 Task: Find connections with filter location Cessnock with filter topic #Homeofficewith filter profile language English with filter current company OpenText with filter school CT University with filter industry Entertainment Providers with filter service category Retirement Planning with filter keywords title Director
Action: Mouse moved to (215, 268)
Screenshot: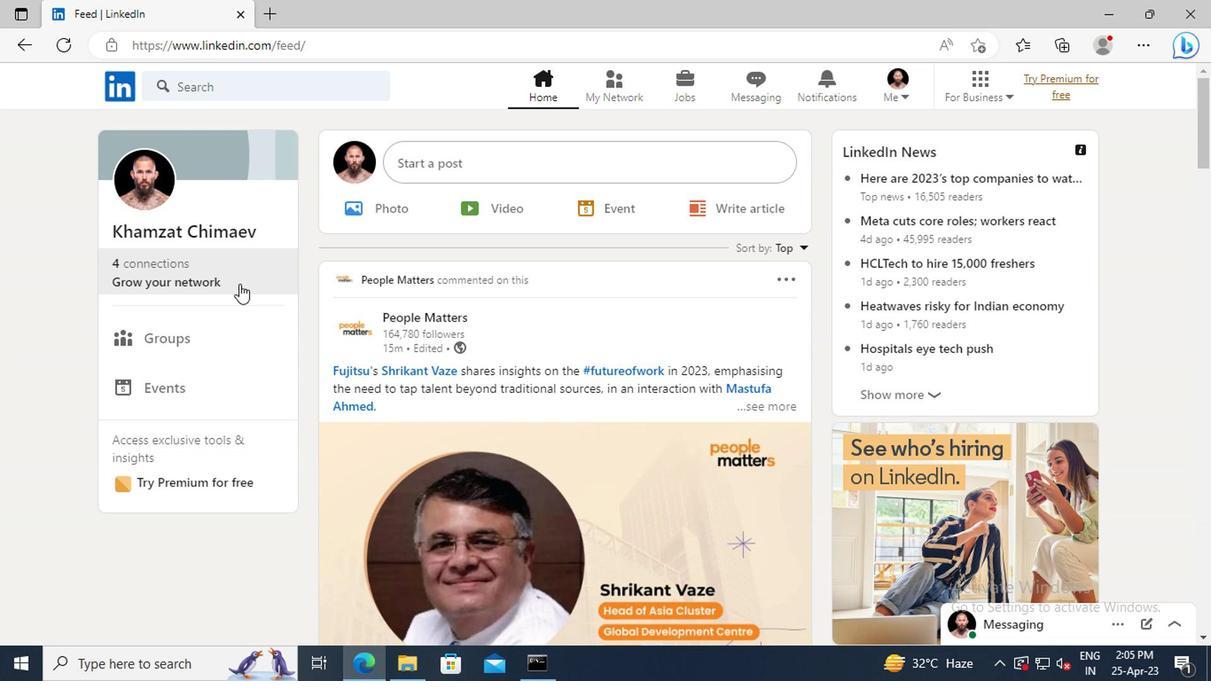
Action: Mouse pressed left at (215, 268)
Screenshot: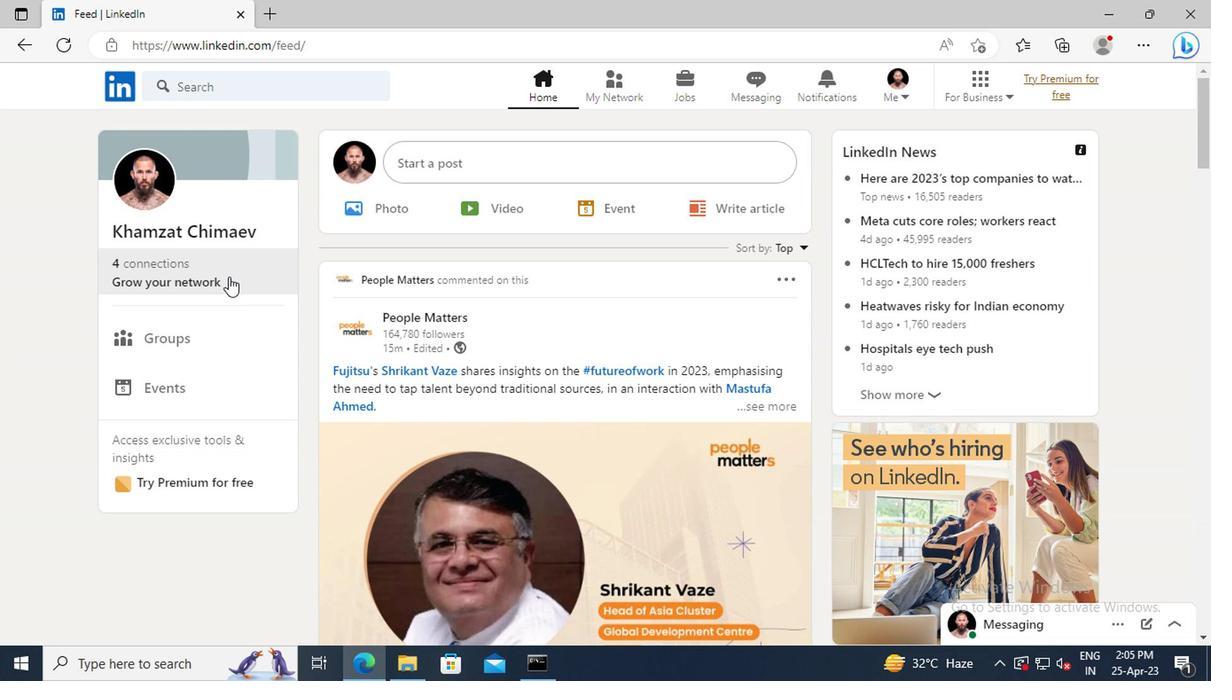 
Action: Mouse moved to (226, 191)
Screenshot: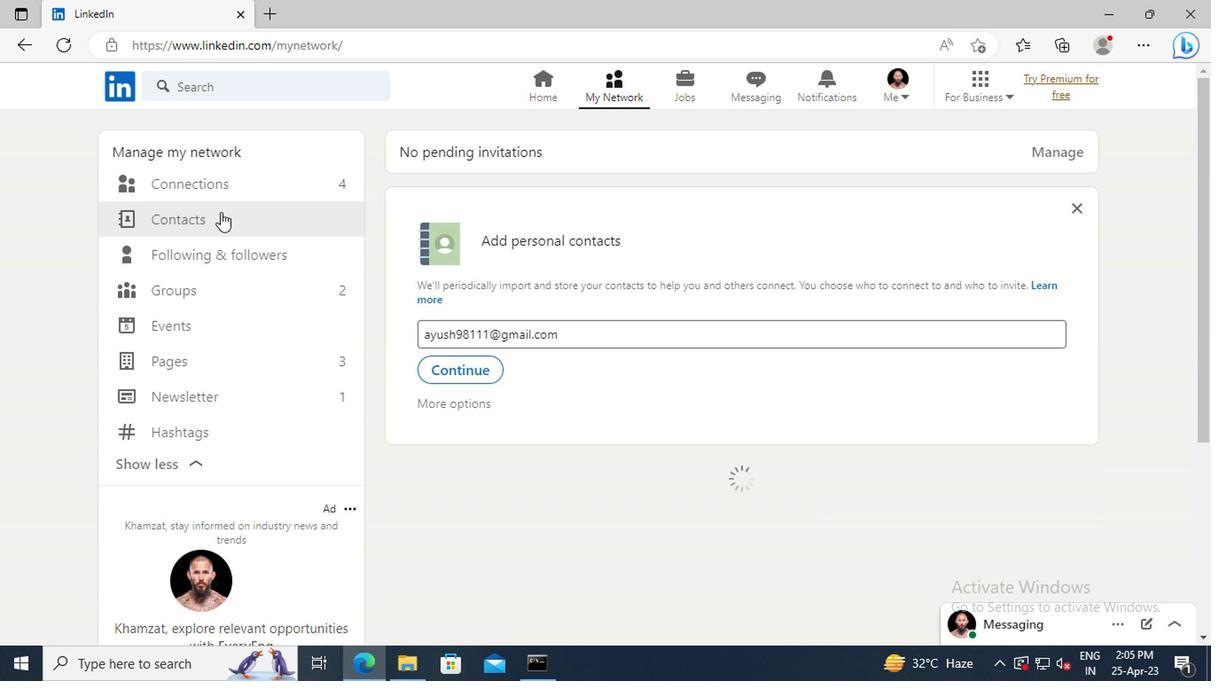 
Action: Mouse pressed left at (226, 191)
Screenshot: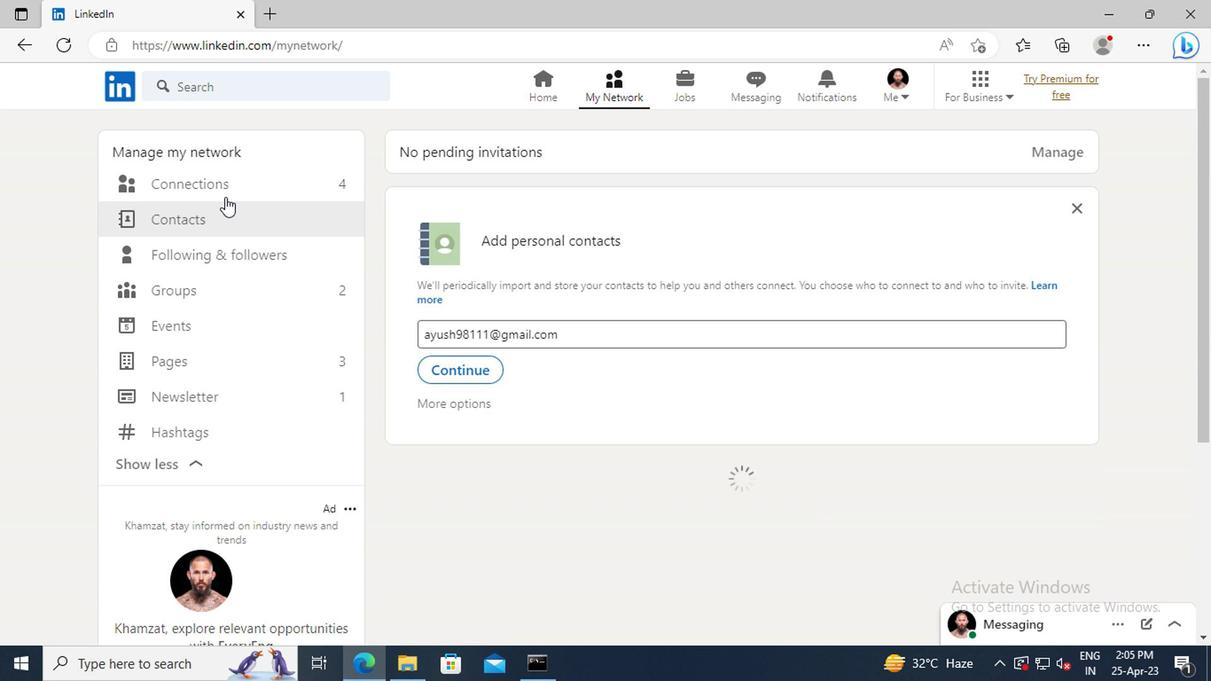 
Action: Mouse moved to (721, 186)
Screenshot: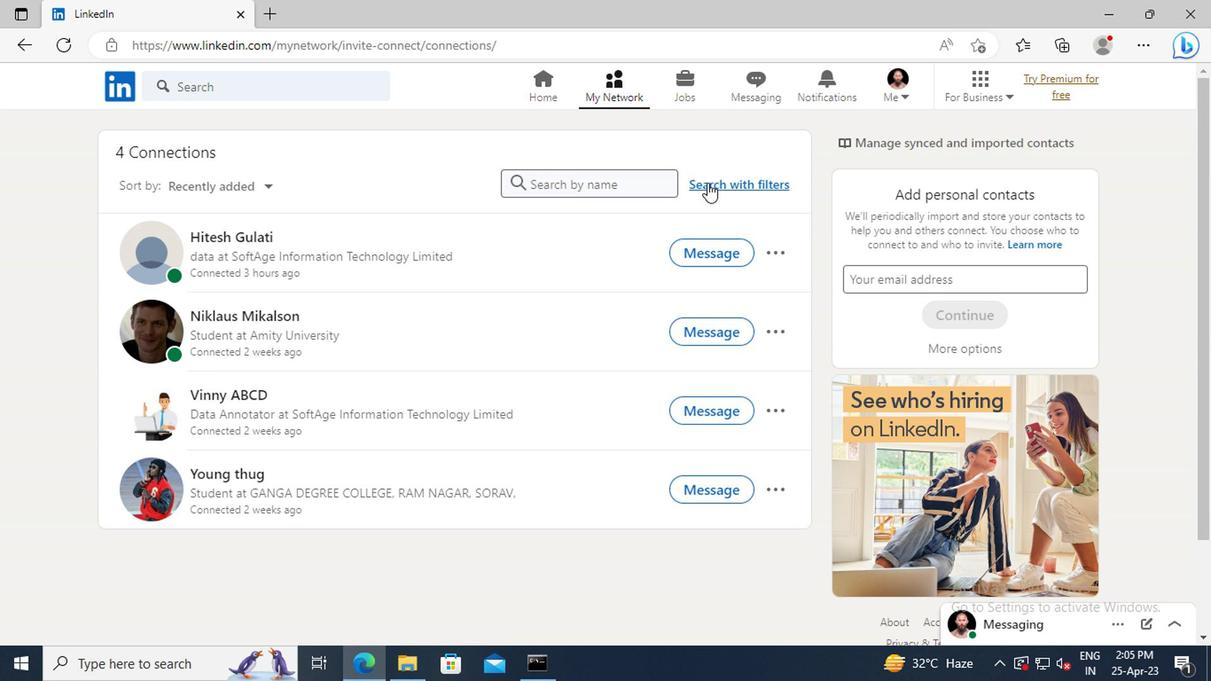 
Action: Mouse pressed left at (721, 186)
Screenshot: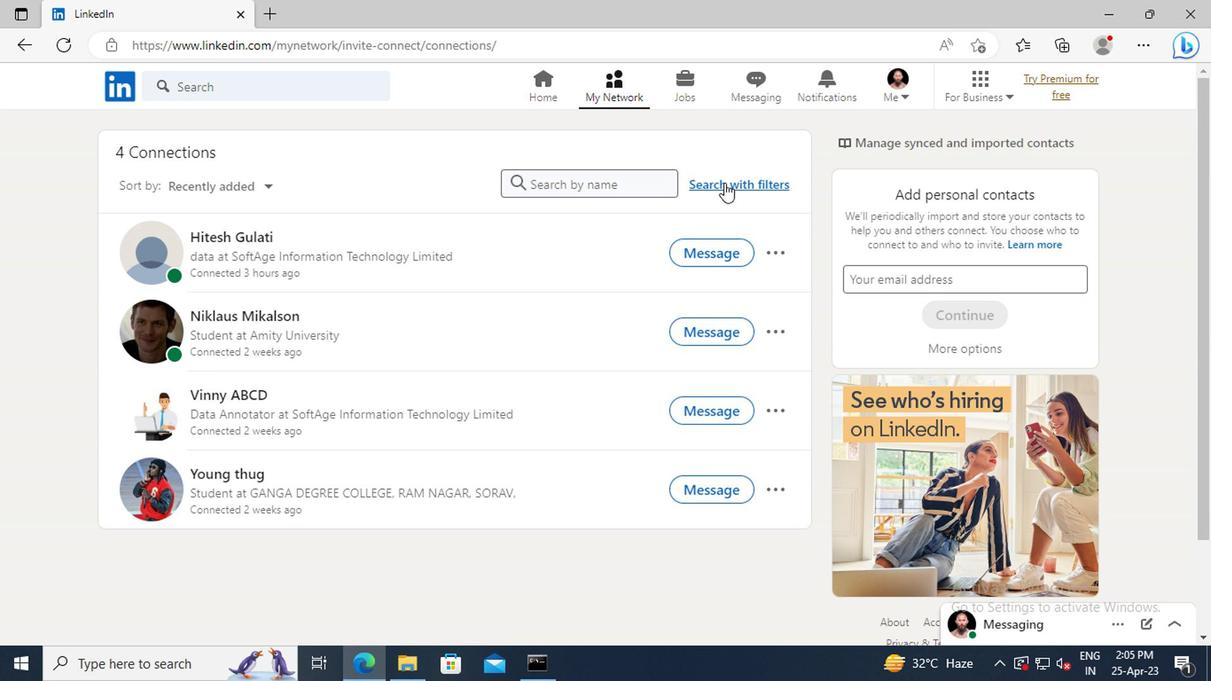 
Action: Mouse moved to (660, 143)
Screenshot: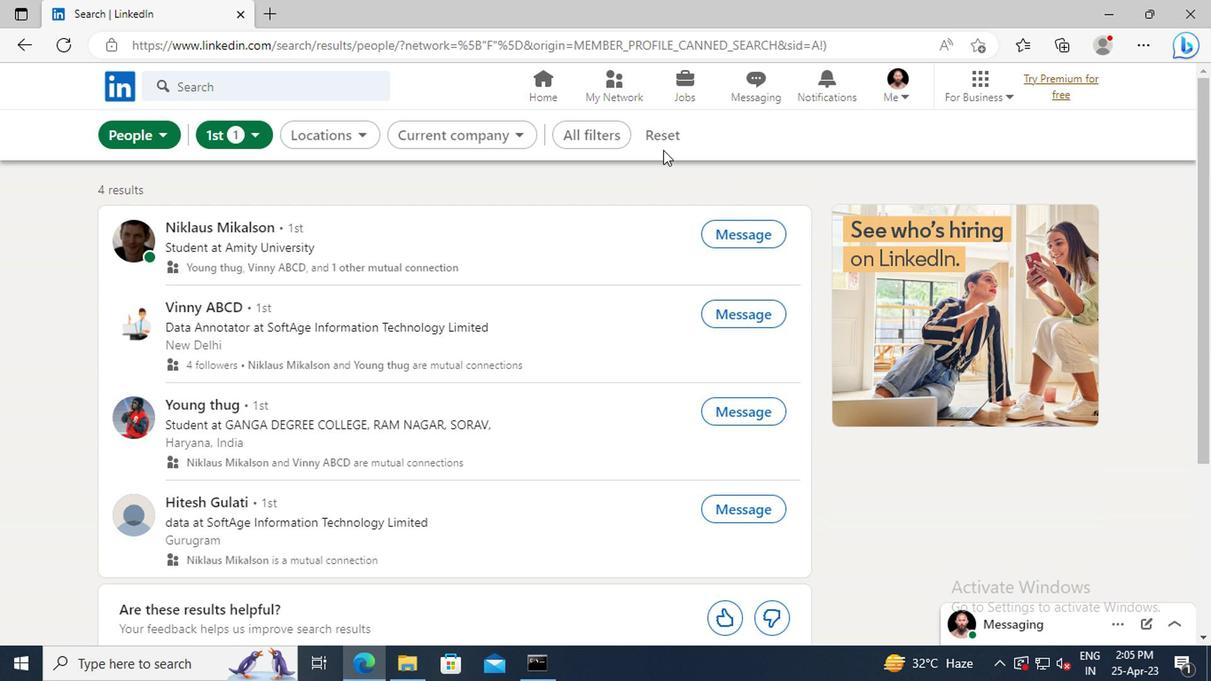 
Action: Mouse pressed left at (660, 143)
Screenshot: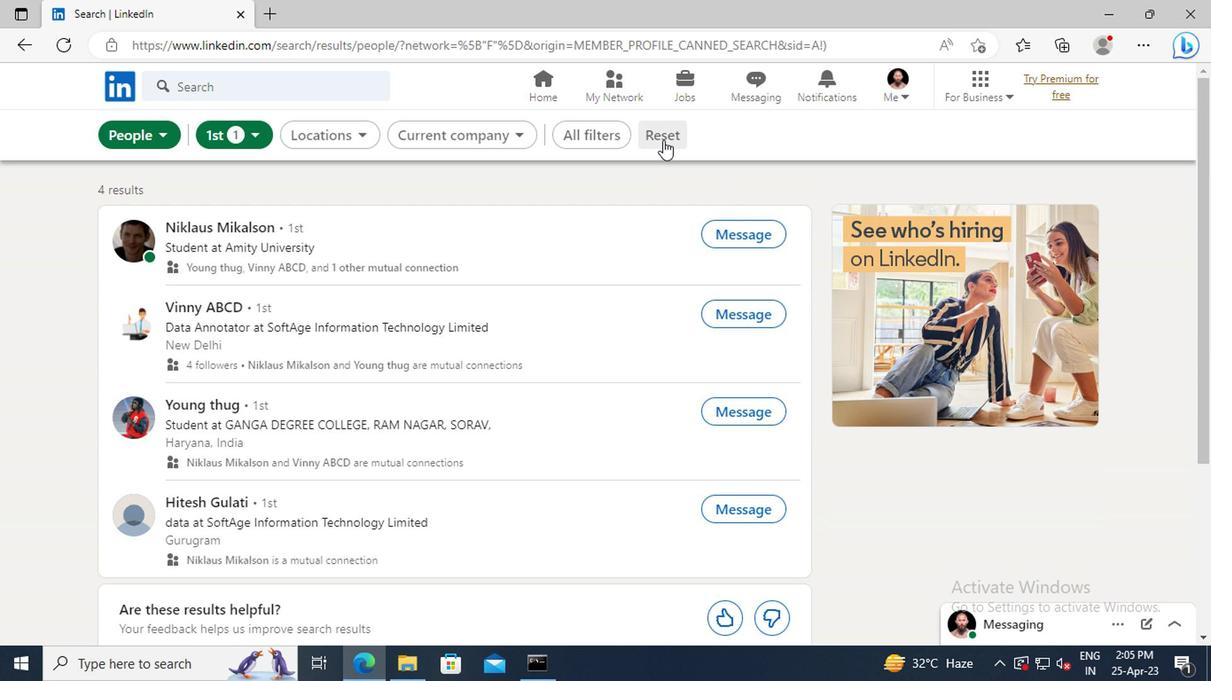 
Action: Mouse moved to (616, 135)
Screenshot: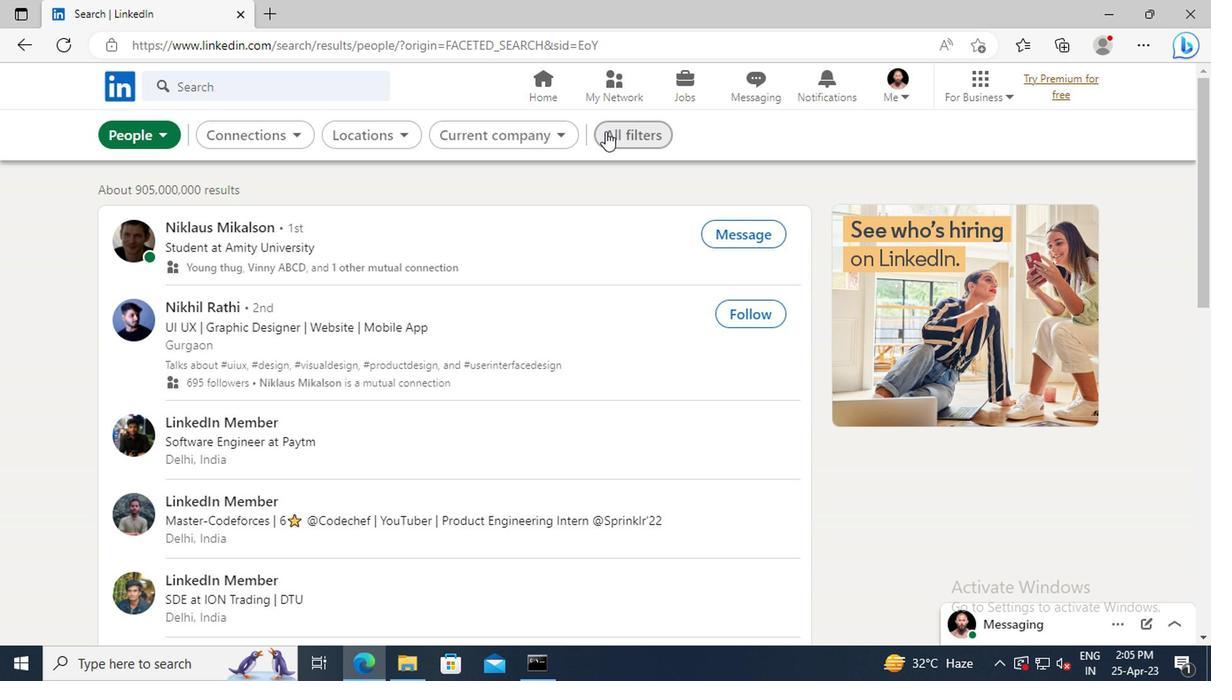 
Action: Mouse pressed left at (616, 135)
Screenshot: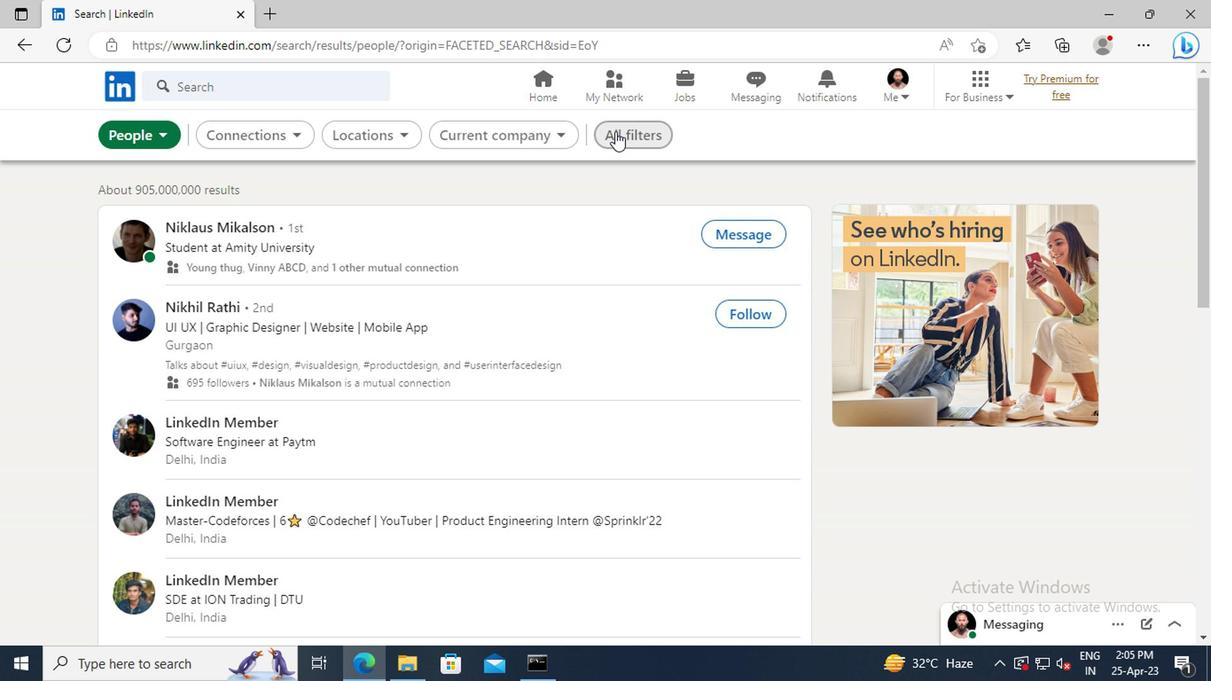 
Action: Mouse moved to (994, 310)
Screenshot: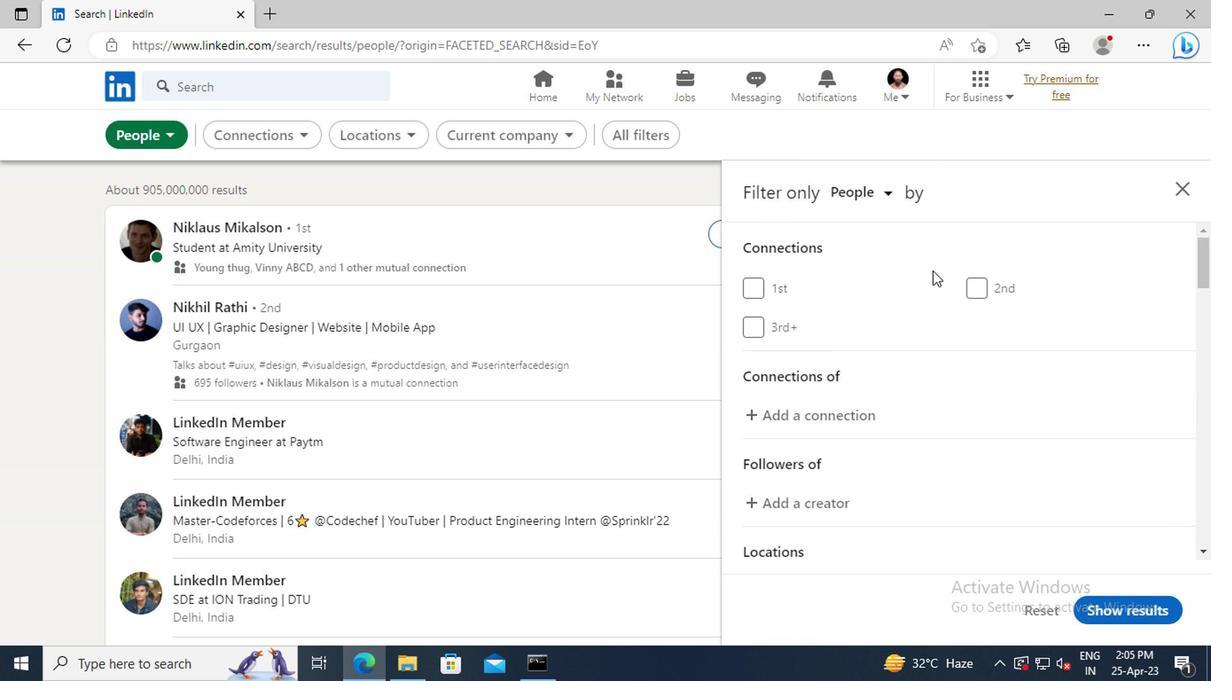 
Action: Mouse scrolled (994, 309) with delta (0, 0)
Screenshot: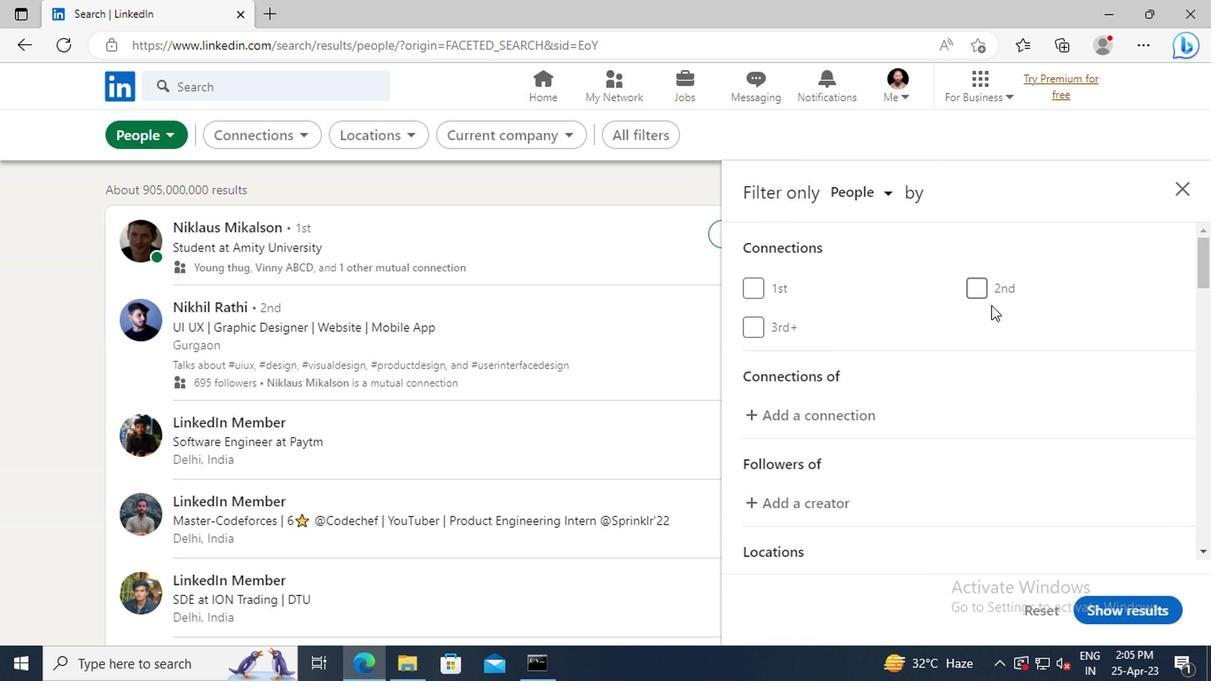 
Action: Mouse scrolled (994, 309) with delta (0, 0)
Screenshot: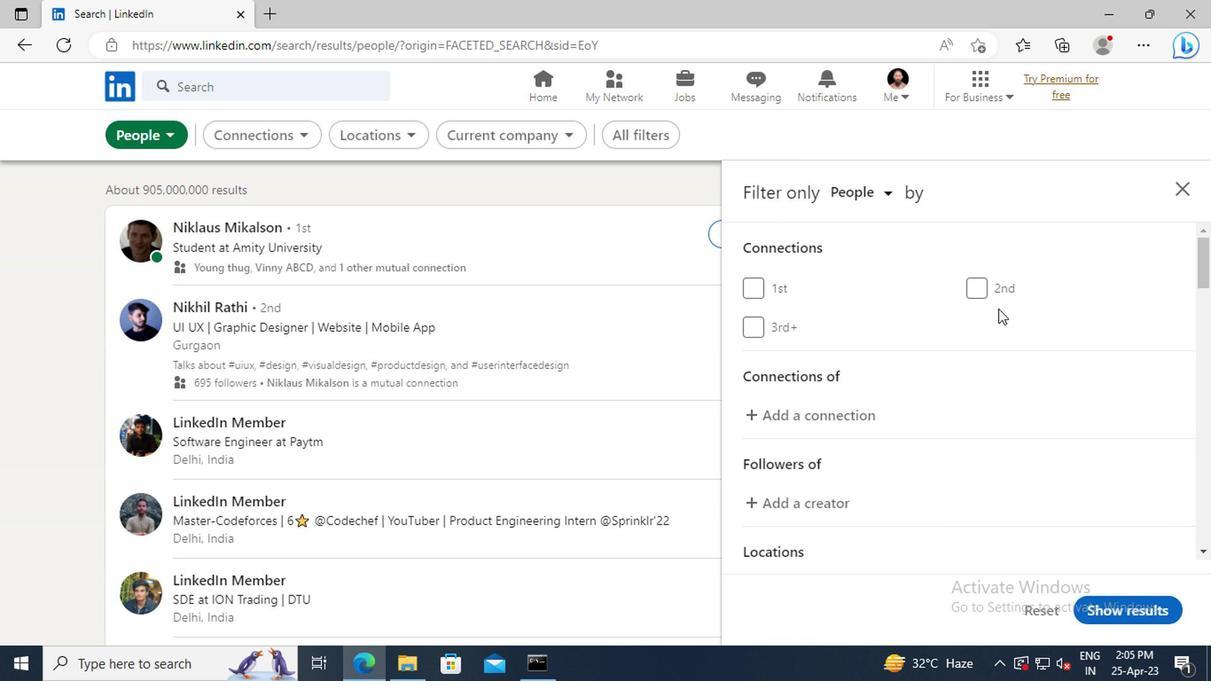 
Action: Mouse scrolled (994, 309) with delta (0, 0)
Screenshot: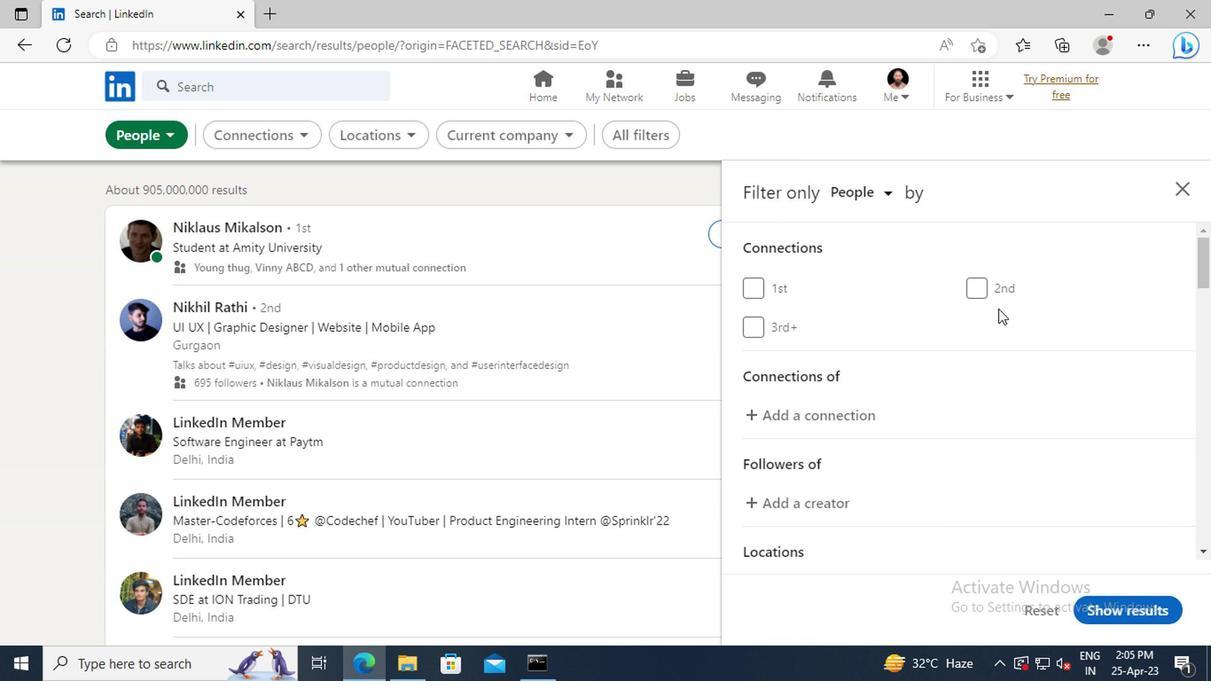 
Action: Mouse scrolled (994, 309) with delta (0, 0)
Screenshot: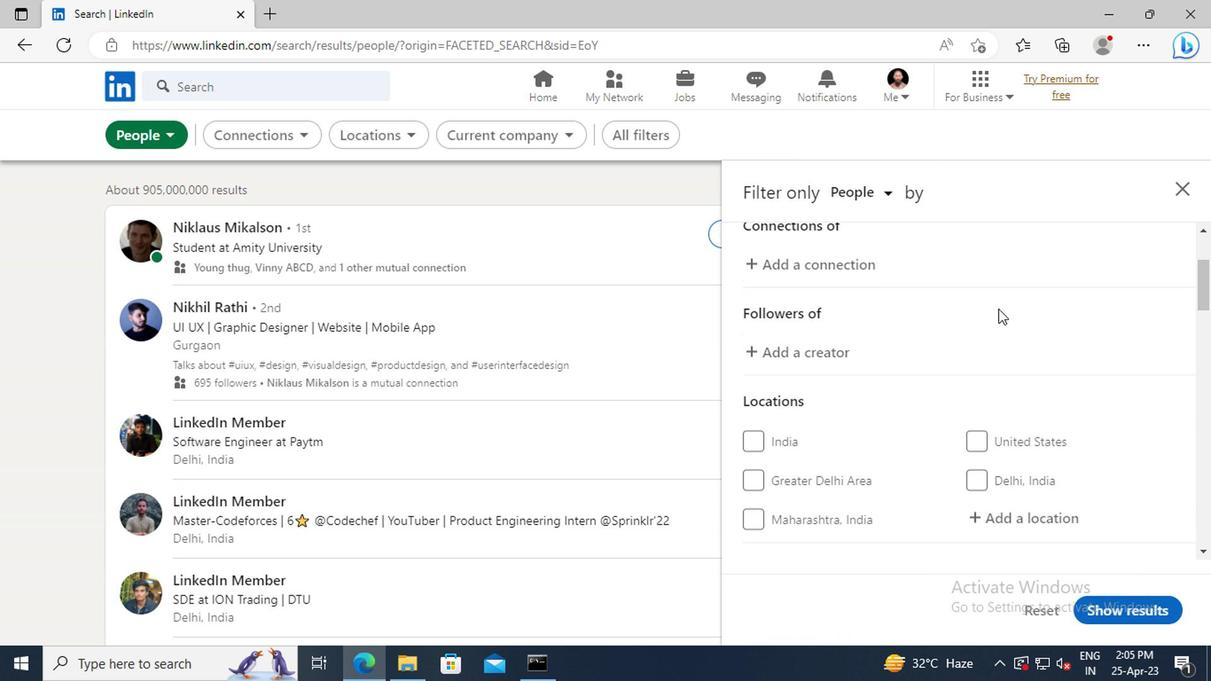 
Action: Mouse scrolled (994, 309) with delta (0, 0)
Screenshot: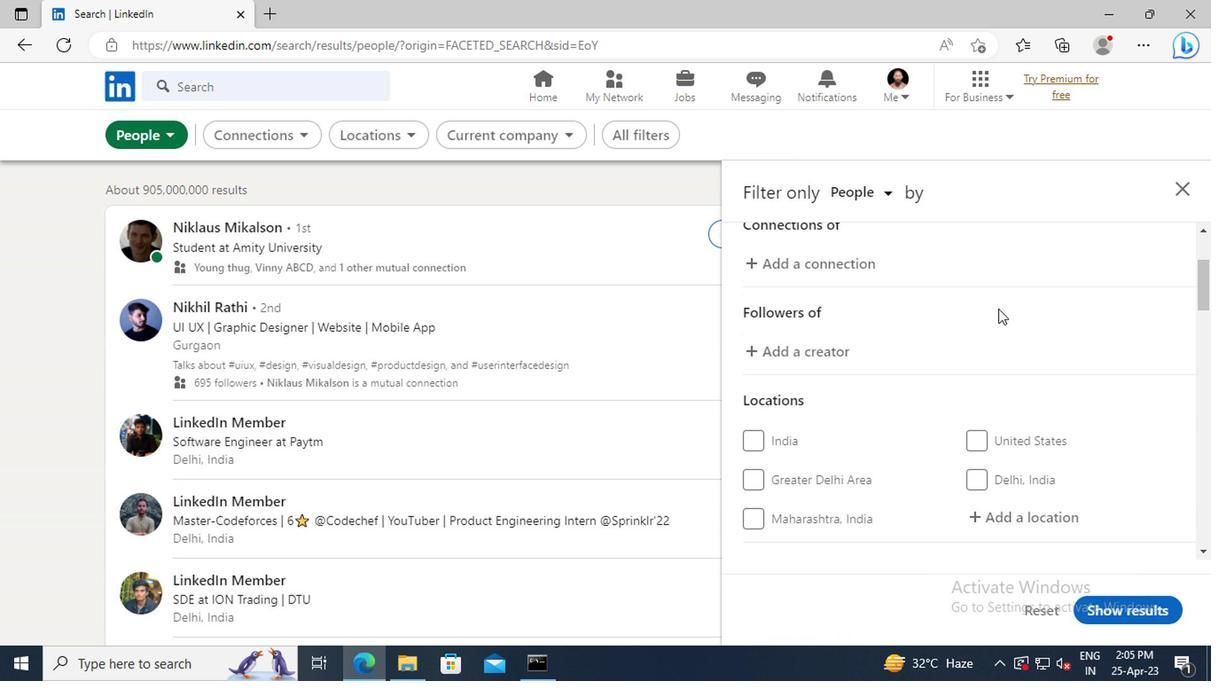
Action: Mouse moved to (1012, 365)
Screenshot: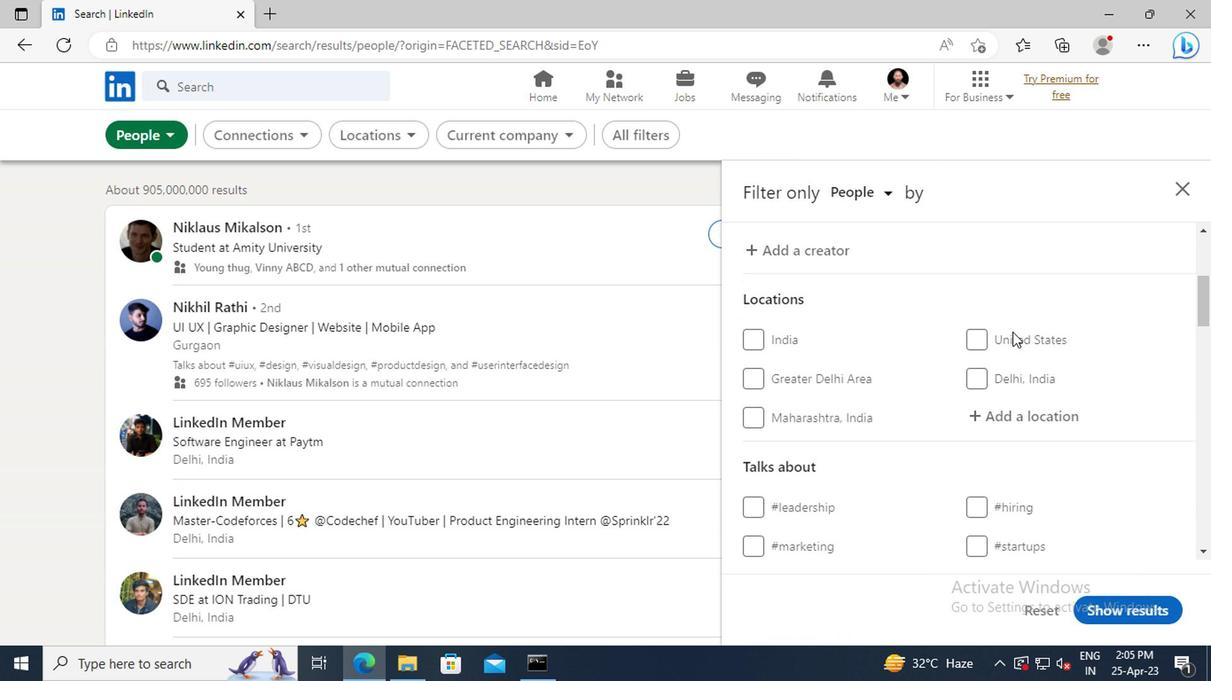 
Action: Mouse scrolled (1012, 365) with delta (0, 0)
Screenshot: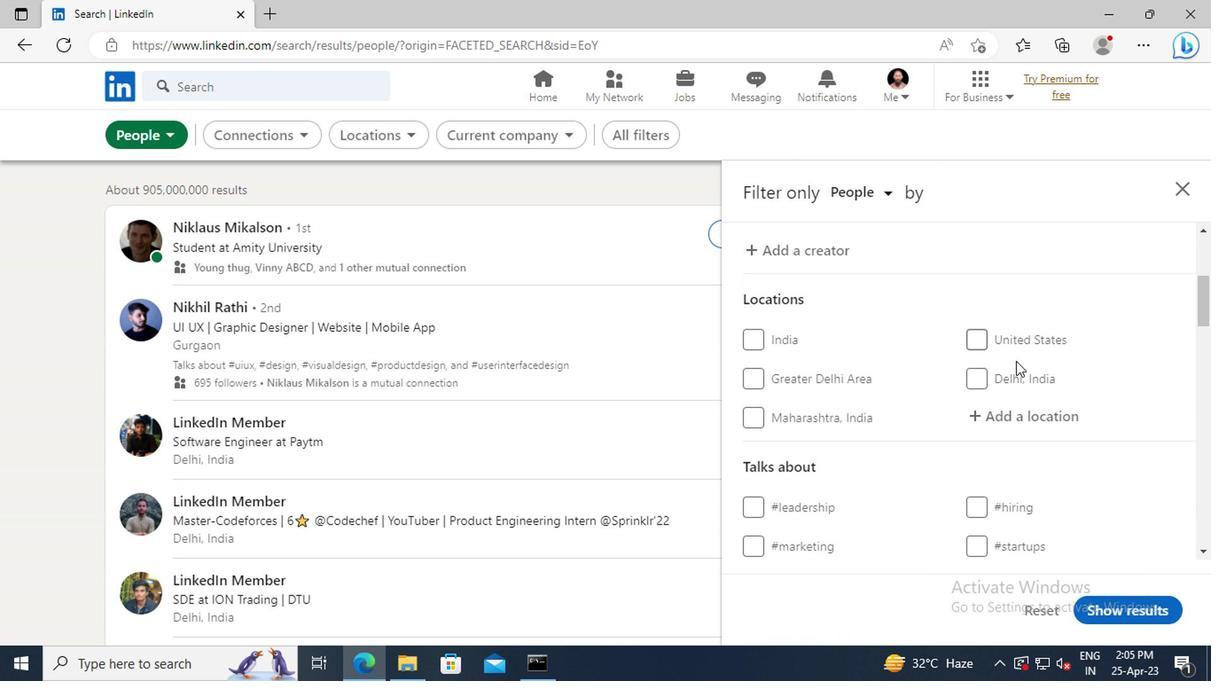 
Action: Mouse moved to (1003, 366)
Screenshot: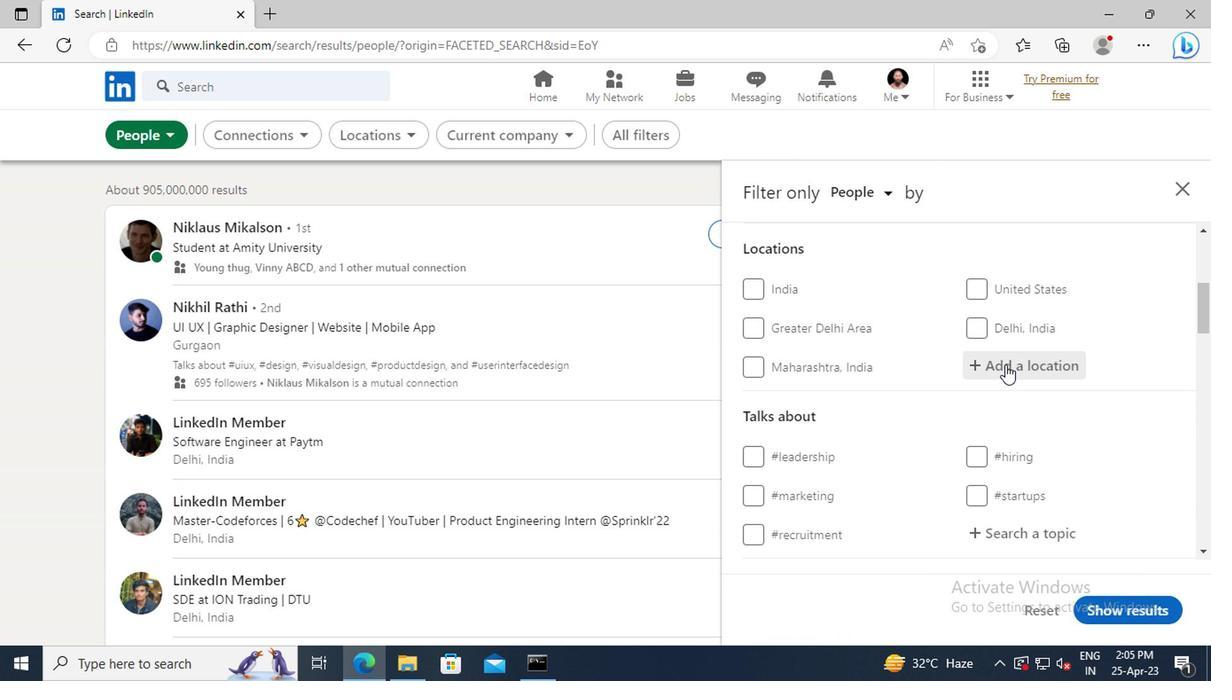 
Action: Mouse pressed left at (1003, 366)
Screenshot: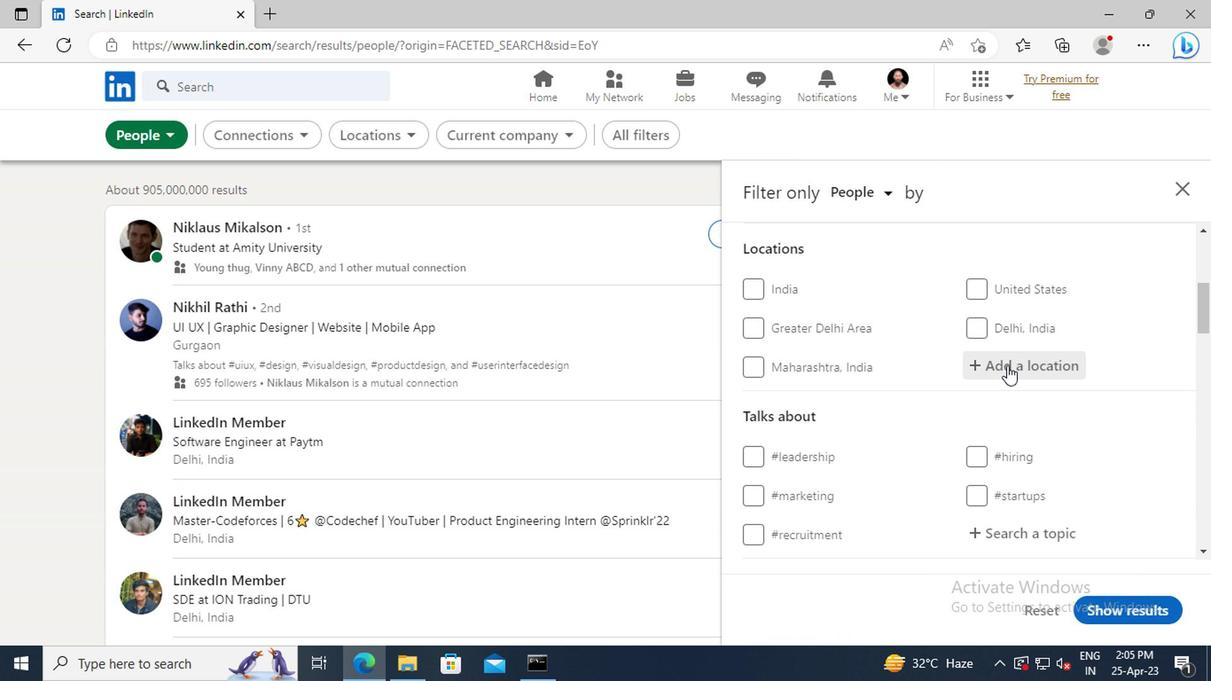 
Action: Key pressed <Key.shift>CESSNOCK
Screenshot: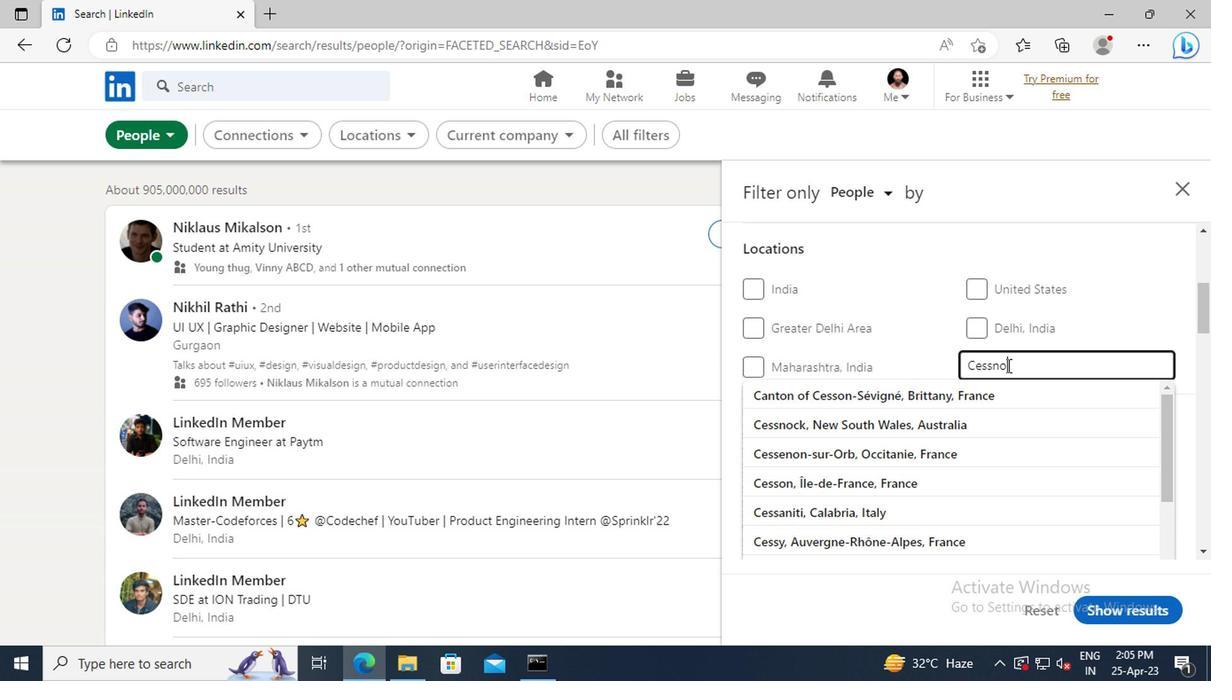 
Action: Mouse moved to (993, 393)
Screenshot: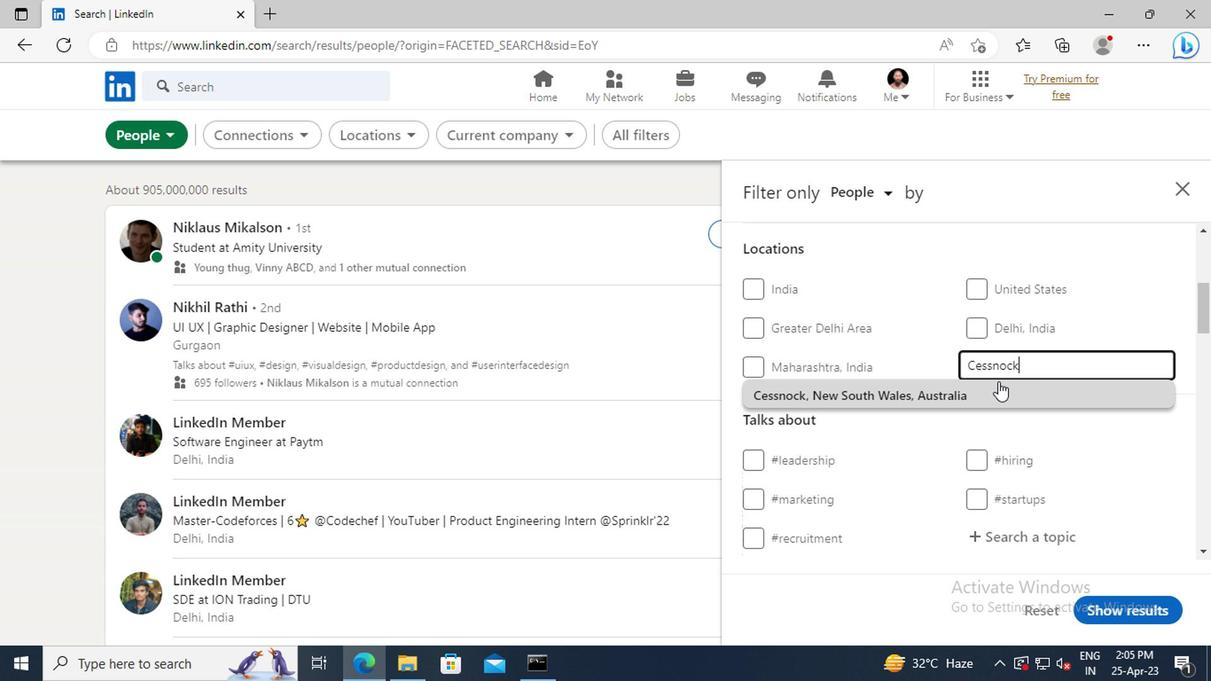 
Action: Mouse pressed left at (993, 393)
Screenshot: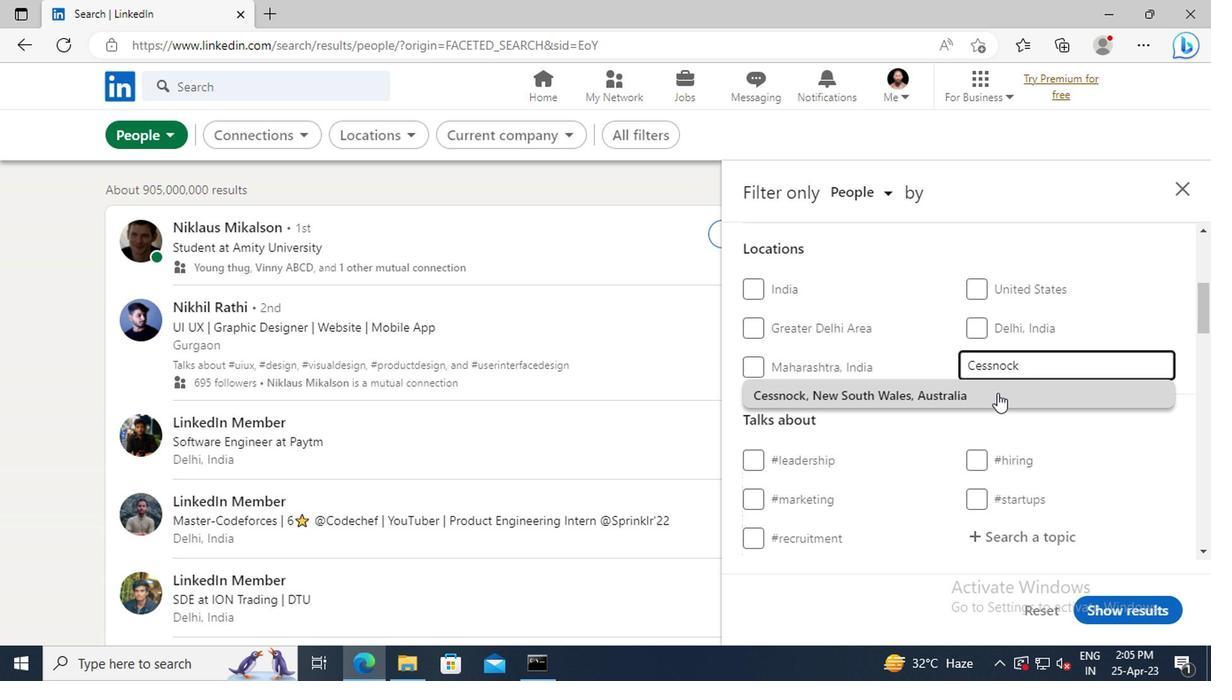 
Action: Mouse moved to (1009, 375)
Screenshot: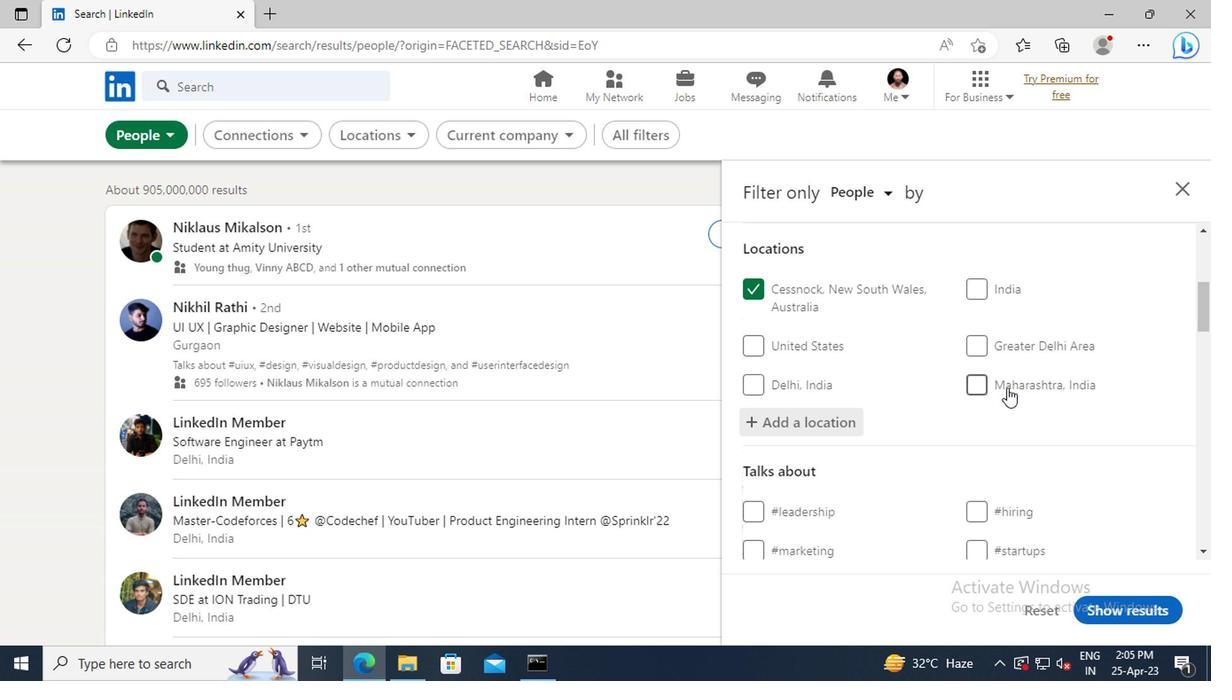 
Action: Mouse scrolled (1009, 374) with delta (0, 0)
Screenshot: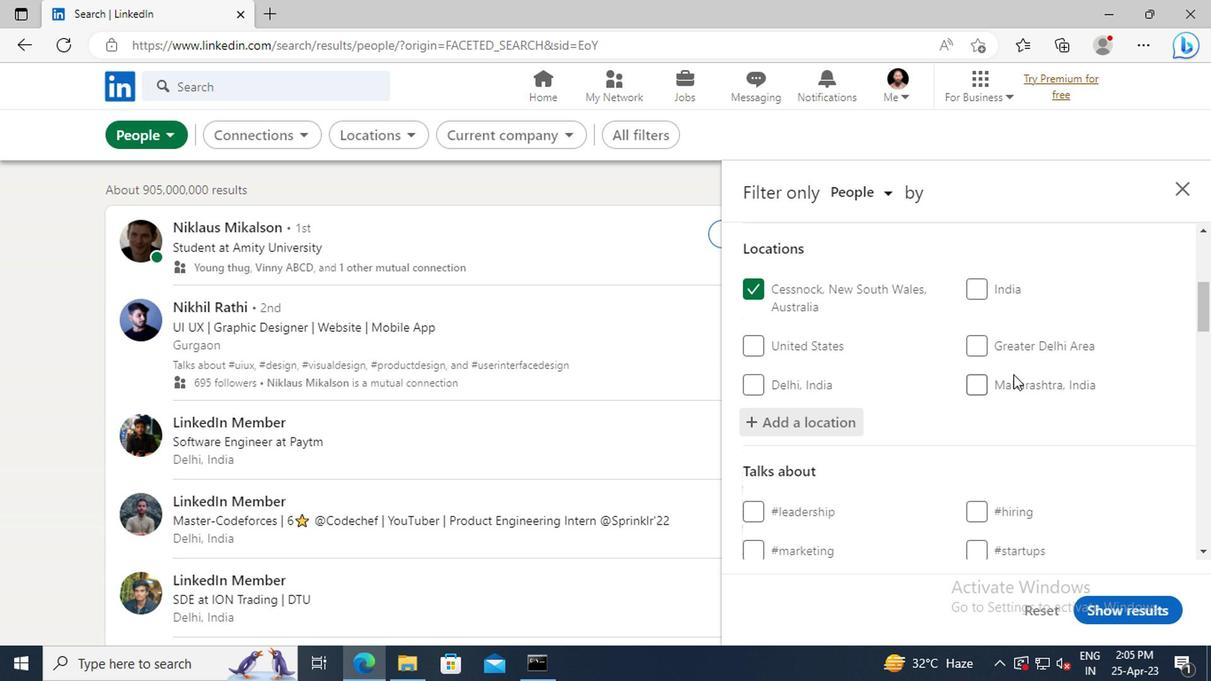
Action: Mouse scrolled (1009, 374) with delta (0, 0)
Screenshot: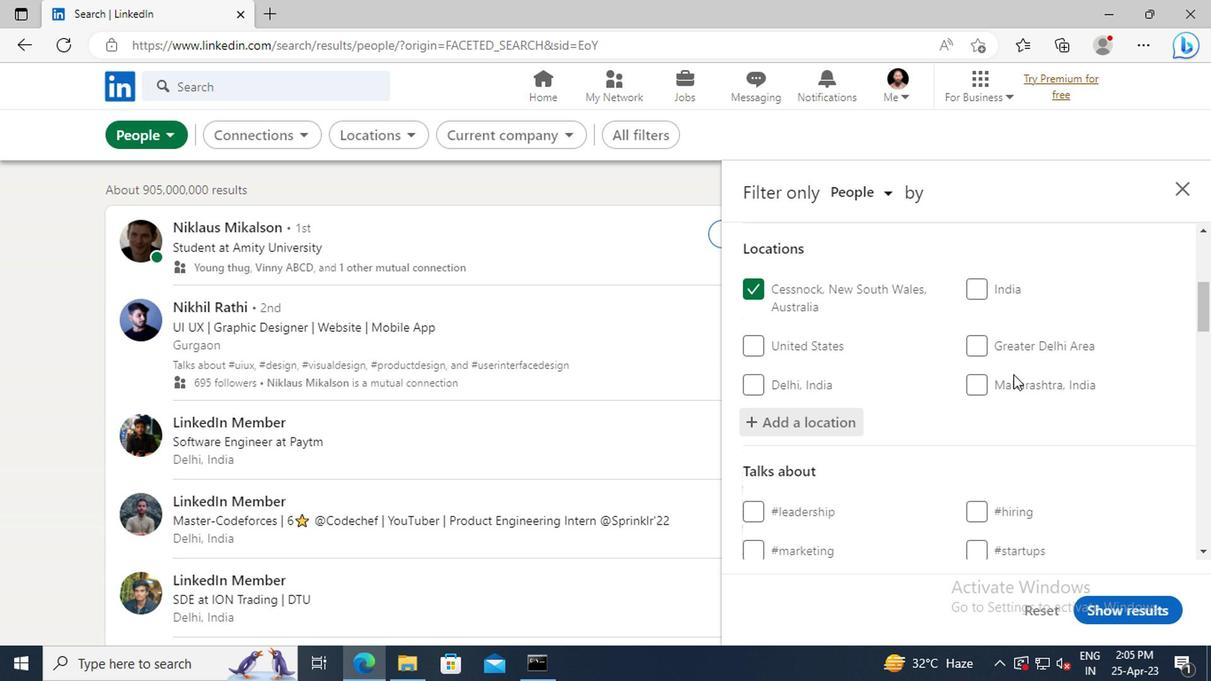 
Action: Mouse scrolled (1009, 374) with delta (0, 0)
Screenshot: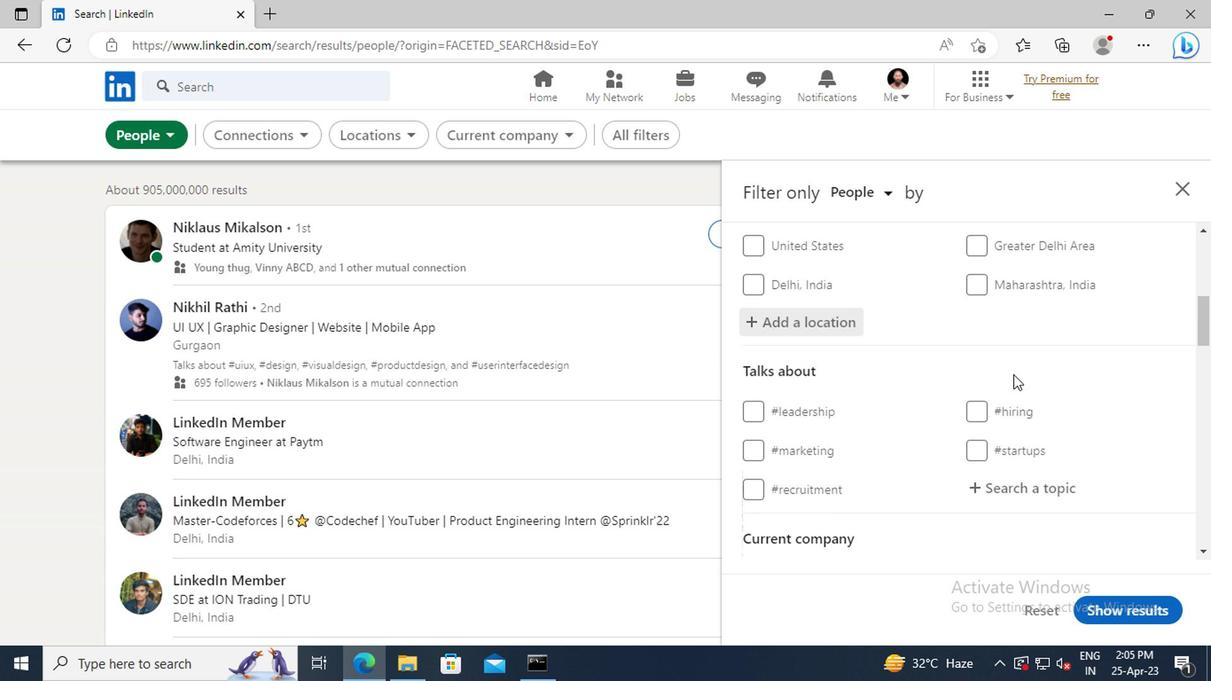 
Action: Mouse moved to (1009, 436)
Screenshot: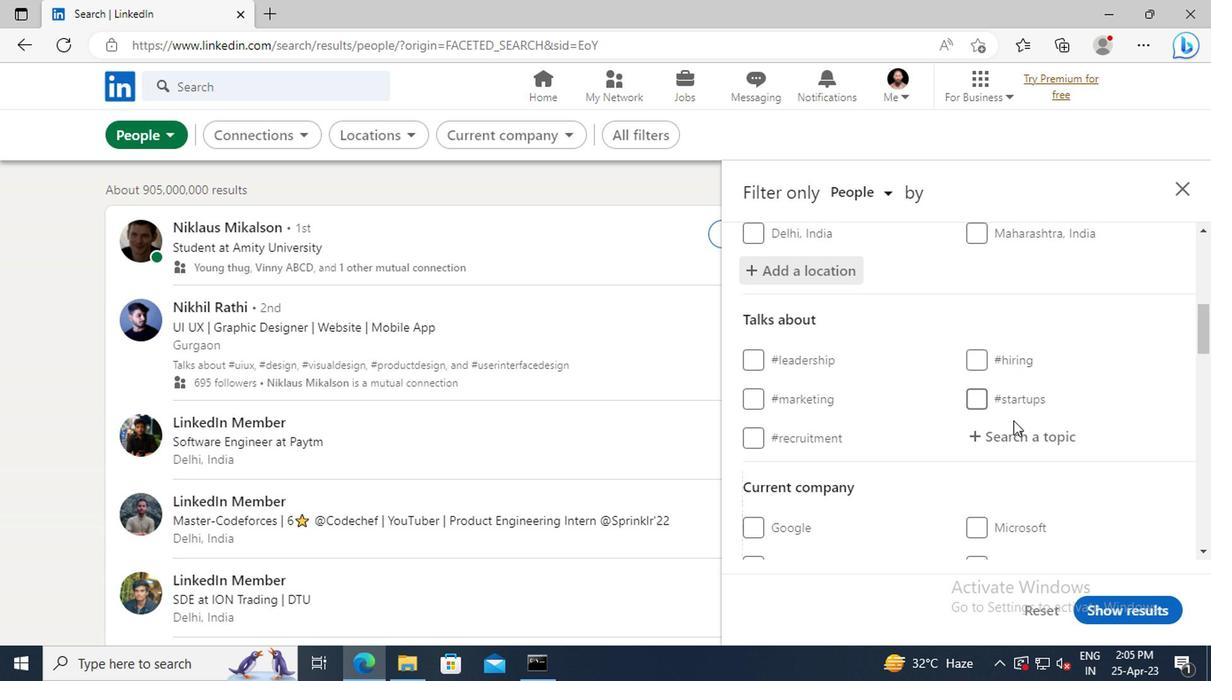 
Action: Mouse pressed left at (1009, 436)
Screenshot: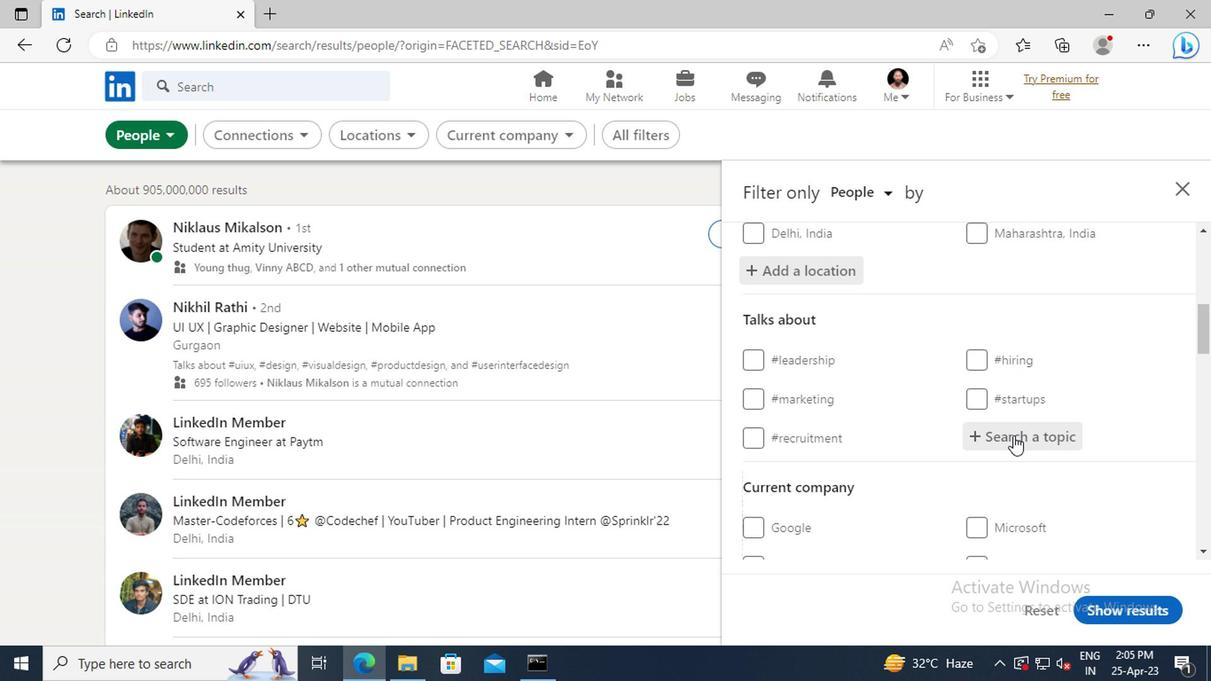
Action: Key pressed <Key.shift>#<Key.shift>HOMEOFFICEWITH
Screenshot: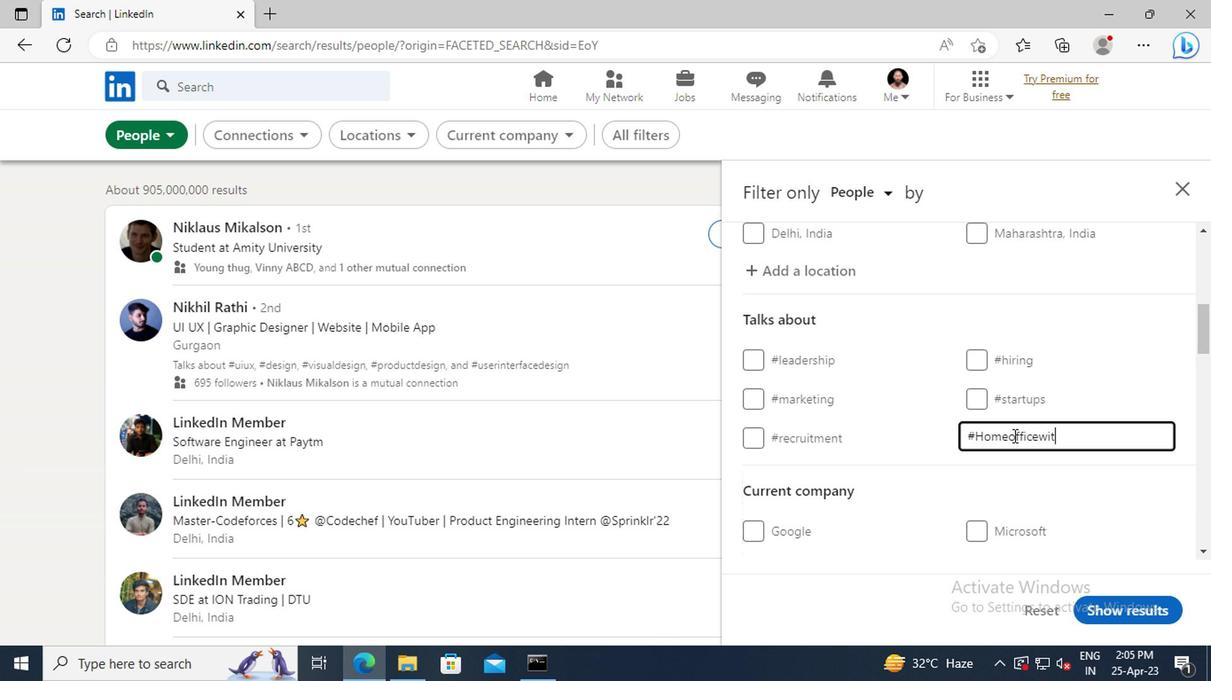 
Action: Mouse scrolled (1009, 435) with delta (0, 0)
Screenshot: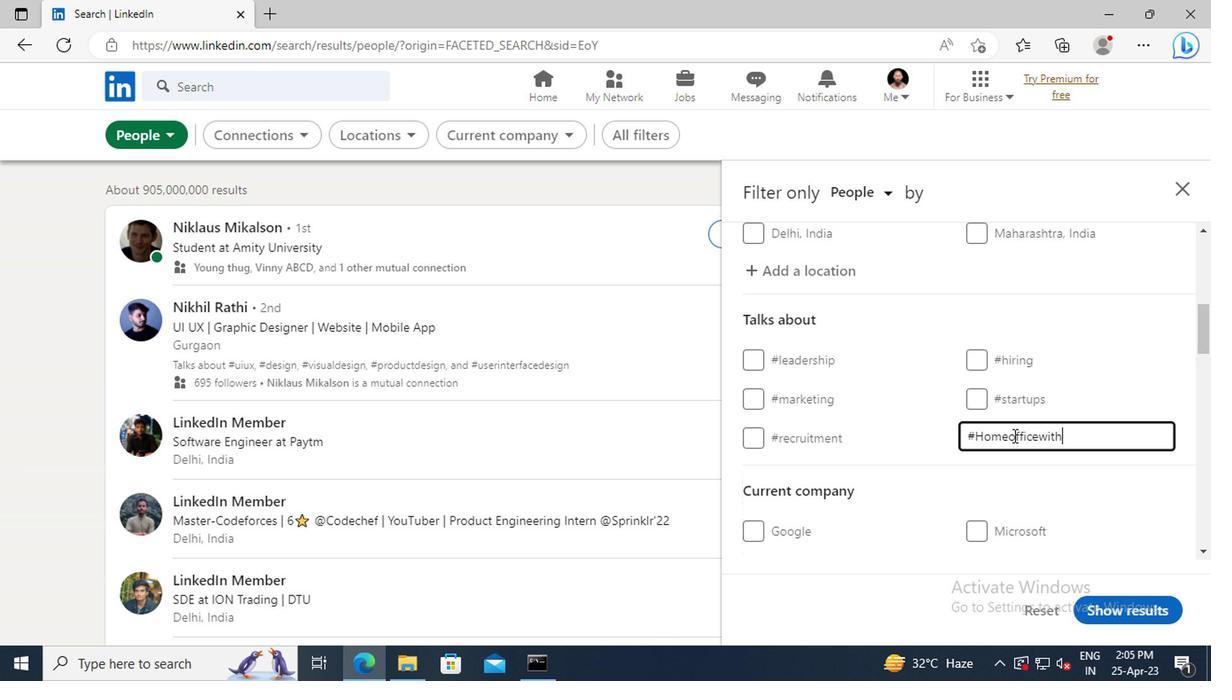 
Action: Mouse scrolled (1009, 435) with delta (0, 0)
Screenshot: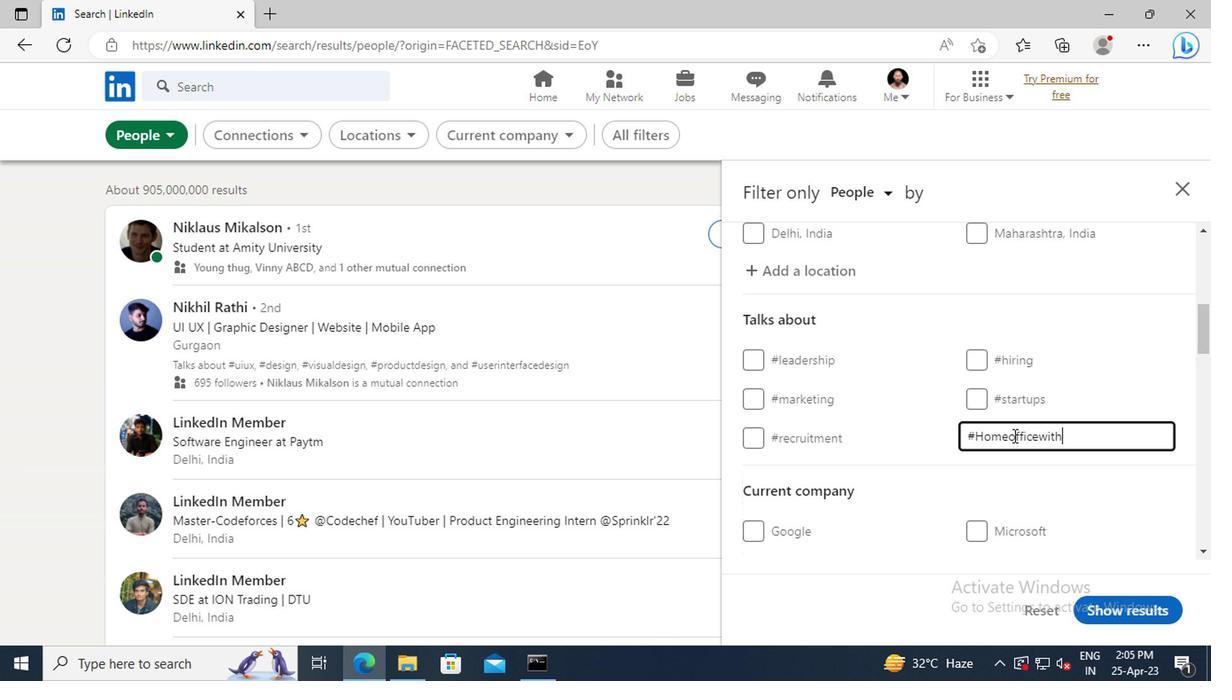 
Action: Mouse scrolled (1009, 435) with delta (0, 0)
Screenshot: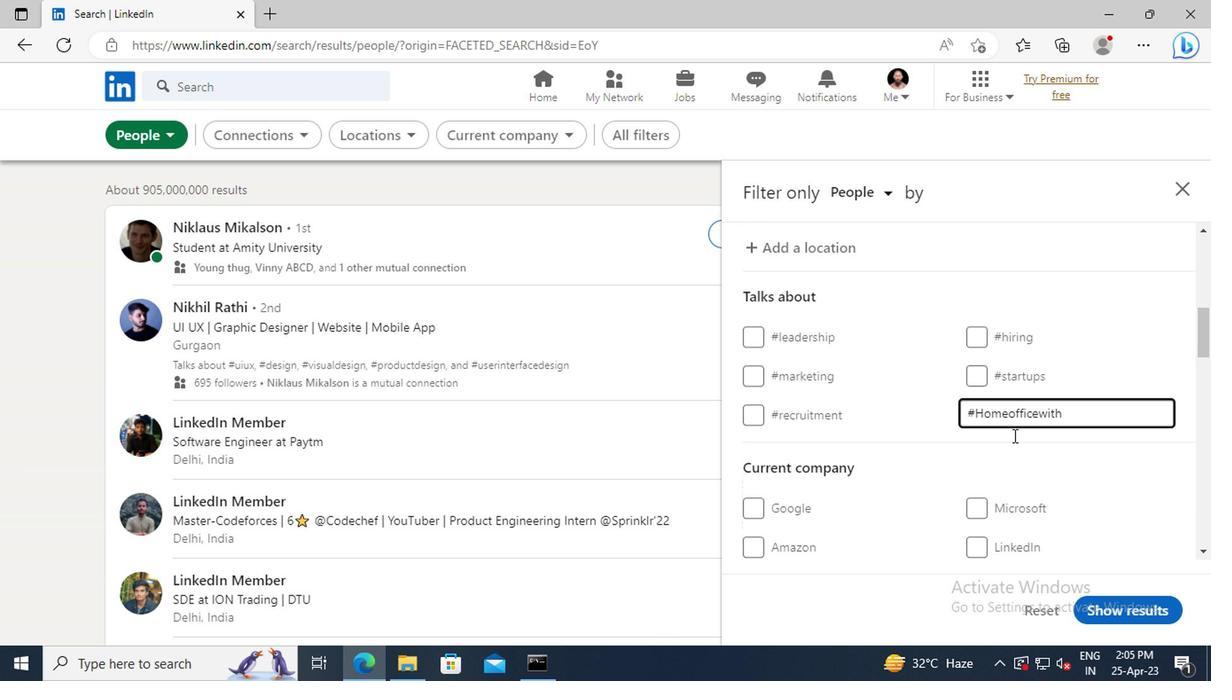 
Action: Mouse scrolled (1009, 435) with delta (0, 0)
Screenshot: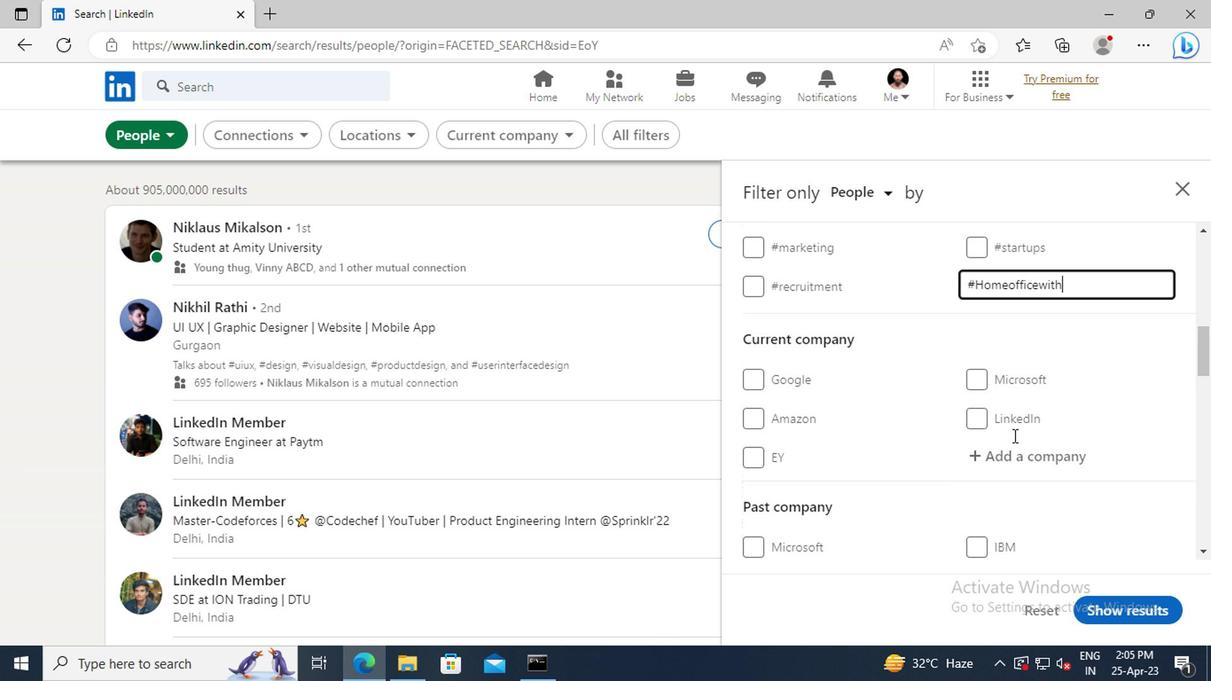 
Action: Mouse scrolled (1009, 435) with delta (0, 0)
Screenshot: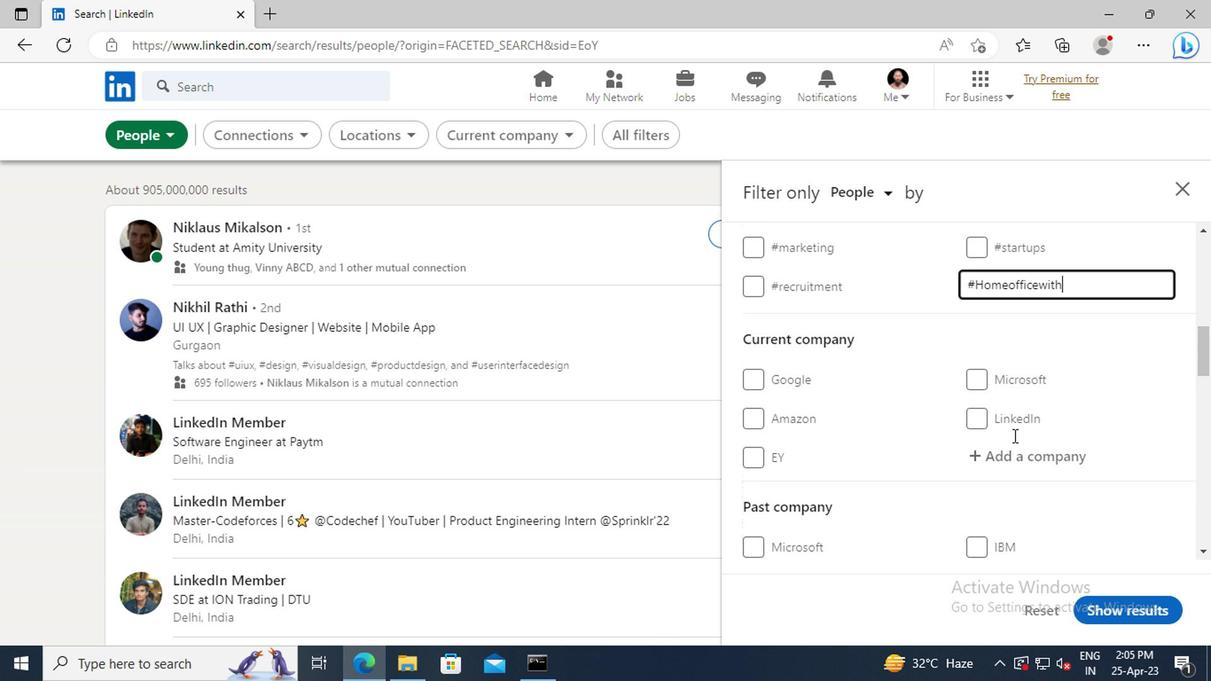 
Action: Mouse scrolled (1009, 435) with delta (0, 0)
Screenshot: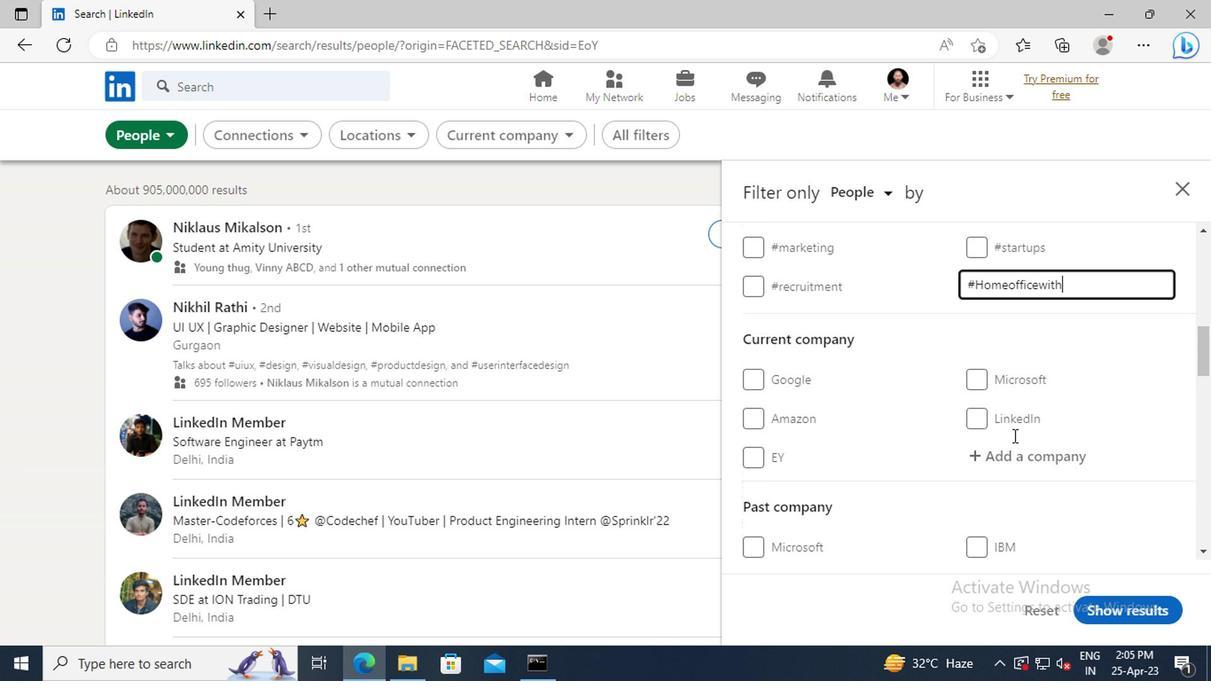 
Action: Mouse scrolled (1009, 435) with delta (0, 0)
Screenshot: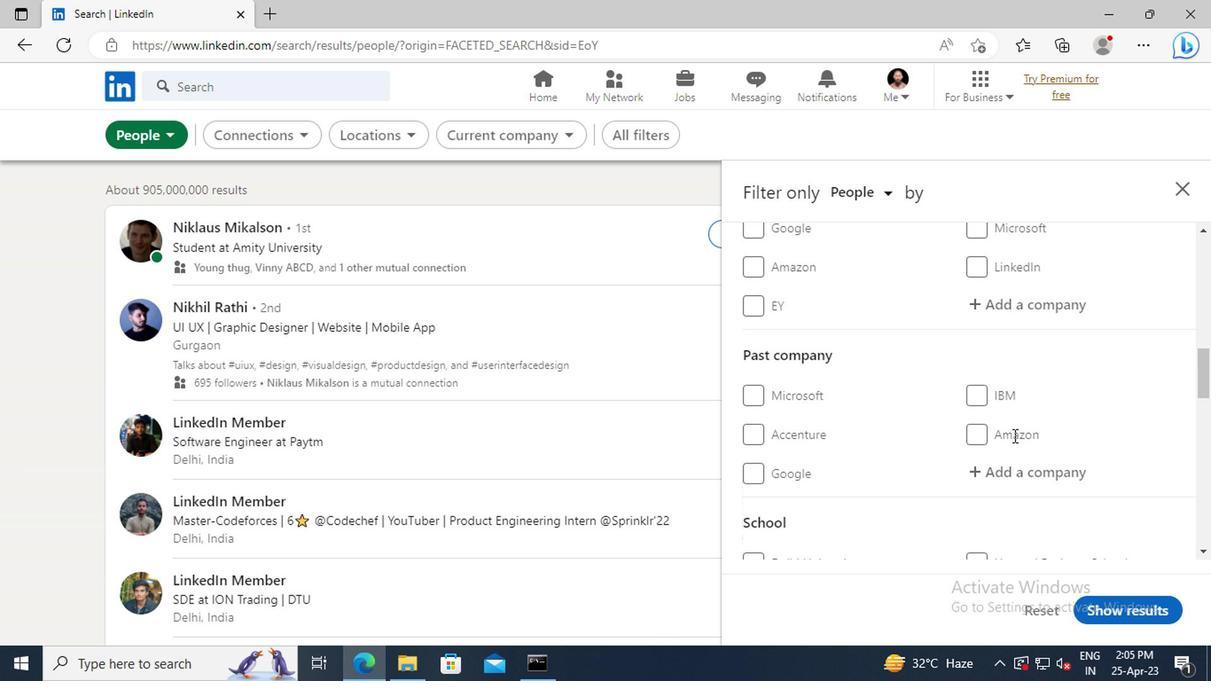 
Action: Mouse scrolled (1009, 435) with delta (0, 0)
Screenshot: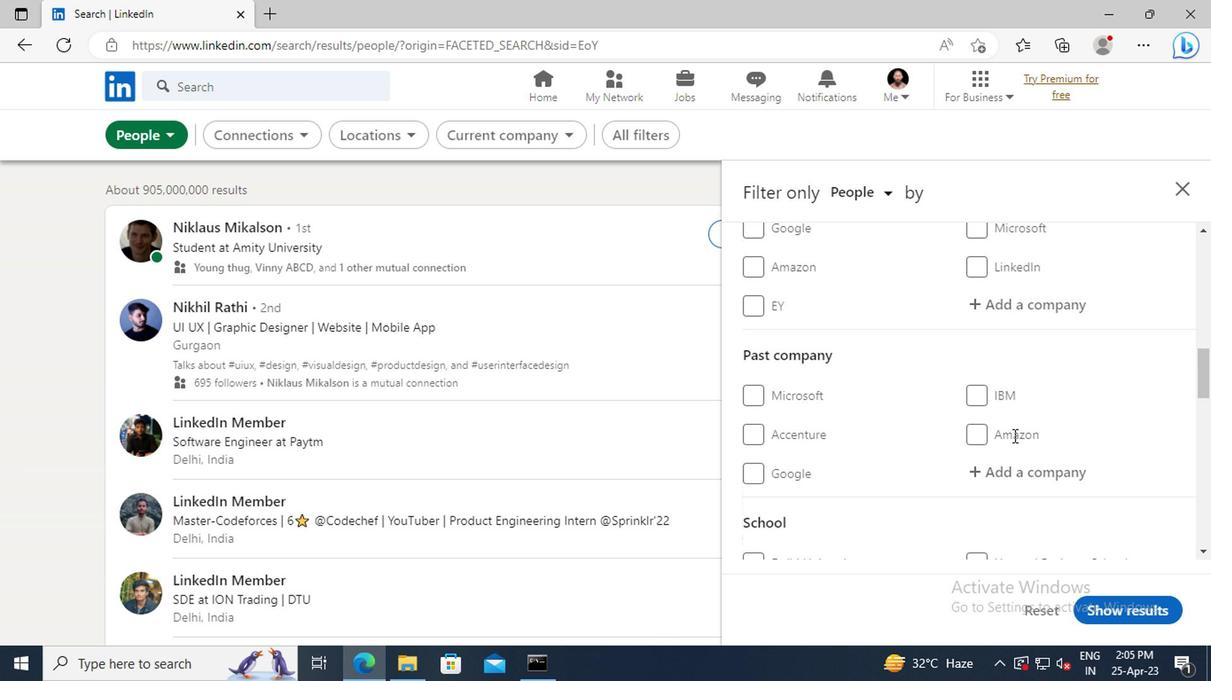
Action: Mouse scrolled (1009, 435) with delta (0, 0)
Screenshot: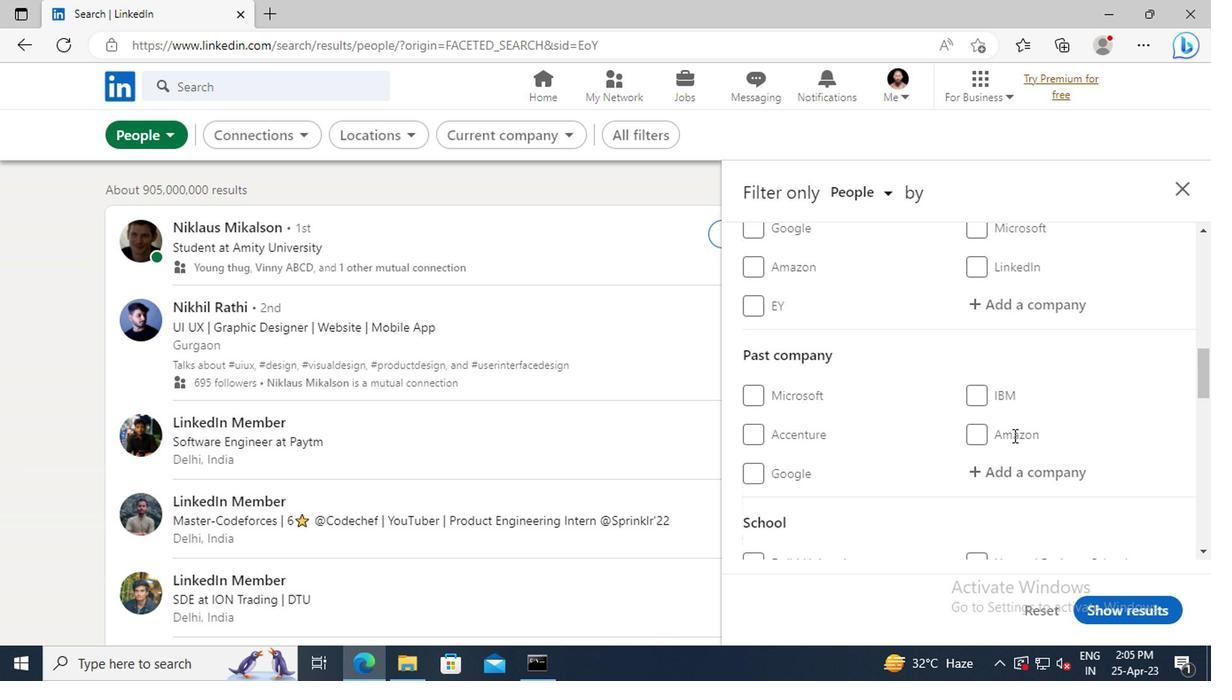 
Action: Mouse scrolled (1009, 435) with delta (0, 0)
Screenshot: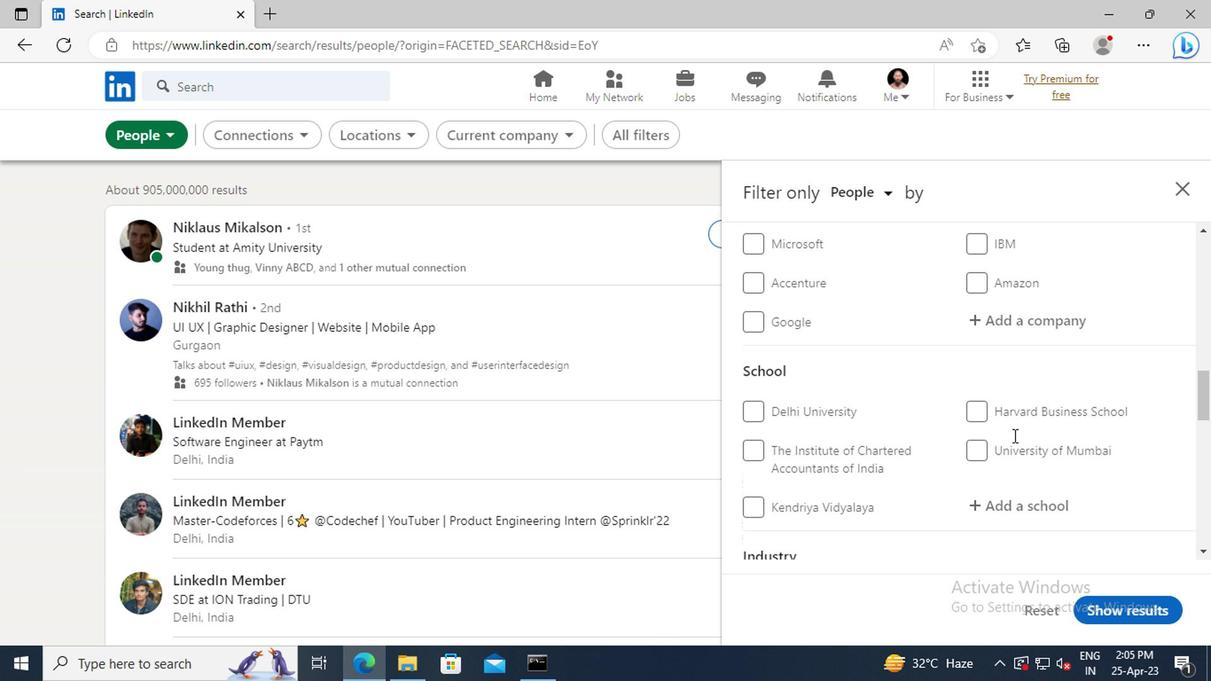 
Action: Mouse scrolled (1009, 435) with delta (0, 0)
Screenshot: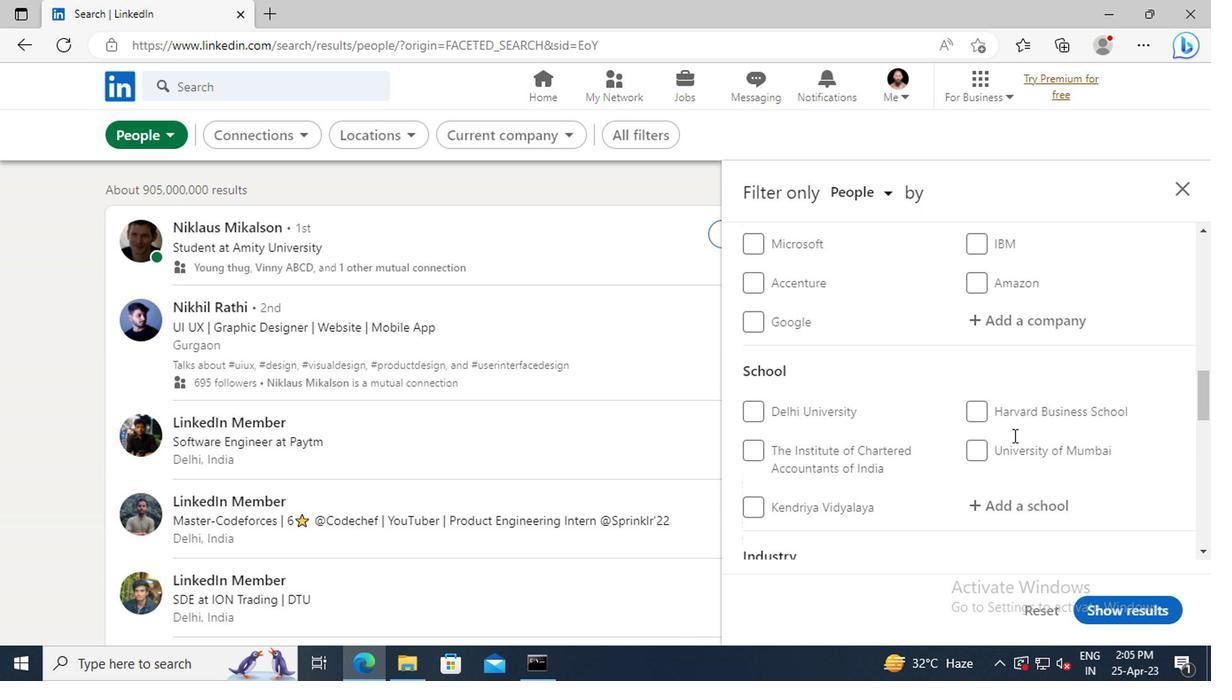 
Action: Mouse scrolled (1009, 435) with delta (0, 0)
Screenshot: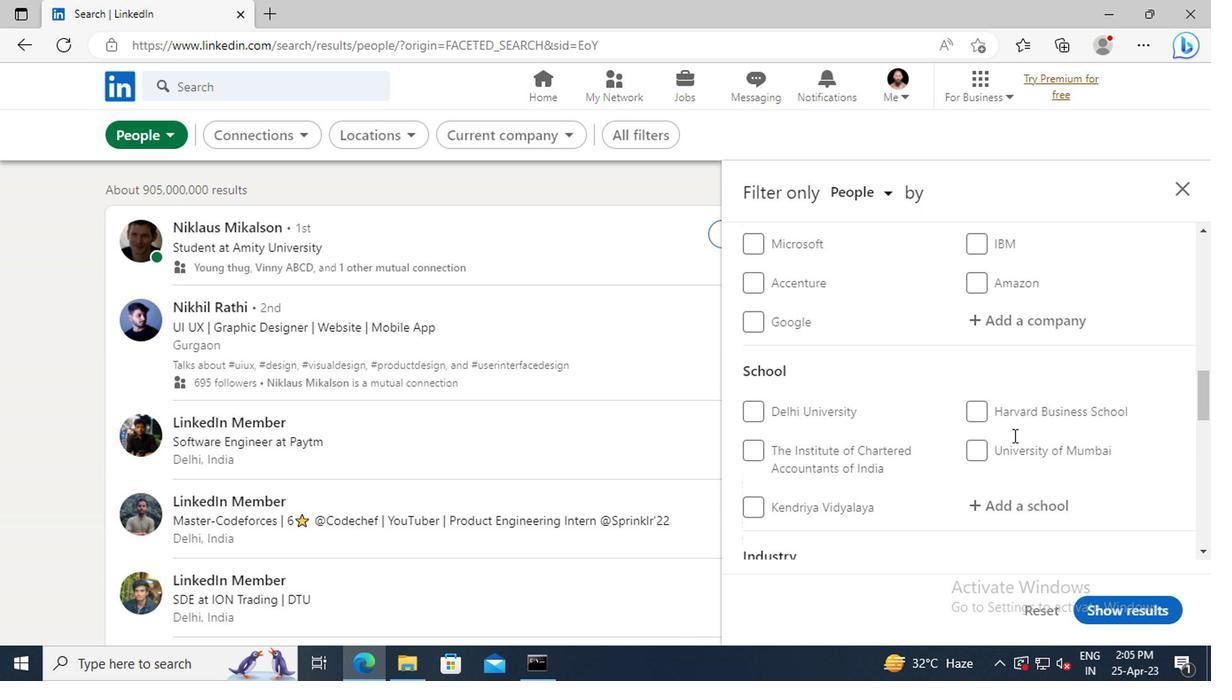 
Action: Mouse scrolled (1009, 435) with delta (0, 0)
Screenshot: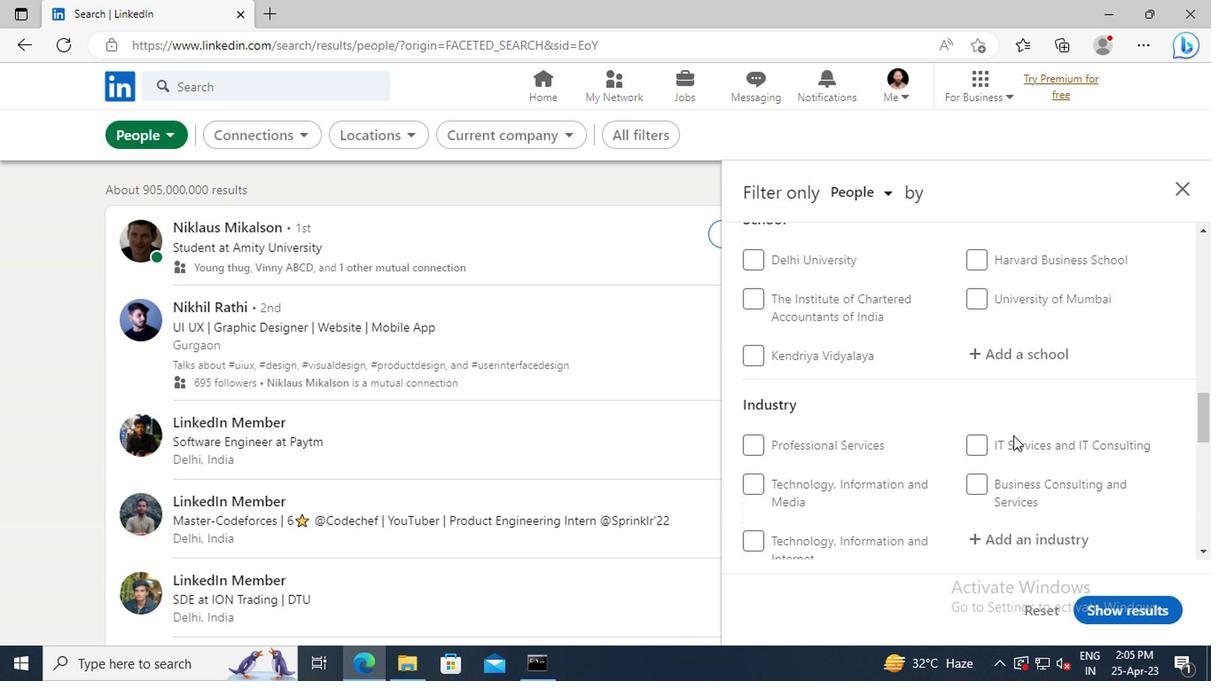
Action: Mouse scrolled (1009, 435) with delta (0, 0)
Screenshot: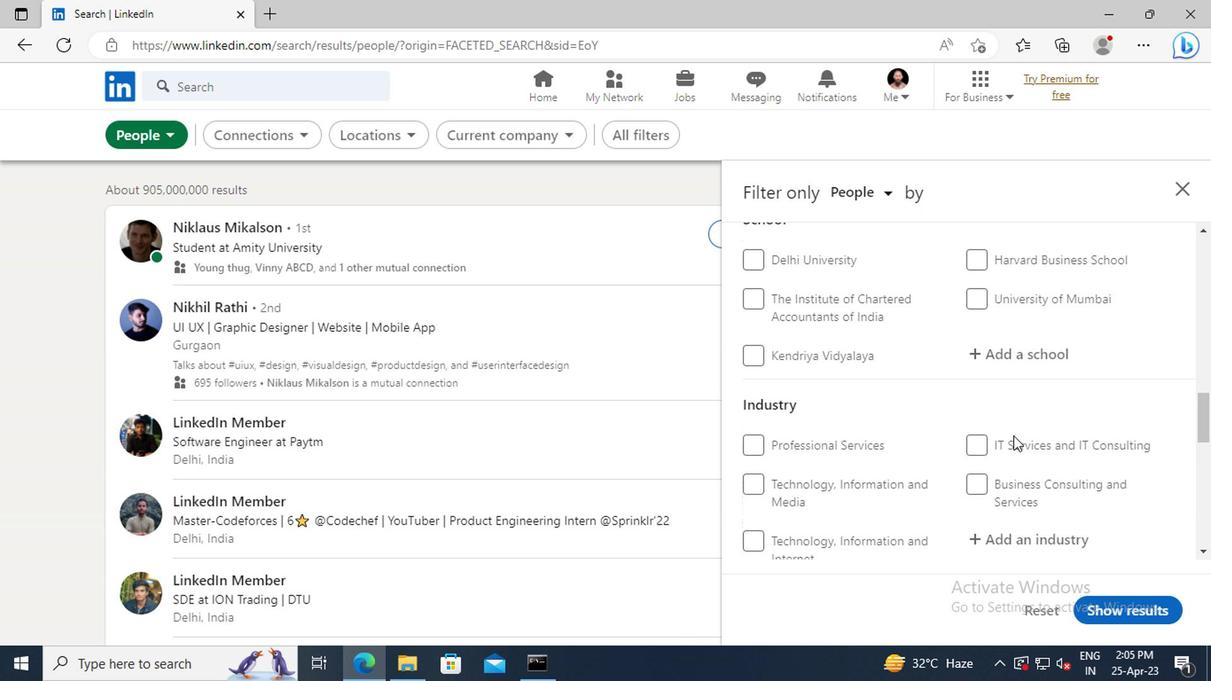 
Action: Mouse scrolled (1009, 435) with delta (0, 0)
Screenshot: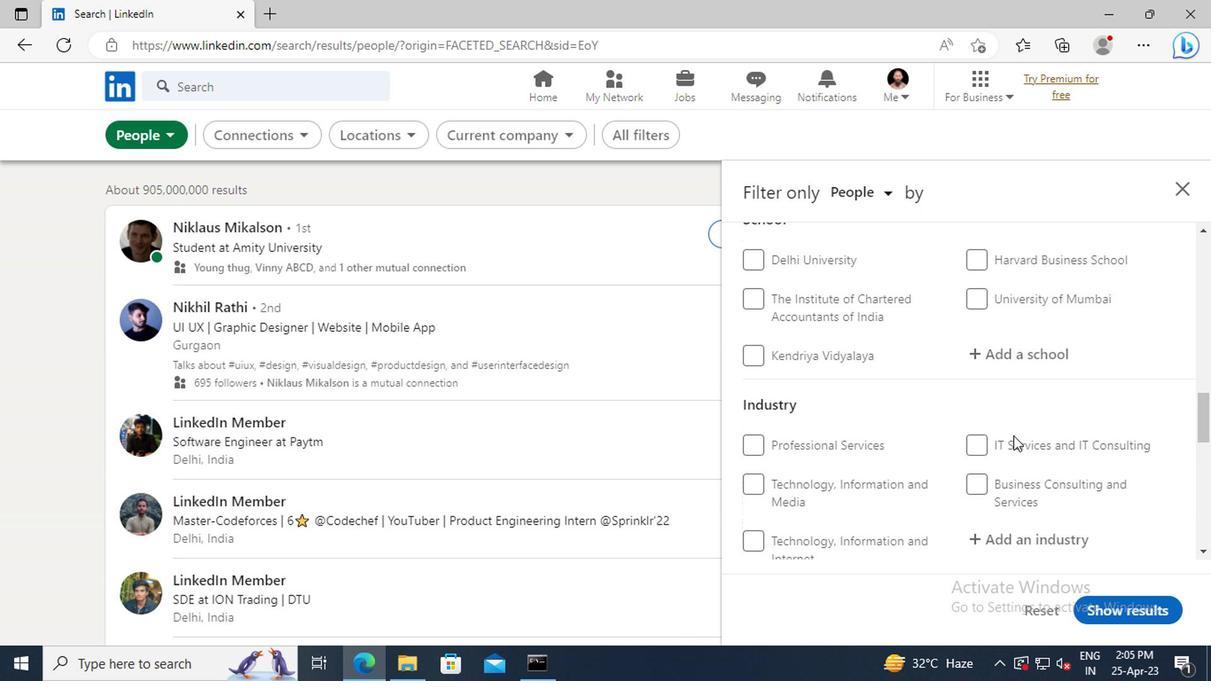 
Action: Mouse scrolled (1009, 435) with delta (0, 0)
Screenshot: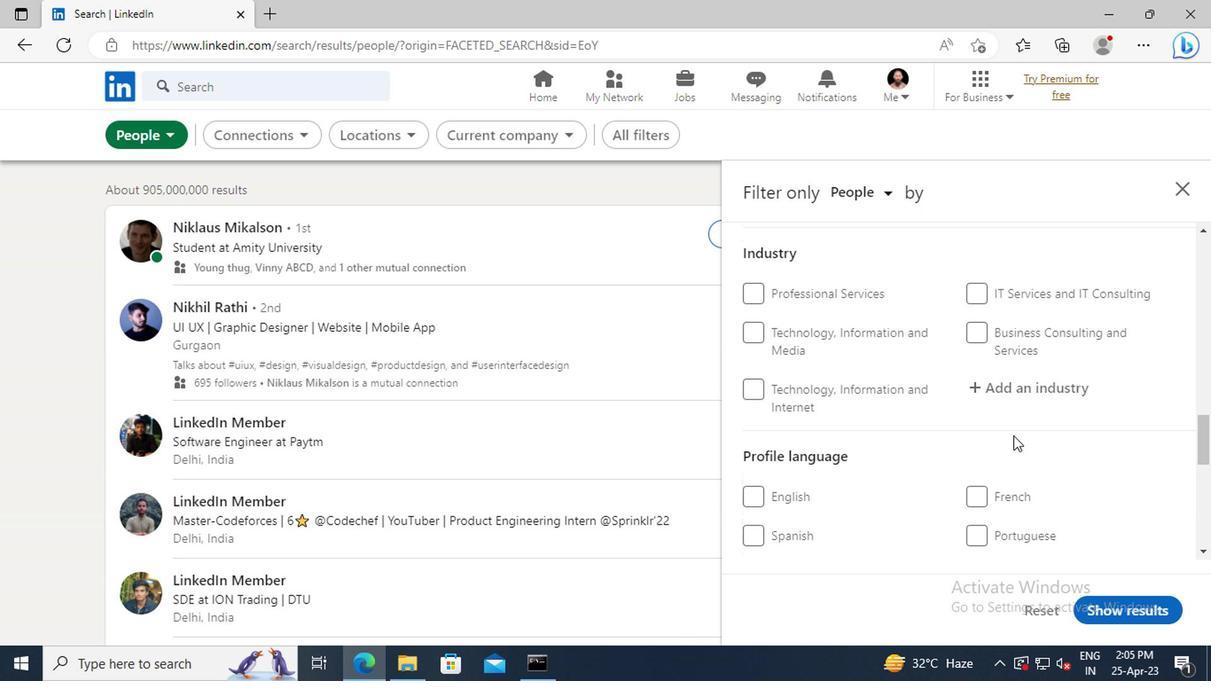 
Action: Mouse scrolled (1009, 435) with delta (0, 0)
Screenshot: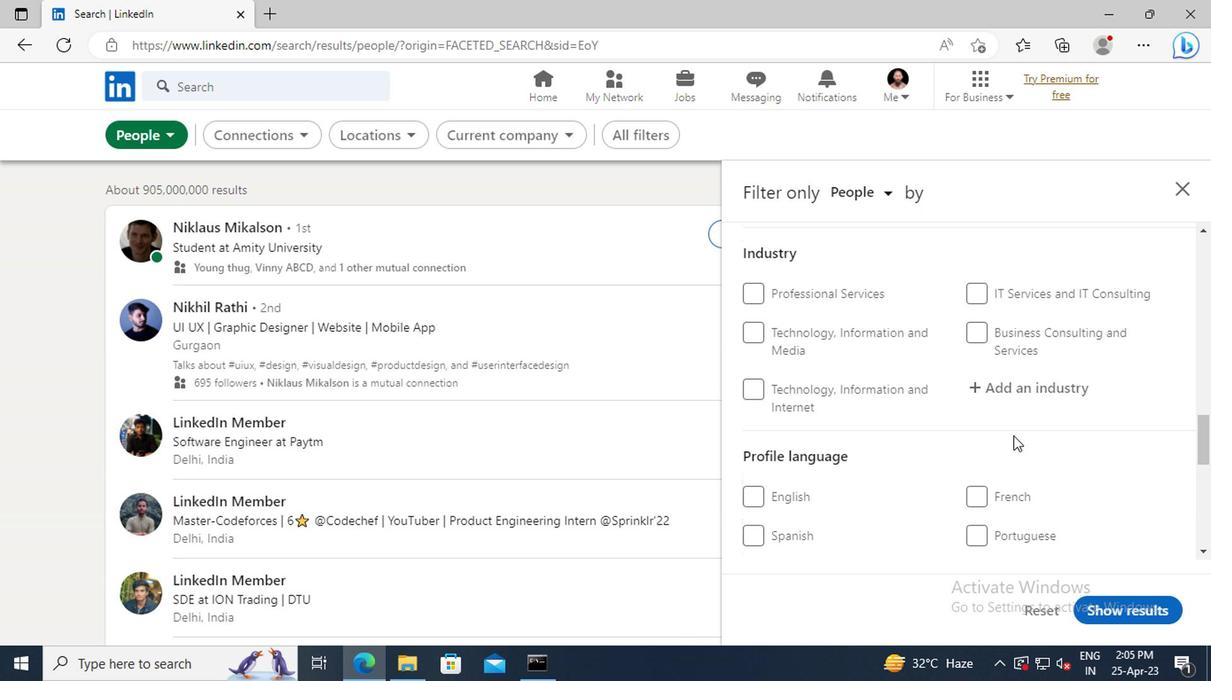 
Action: Mouse moved to (755, 399)
Screenshot: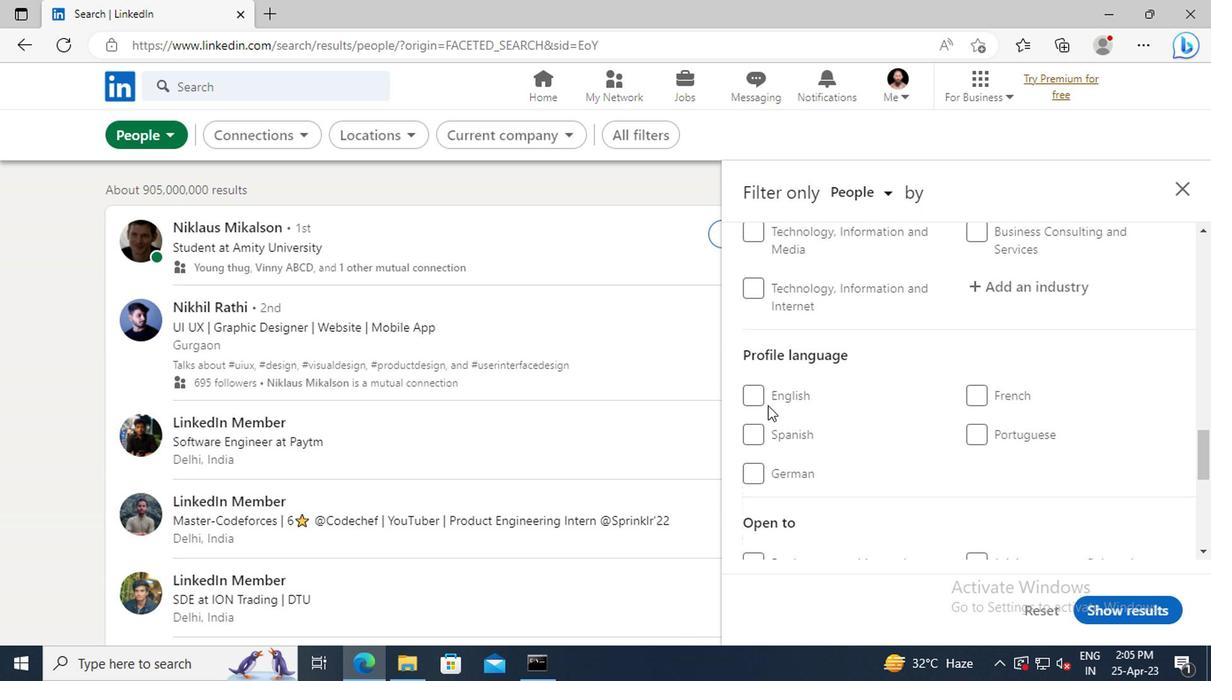 
Action: Mouse pressed left at (755, 399)
Screenshot: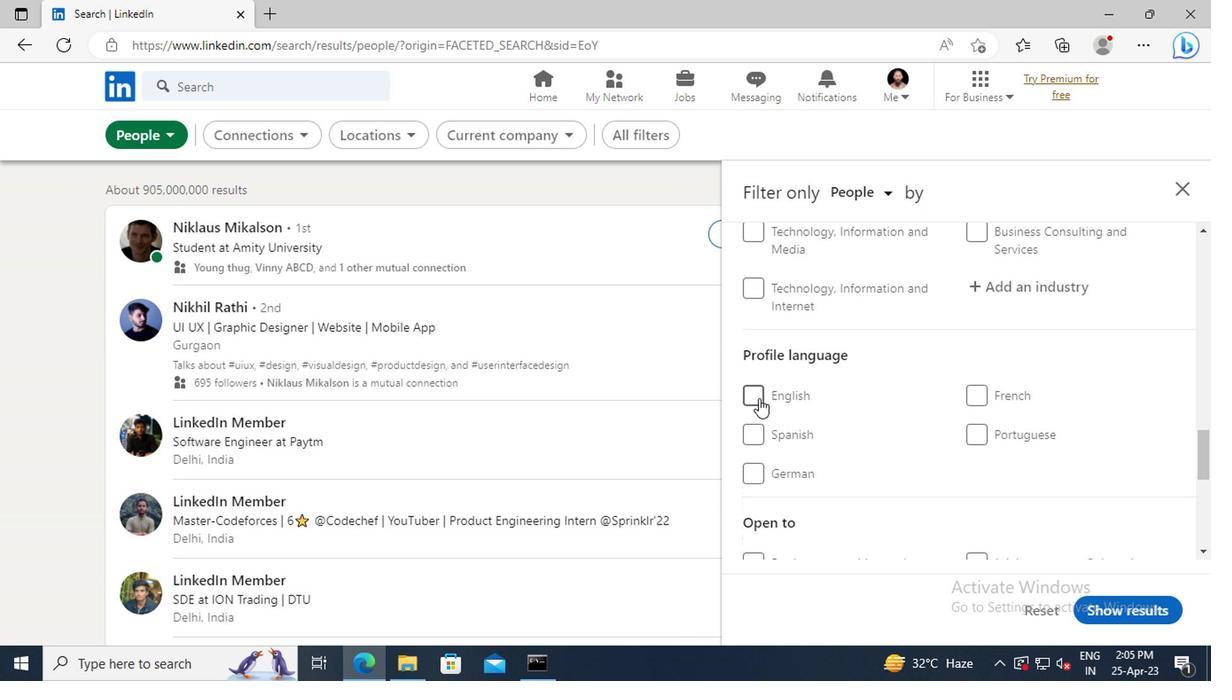 
Action: Mouse moved to (962, 433)
Screenshot: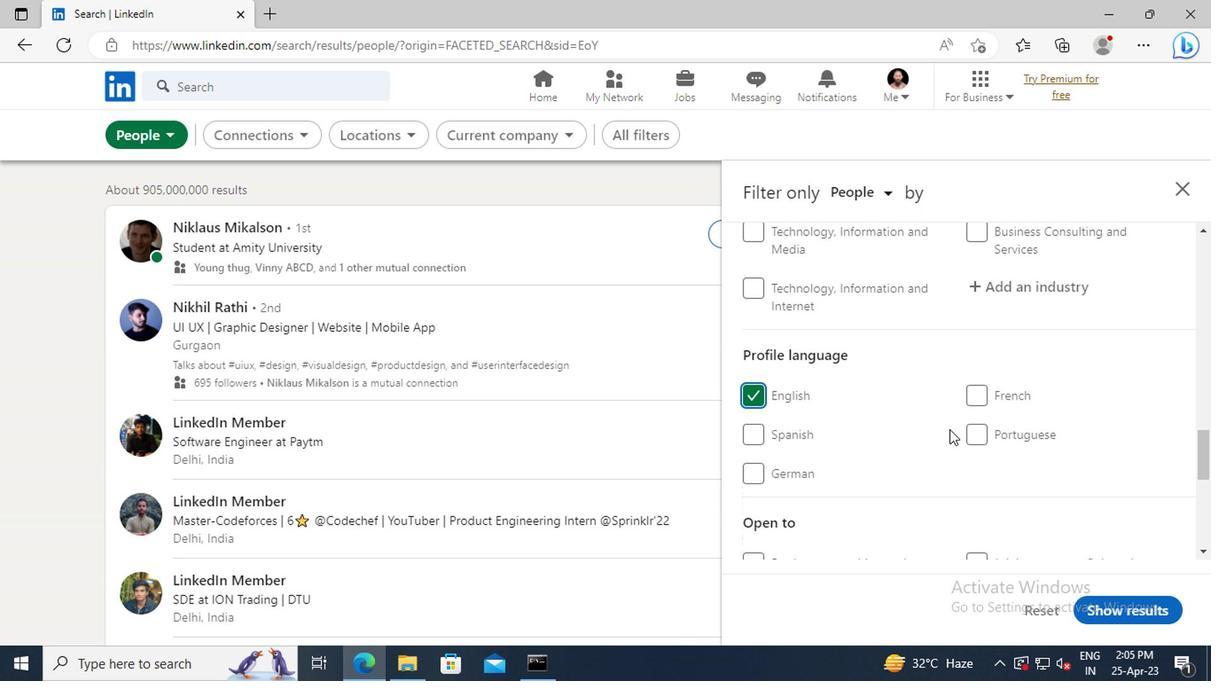 
Action: Mouse scrolled (962, 434) with delta (0, 0)
Screenshot: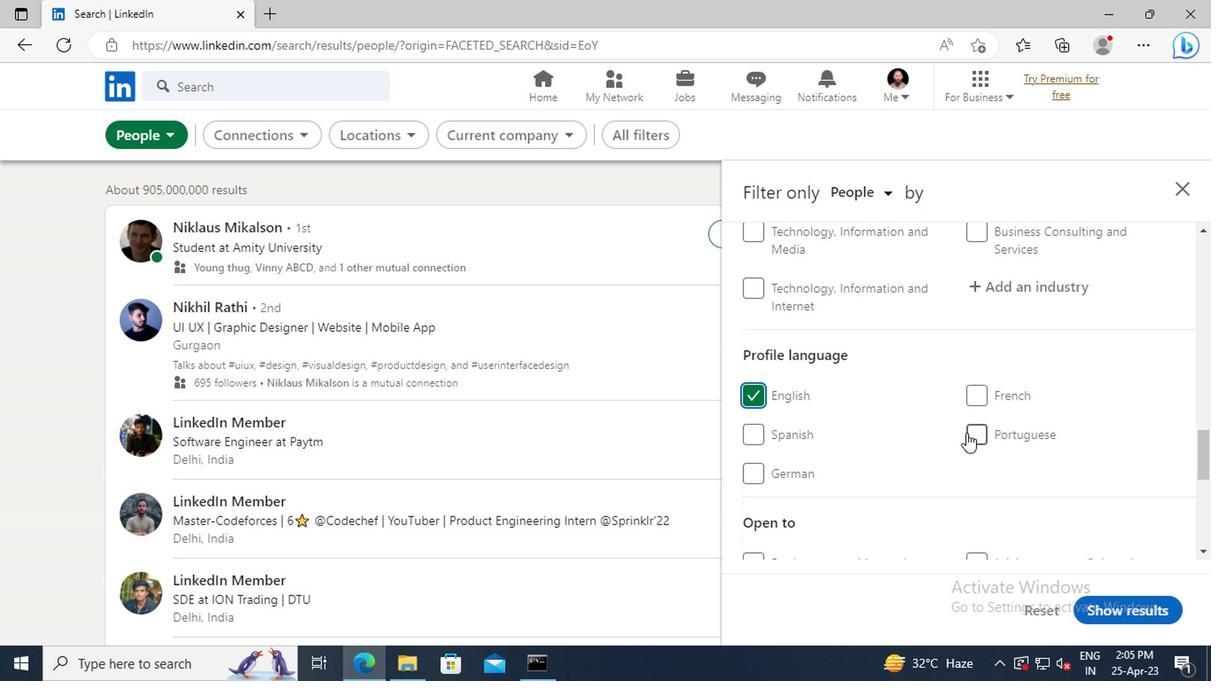 
Action: Mouse scrolled (962, 434) with delta (0, 0)
Screenshot: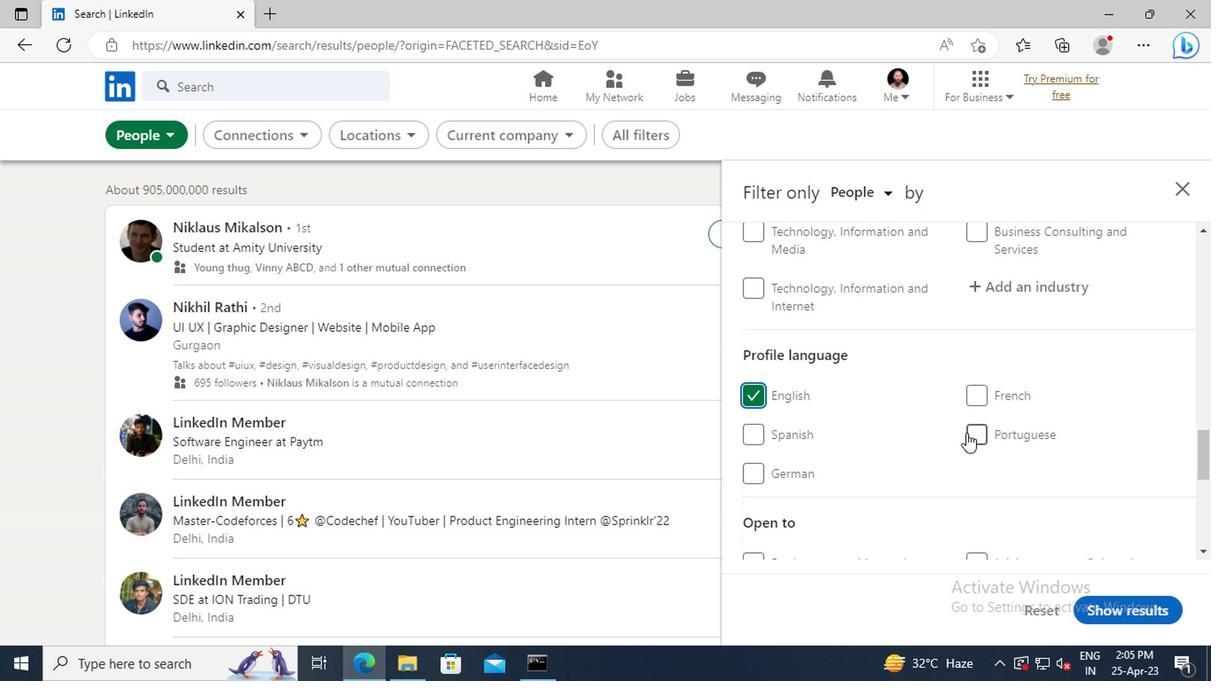 
Action: Mouse scrolled (962, 434) with delta (0, 0)
Screenshot: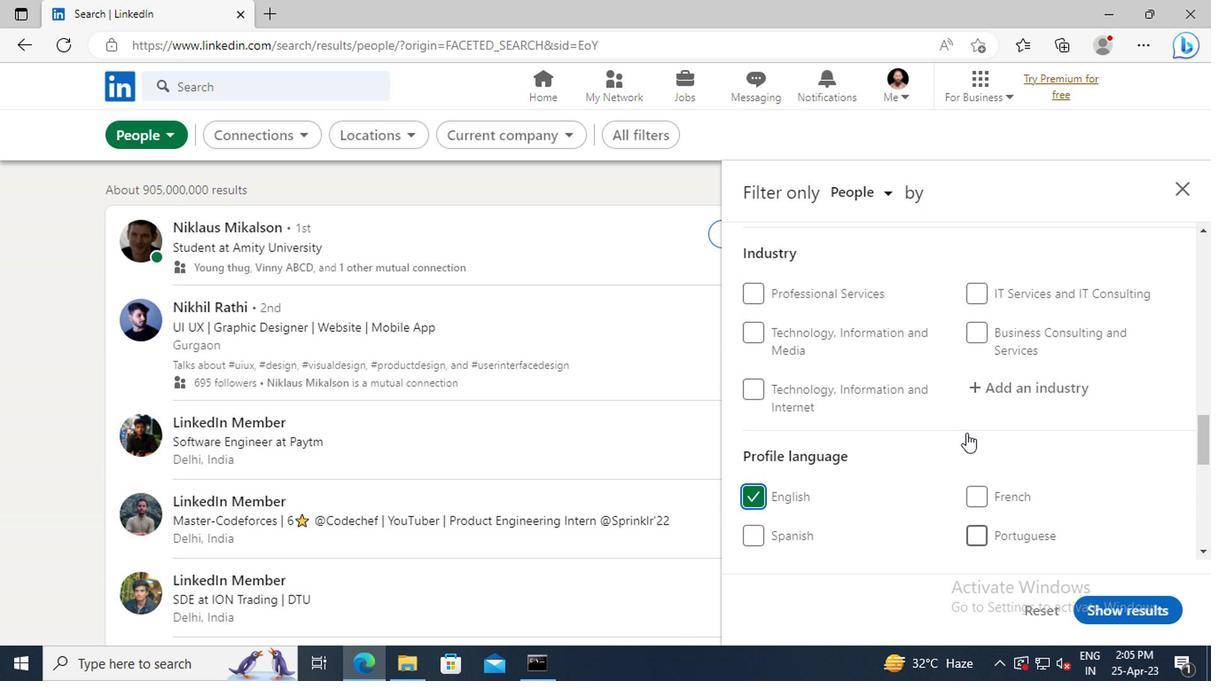 
Action: Mouse scrolled (962, 434) with delta (0, 0)
Screenshot: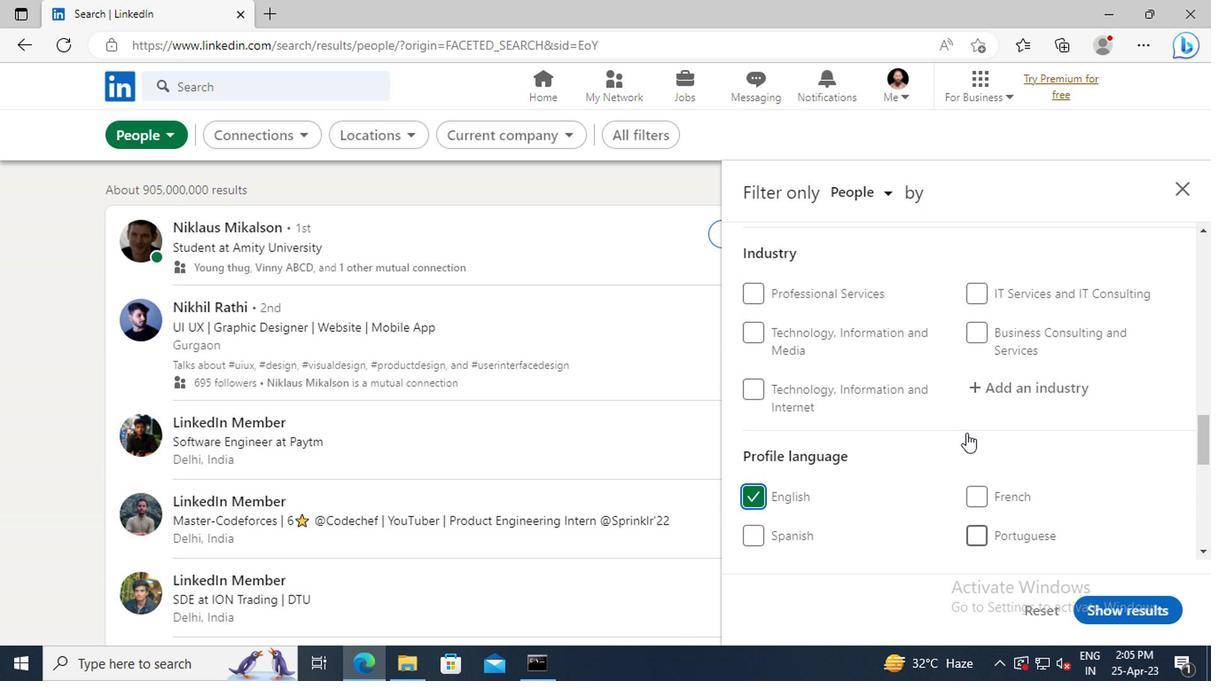 
Action: Mouse scrolled (962, 434) with delta (0, 0)
Screenshot: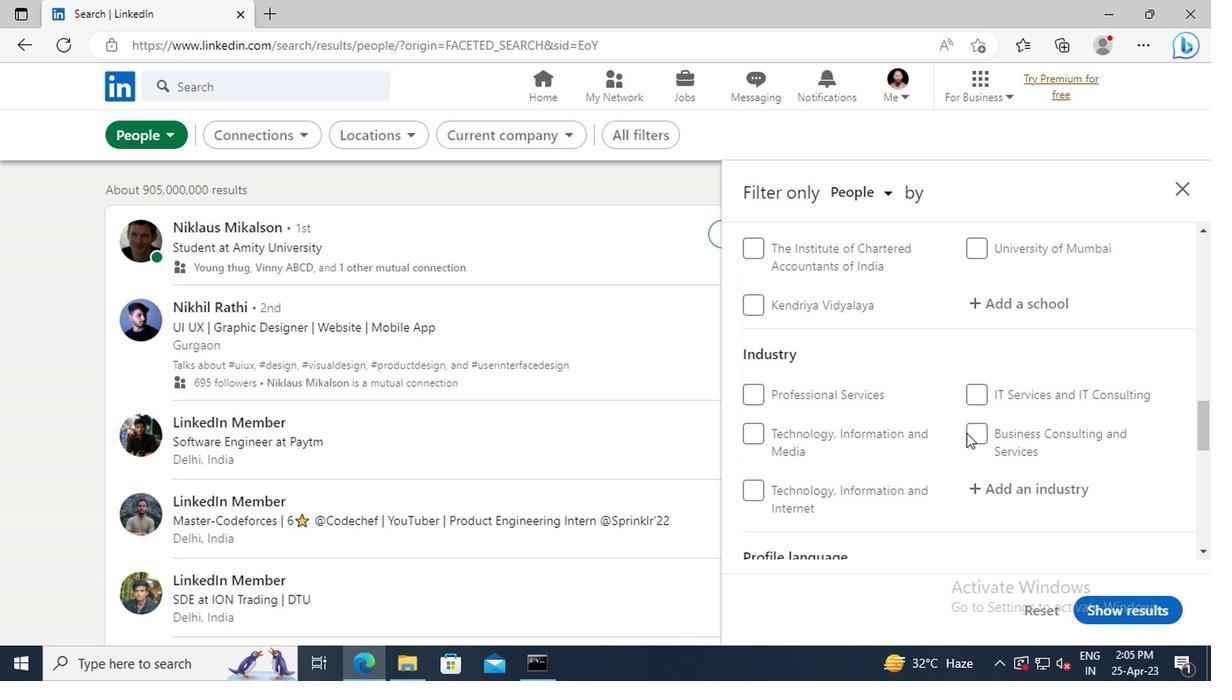 
Action: Mouse scrolled (962, 434) with delta (0, 0)
Screenshot: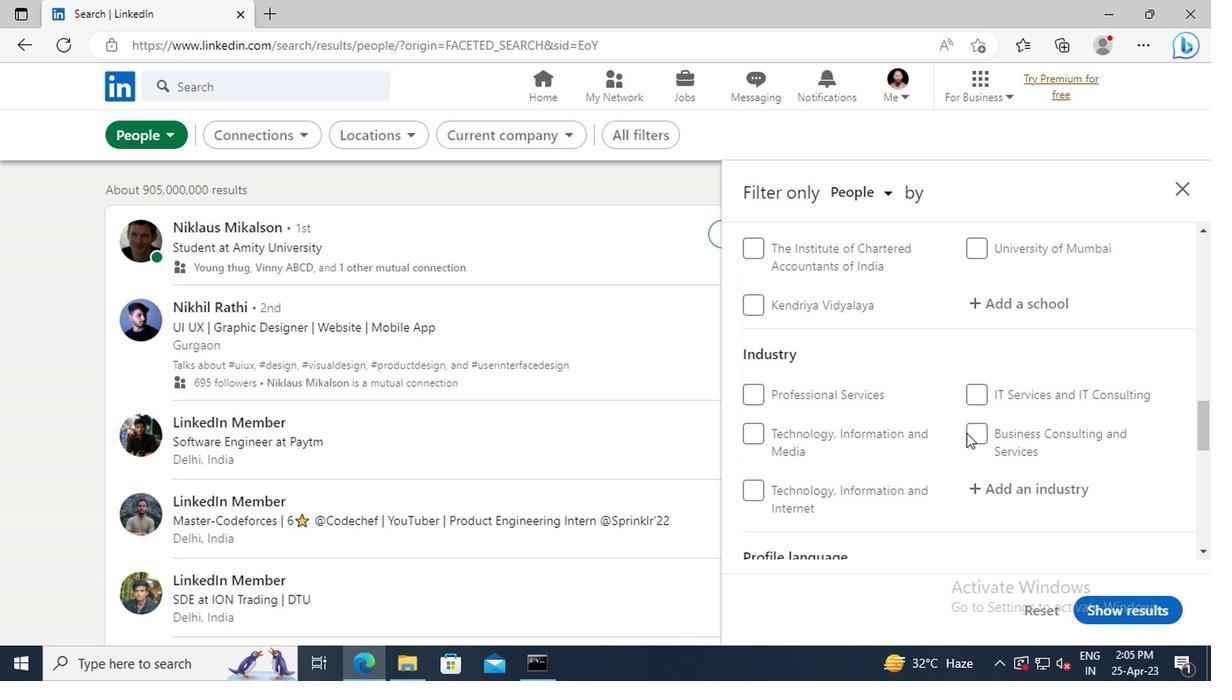 
Action: Mouse scrolled (962, 434) with delta (0, 0)
Screenshot: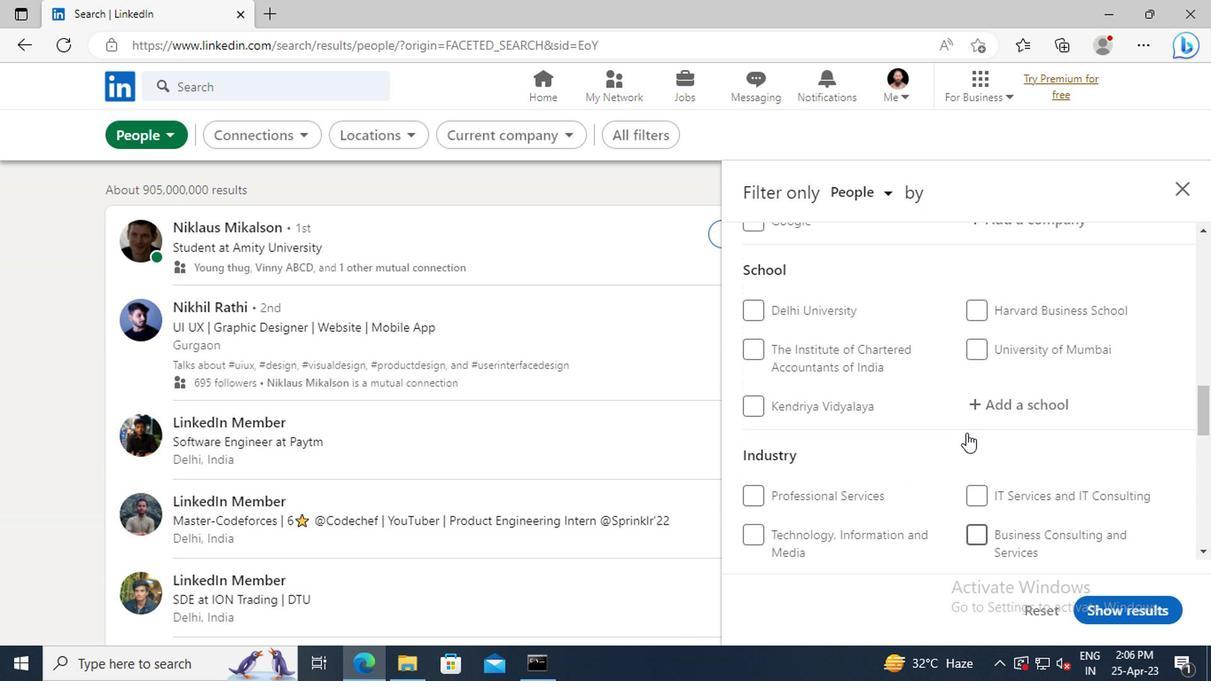 
Action: Mouse scrolled (962, 434) with delta (0, 0)
Screenshot: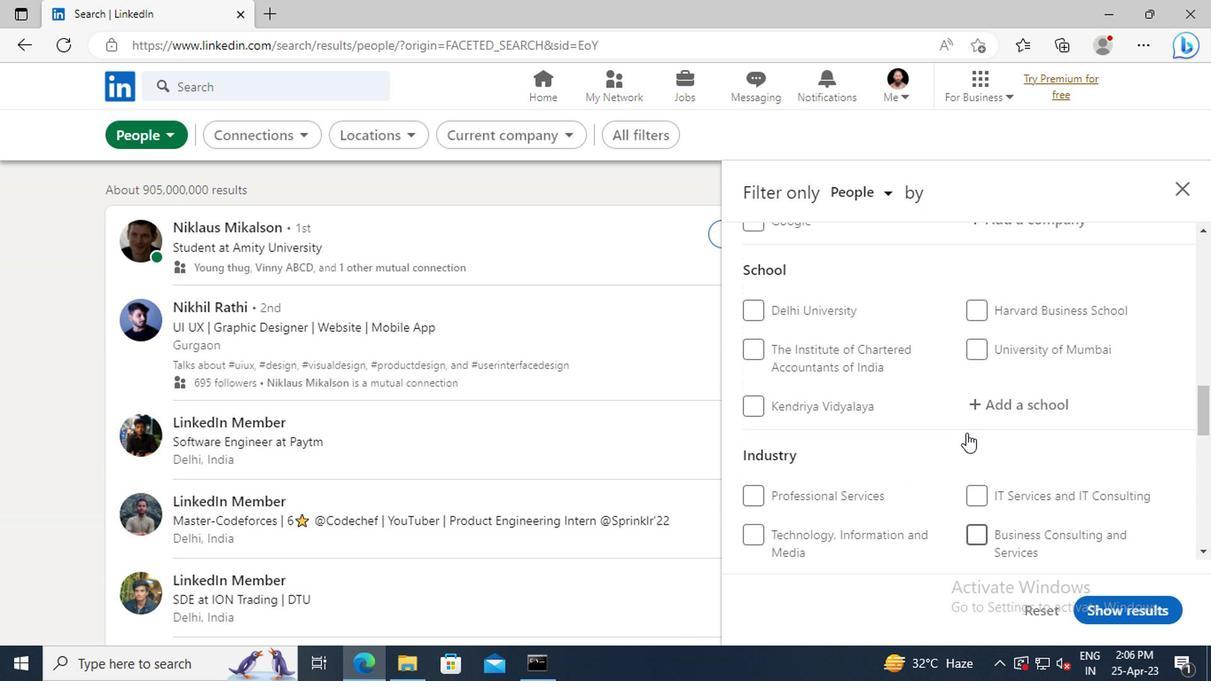 
Action: Mouse scrolled (962, 434) with delta (0, 0)
Screenshot: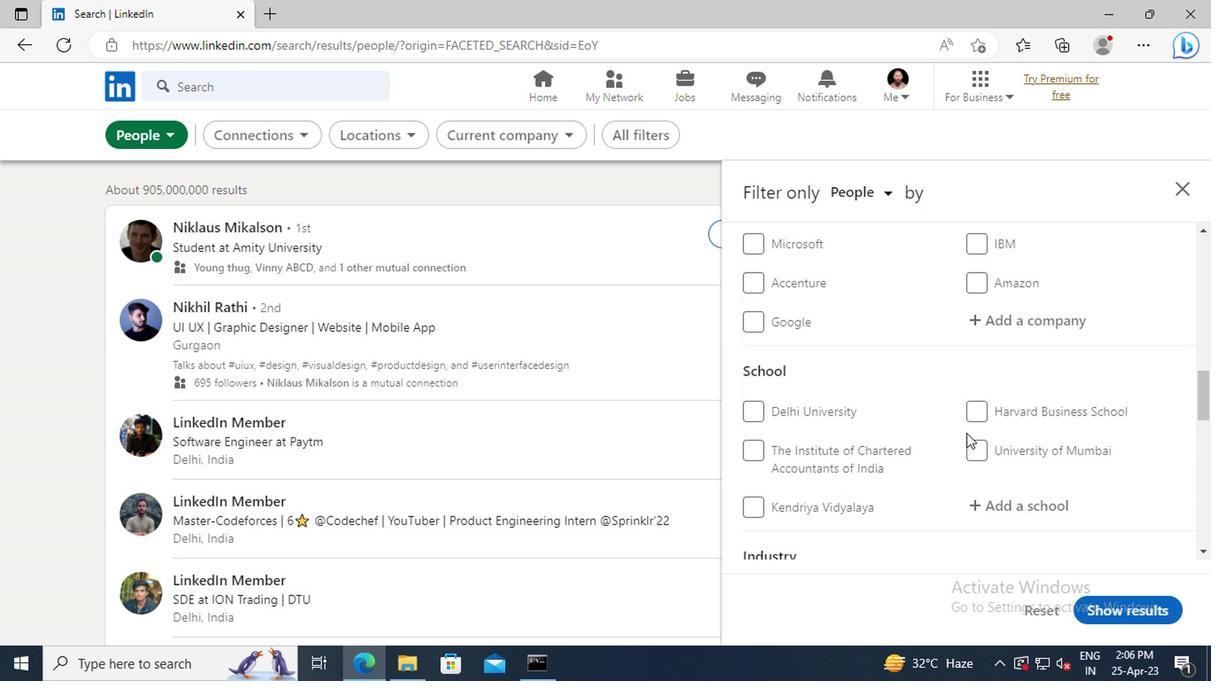 
Action: Mouse scrolled (962, 434) with delta (0, 0)
Screenshot: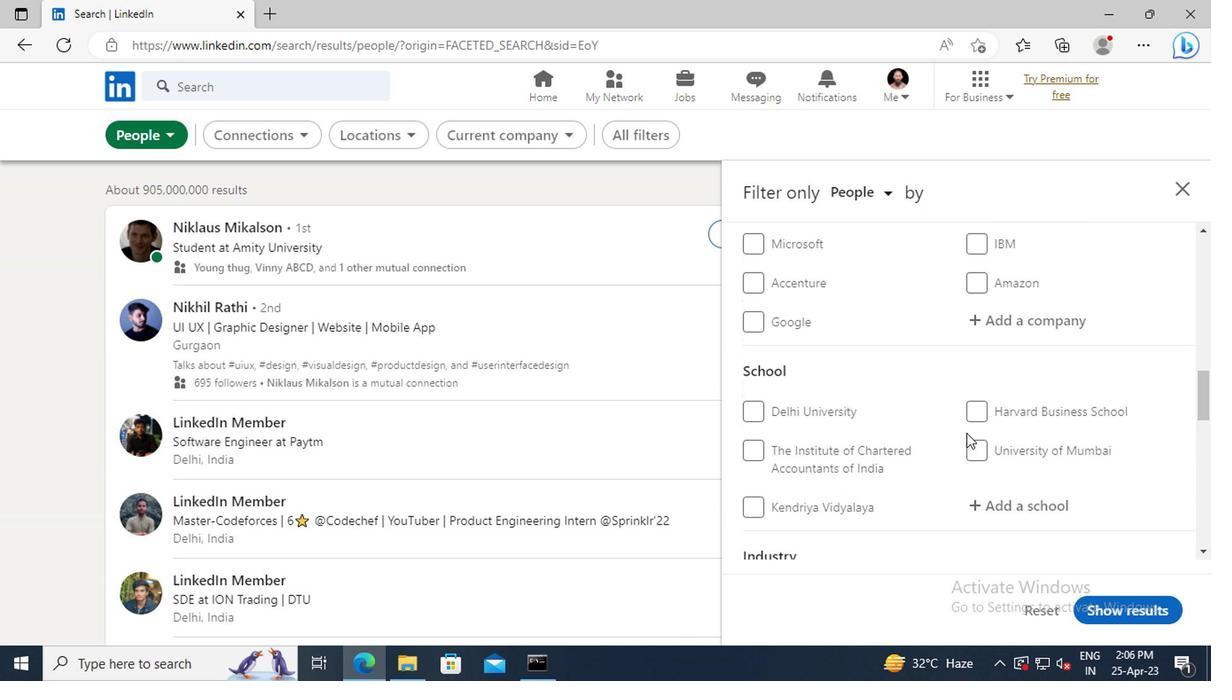
Action: Mouse scrolled (962, 434) with delta (0, 0)
Screenshot: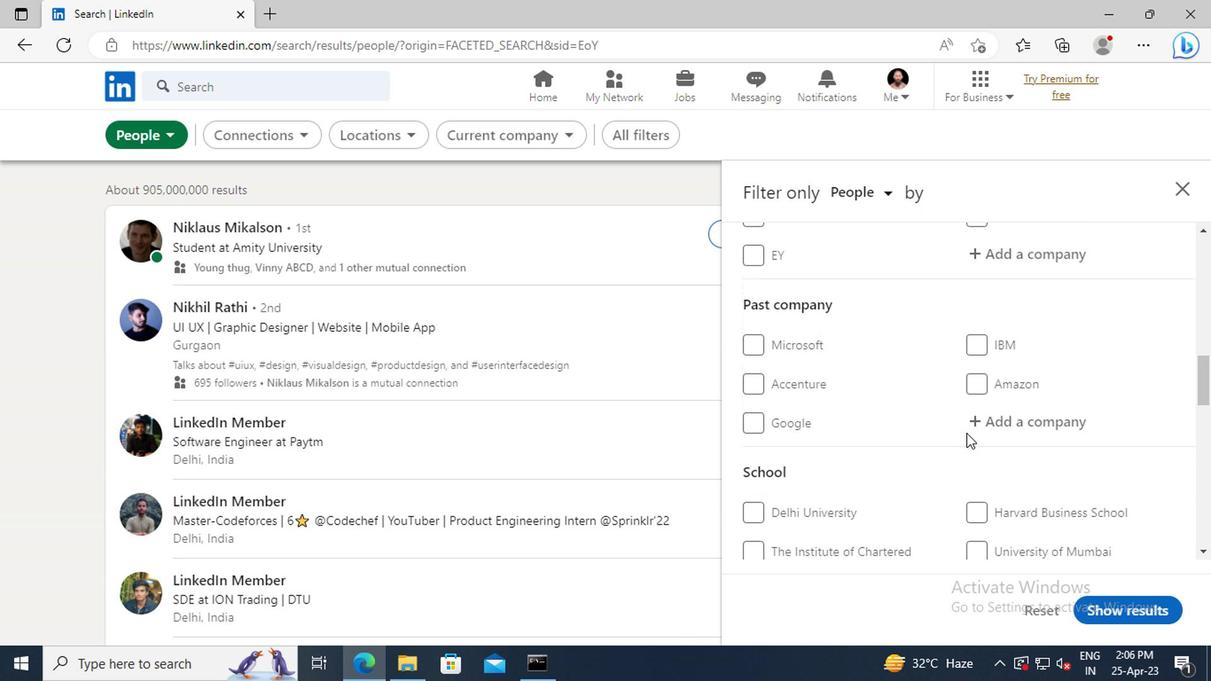 
Action: Mouse scrolled (962, 434) with delta (0, 0)
Screenshot: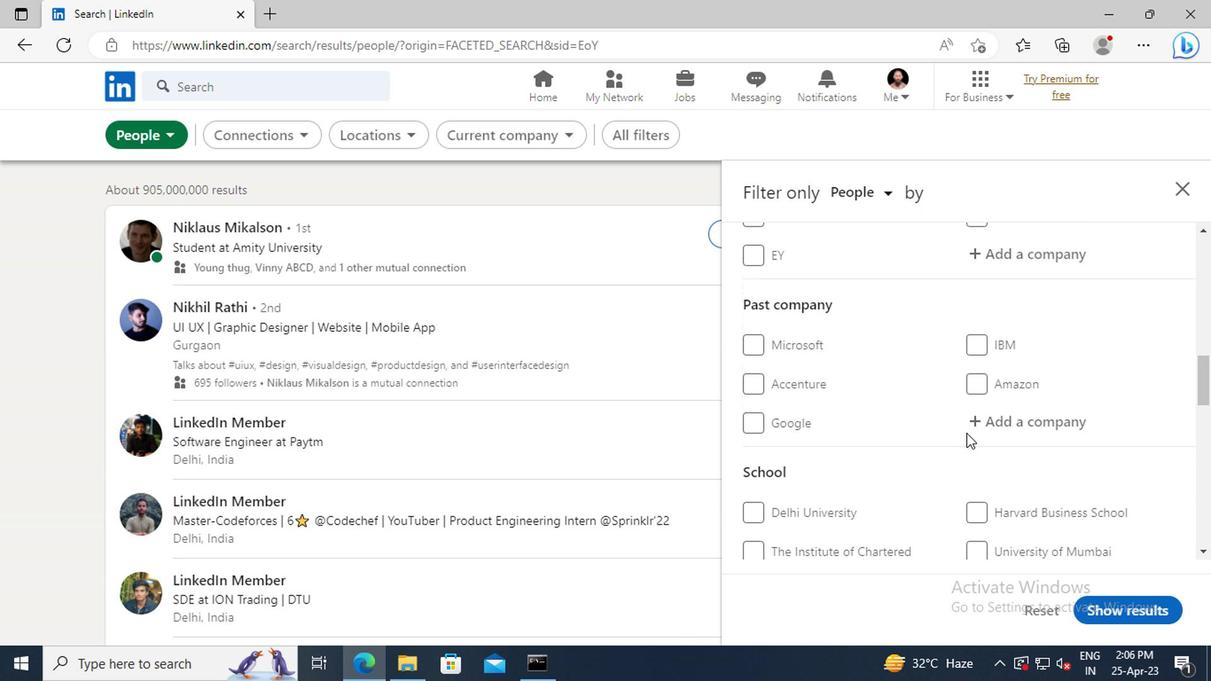 
Action: Mouse scrolled (962, 434) with delta (0, 0)
Screenshot: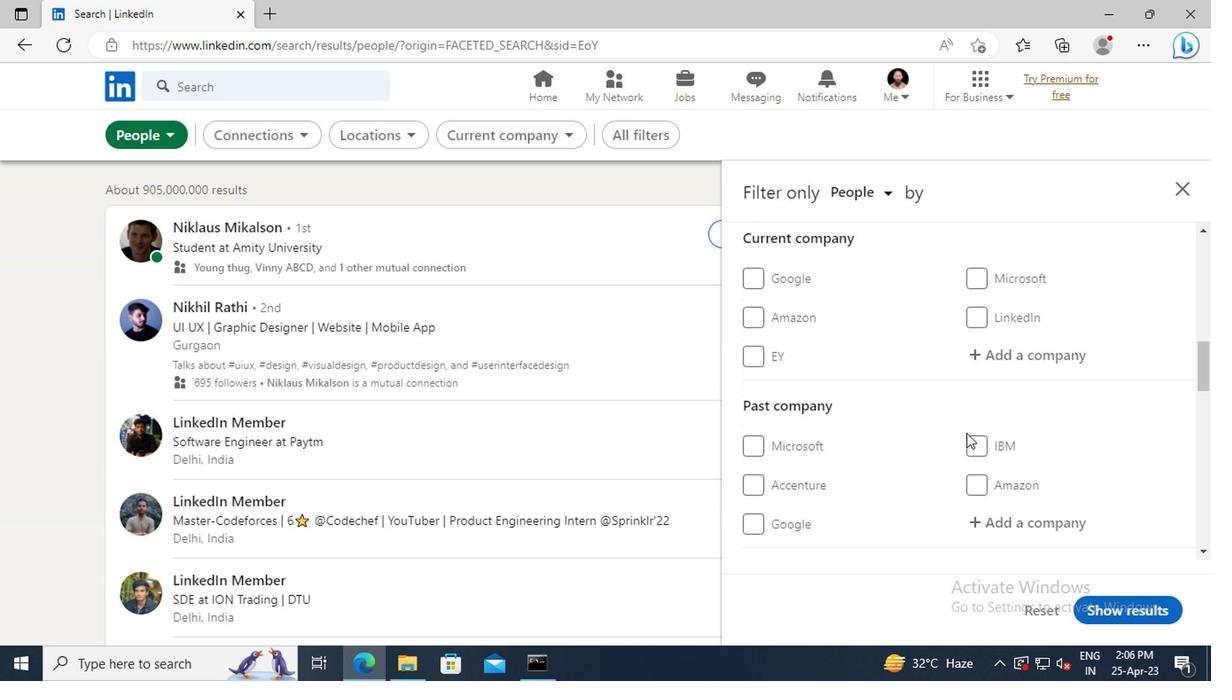 
Action: Mouse moved to (981, 411)
Screenshot: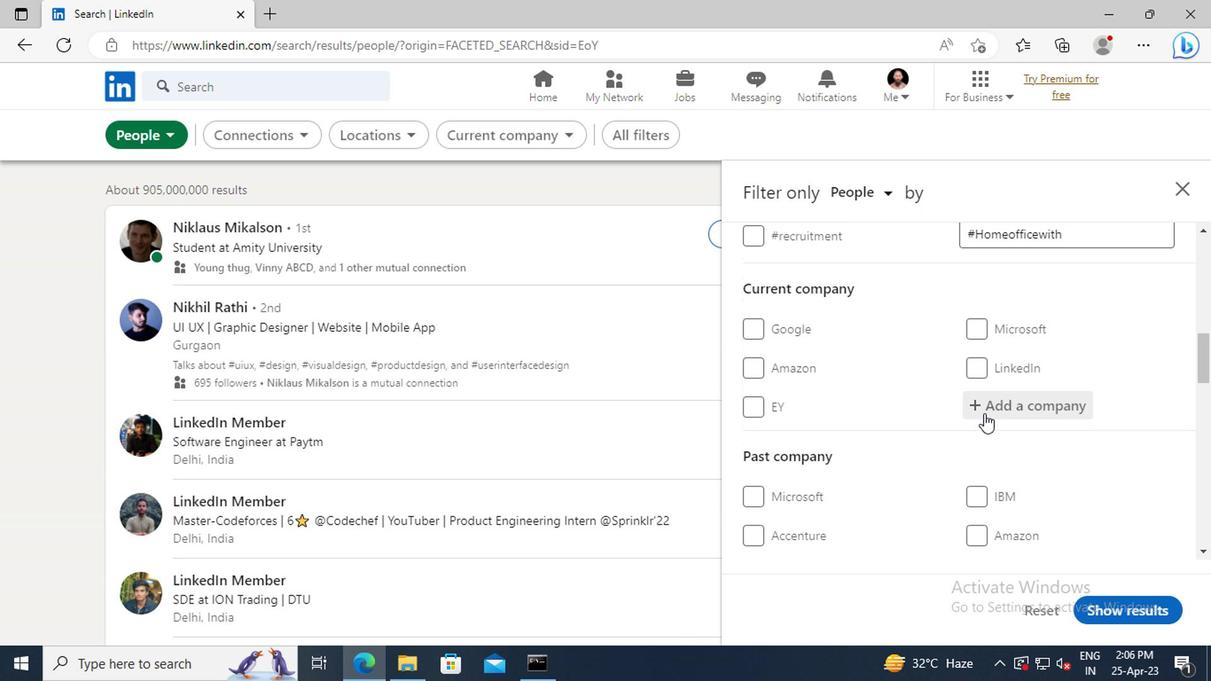 
Action: Mouse pressed left at (981, 411)
Screenshot: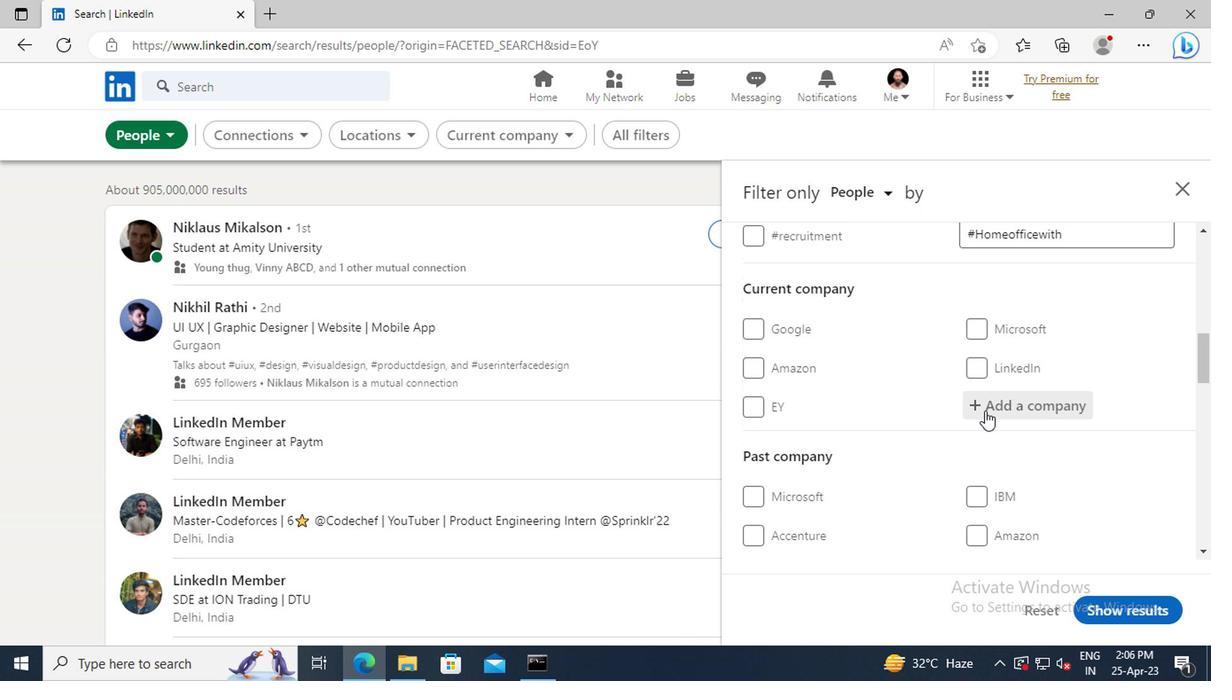 
Action: Mouse moved to (976, 413)
Screenshot: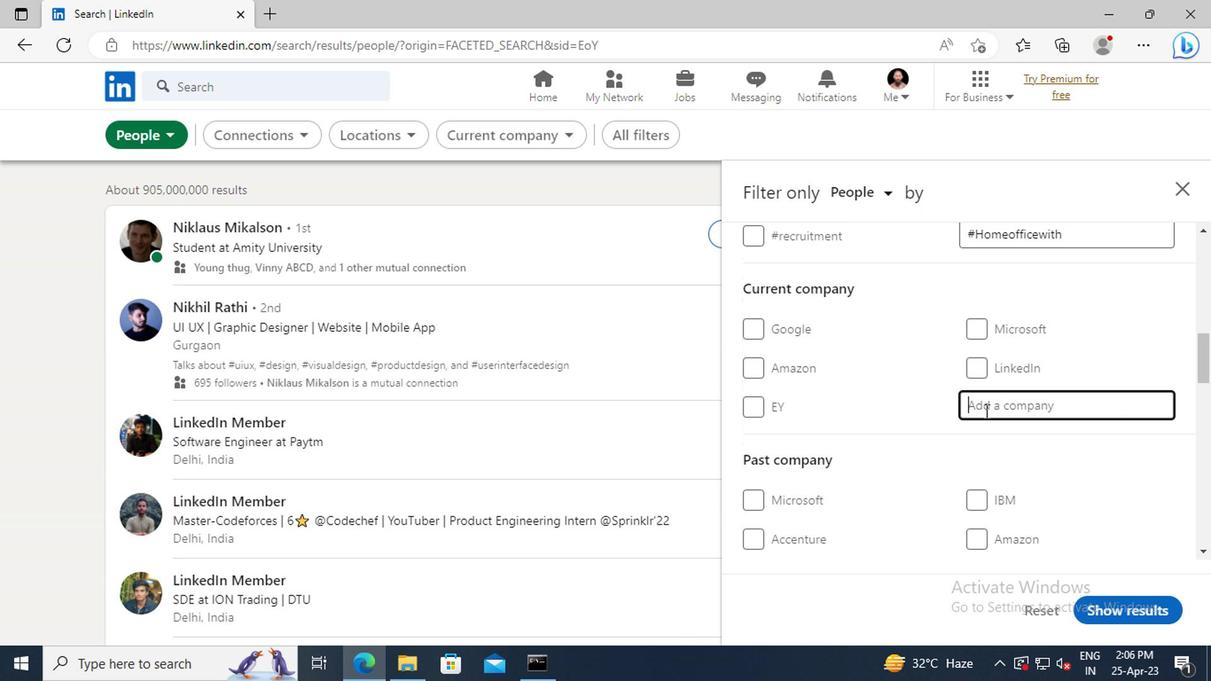 
Action: Key pressed <Key.shift>OPEN<Key.shift>TEXT
Screenshot: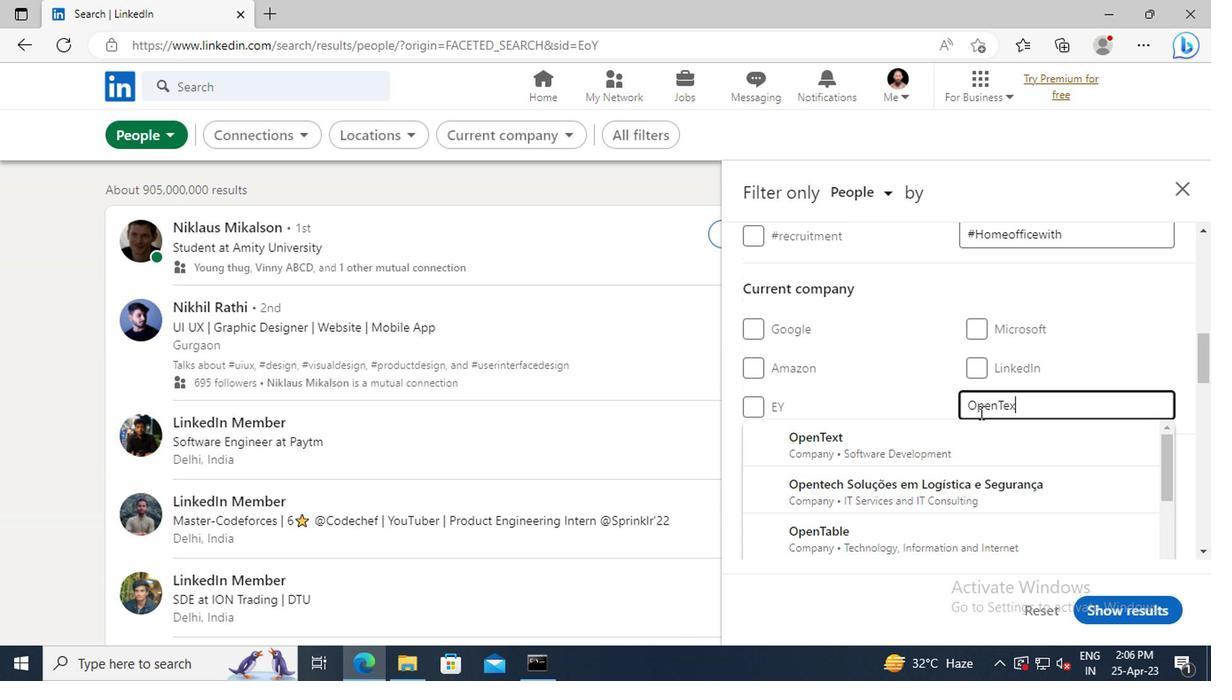 
Action: Mouse moved to (966, 436)
Screenshot: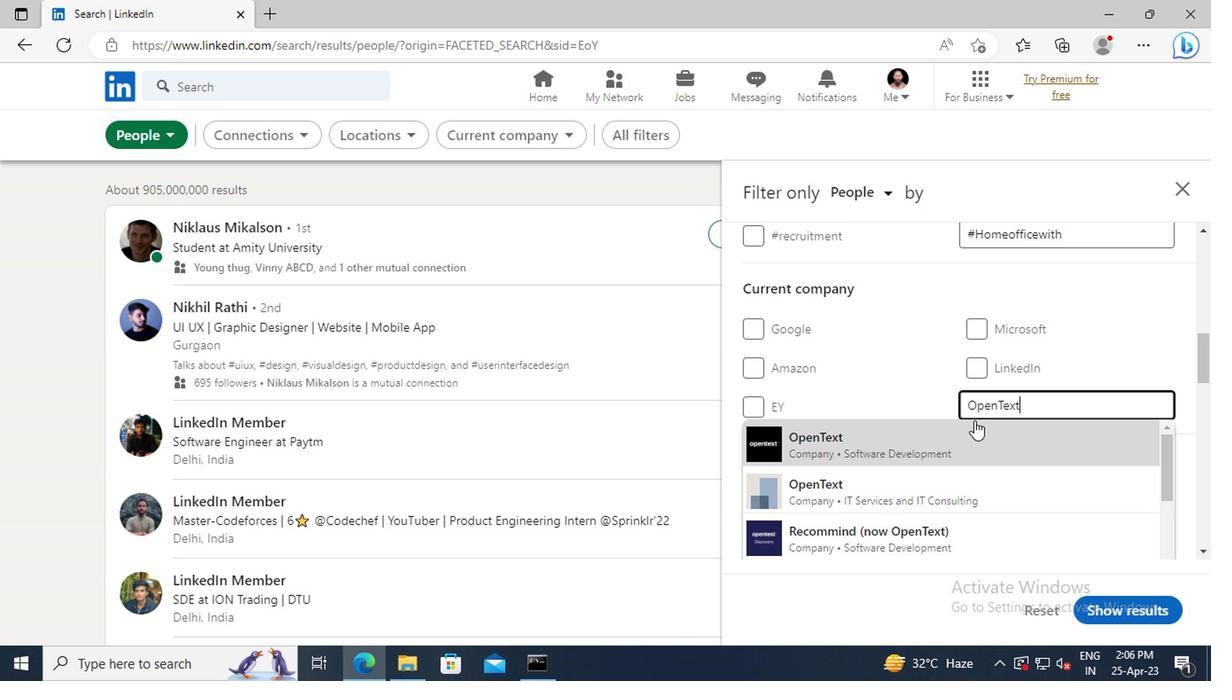 
Action: Mouse pressed left at (966, 436)
Screenshot: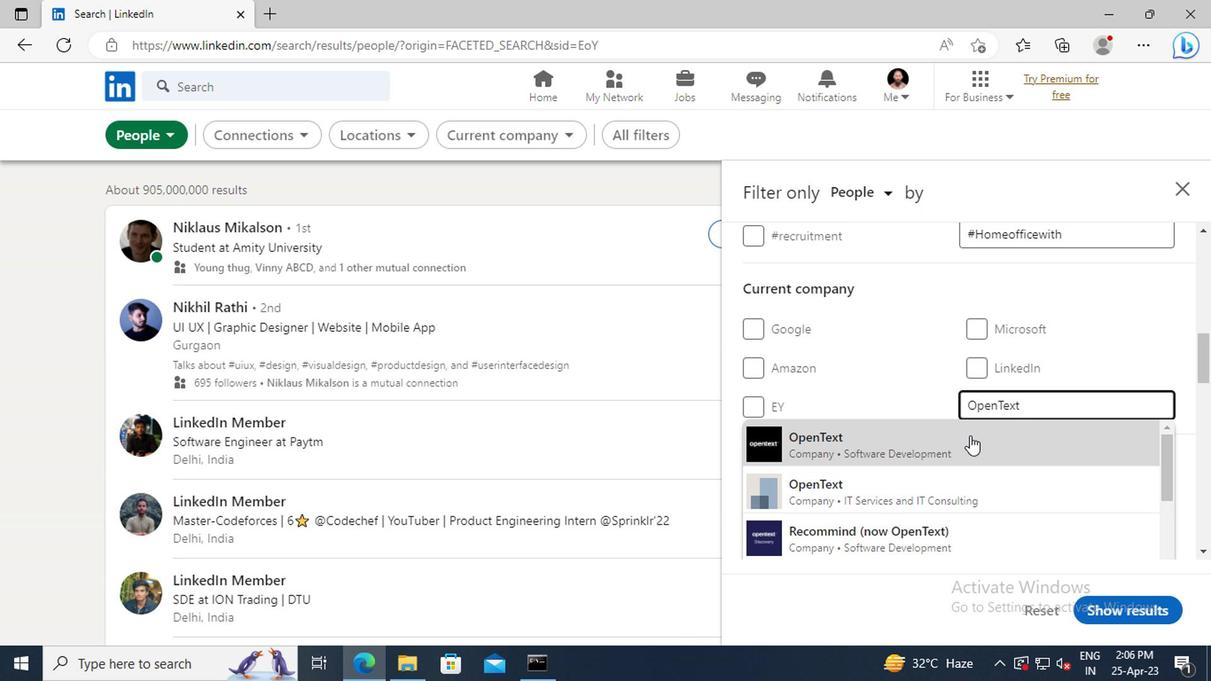 
Action: Mouse moved to (968, 388)
Screenshot: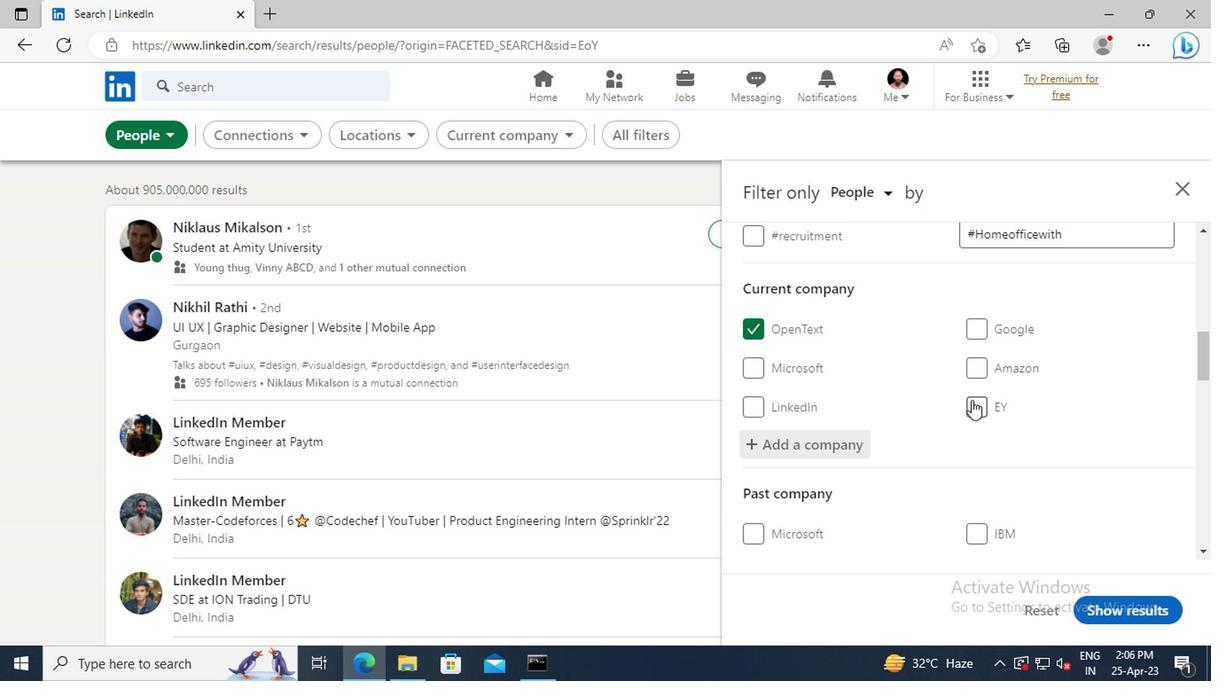 
Action: Mouse scrolled (968, 386) with delta (0, -1)
Screenshot: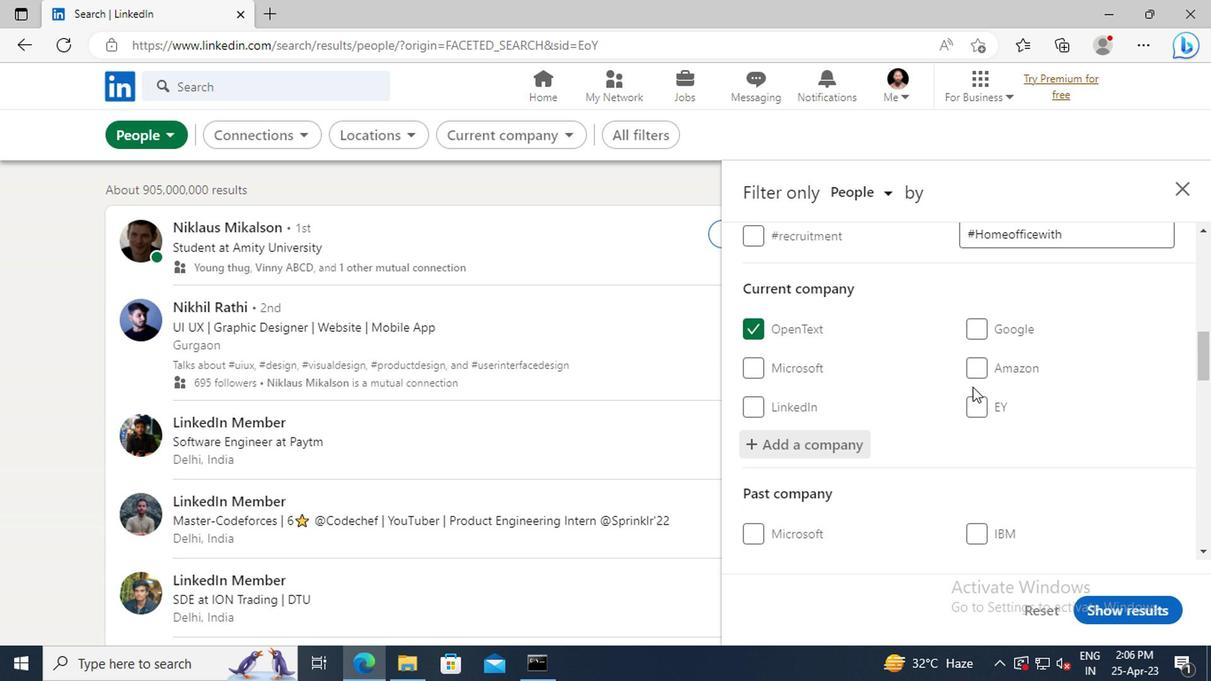 
Action: Mouse scrolled (968, 386) with delta (0, -1)
Screenshot: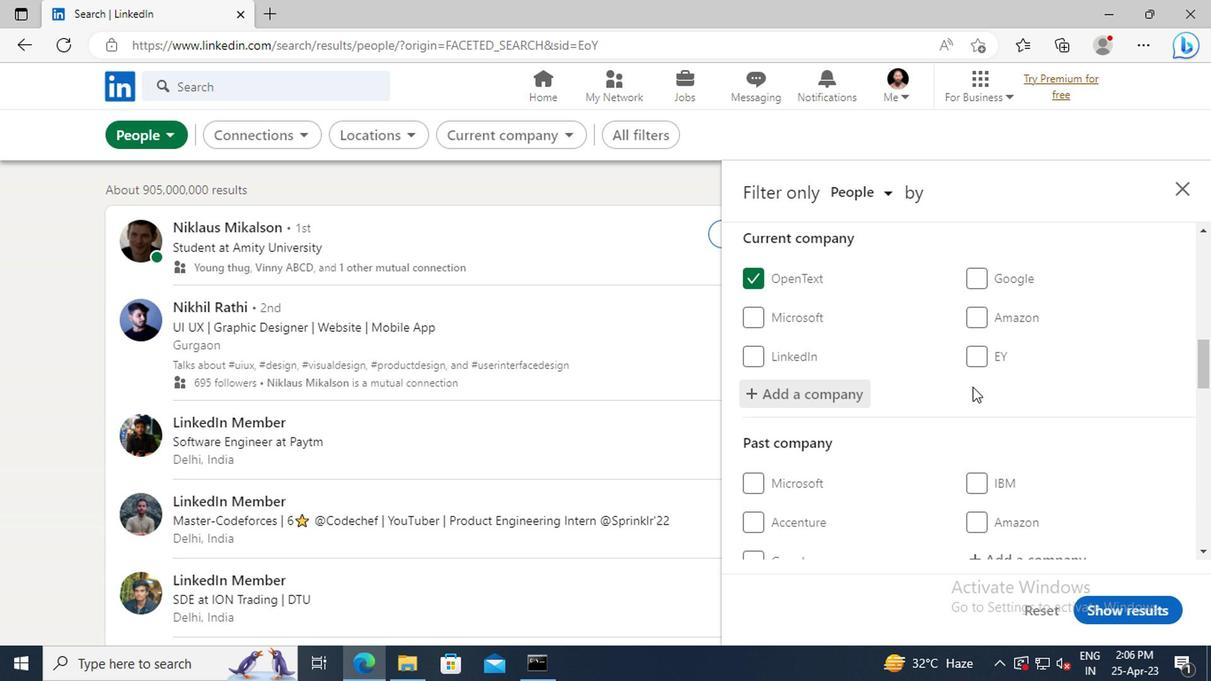 
Action: Mouse scrolled (968, 386) with delta (0, -1)
Screenshot: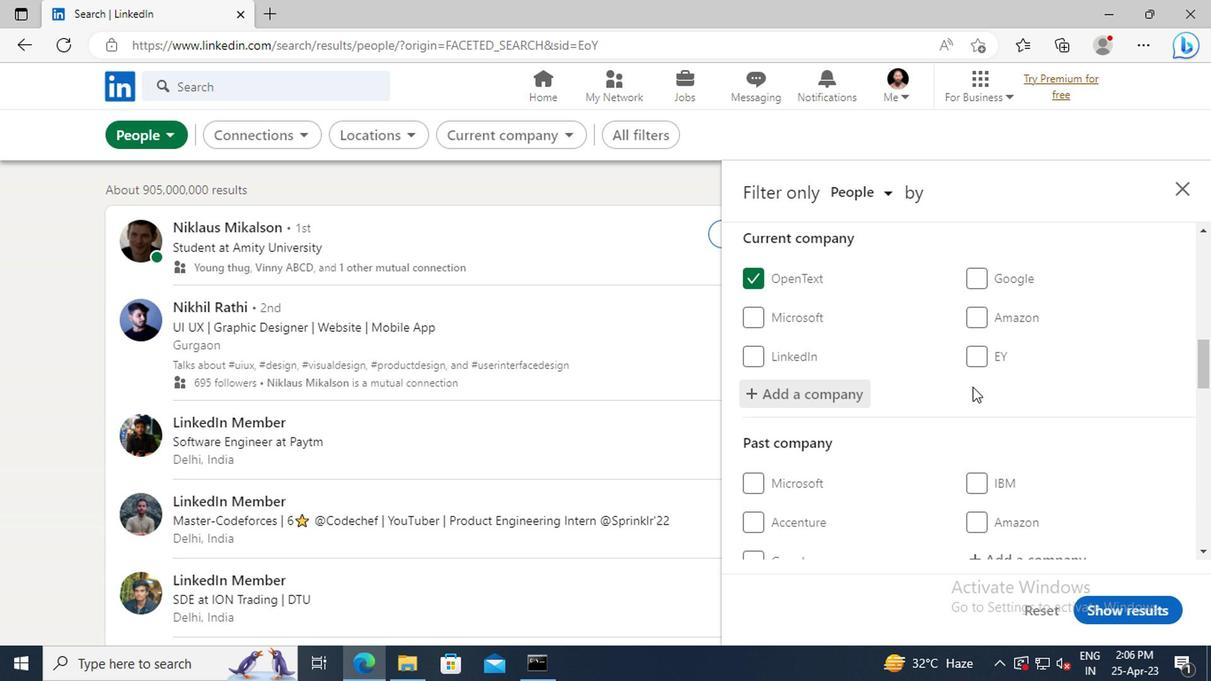 
Action: Mouse scrolled (968, 386) with delta (0, -1)
Screenshot: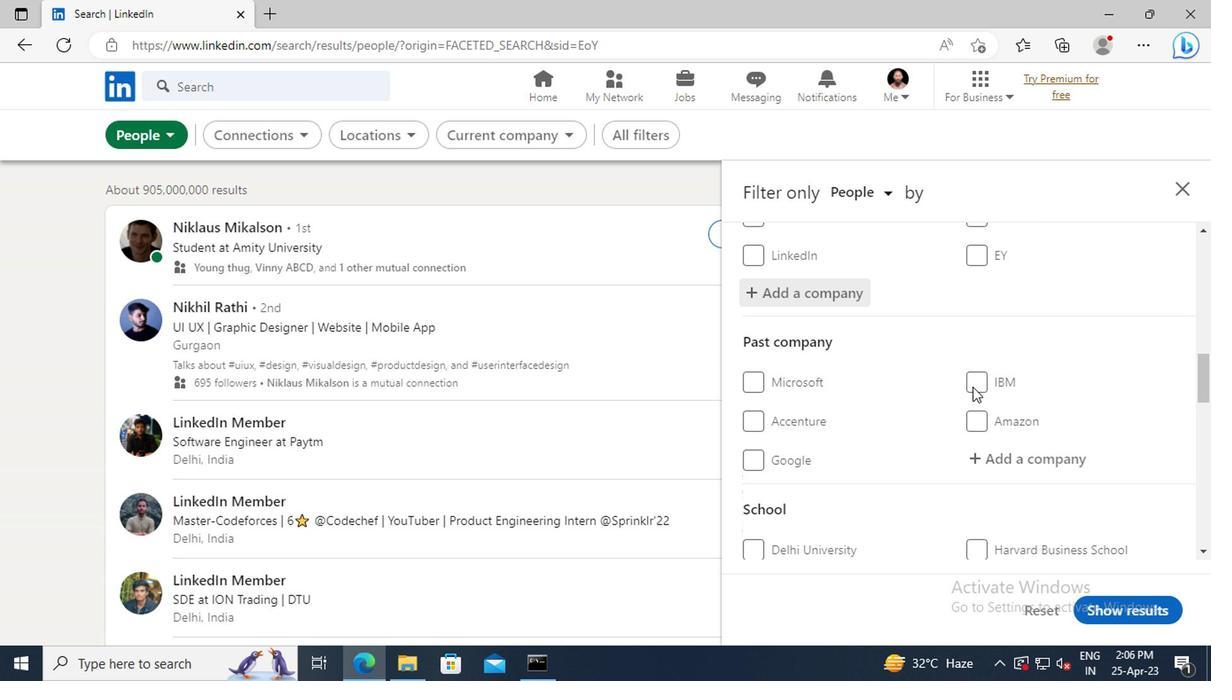 
Action: Mouse scrolled (968, 386) with delta (0, -1)
Screenshot: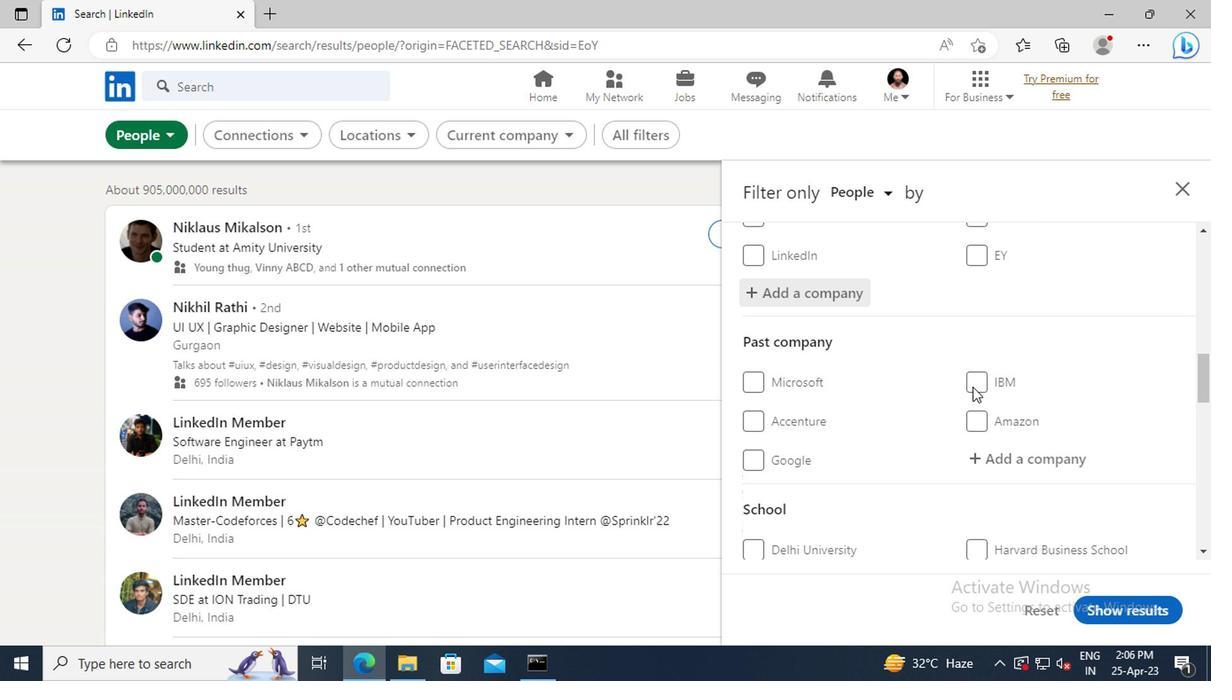 
Action: Mouse scrolled (968, 386) with delta (0, -1)
Screenshot: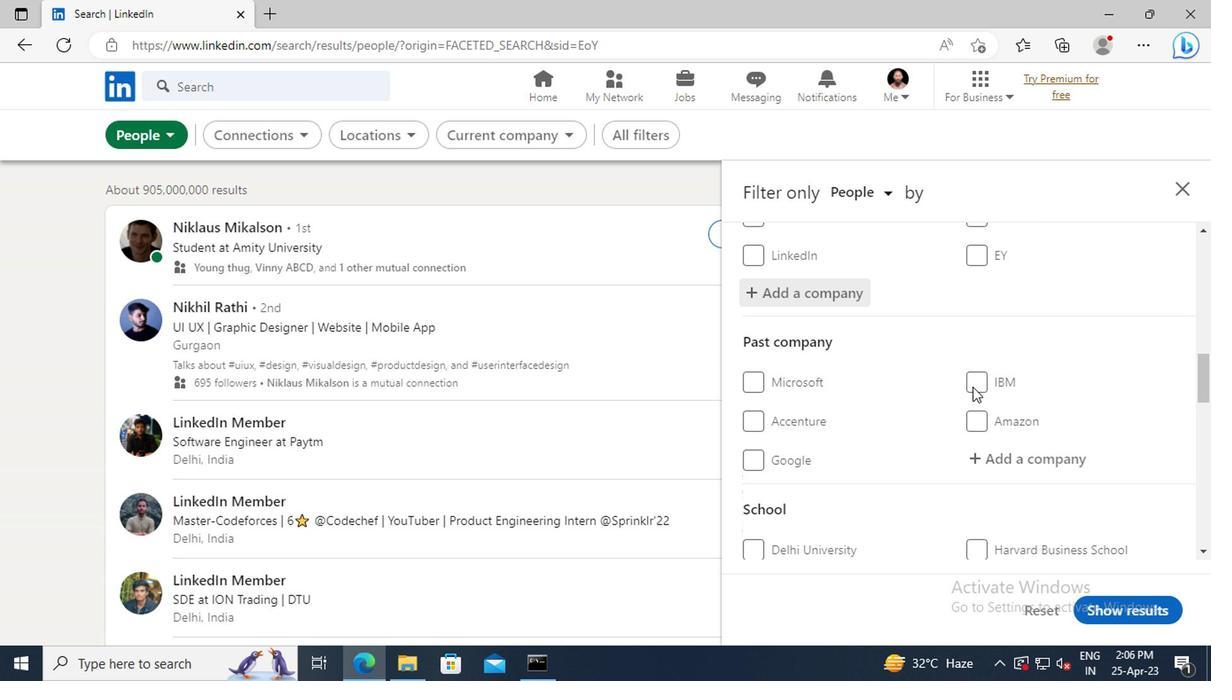 
Action: Mouse scrolled (968, 386) with delta (0, -1)
Screenshot: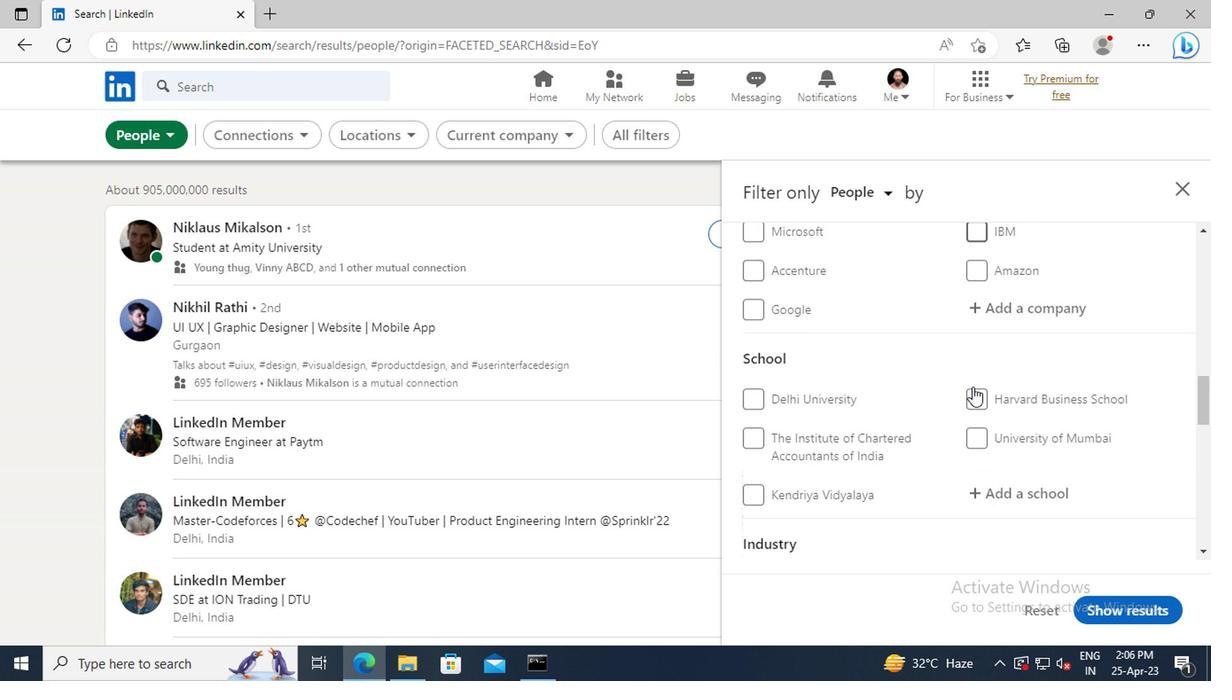 
Action: Mouse scrolled (968, 386) with delta (0, -1)
Screenshot: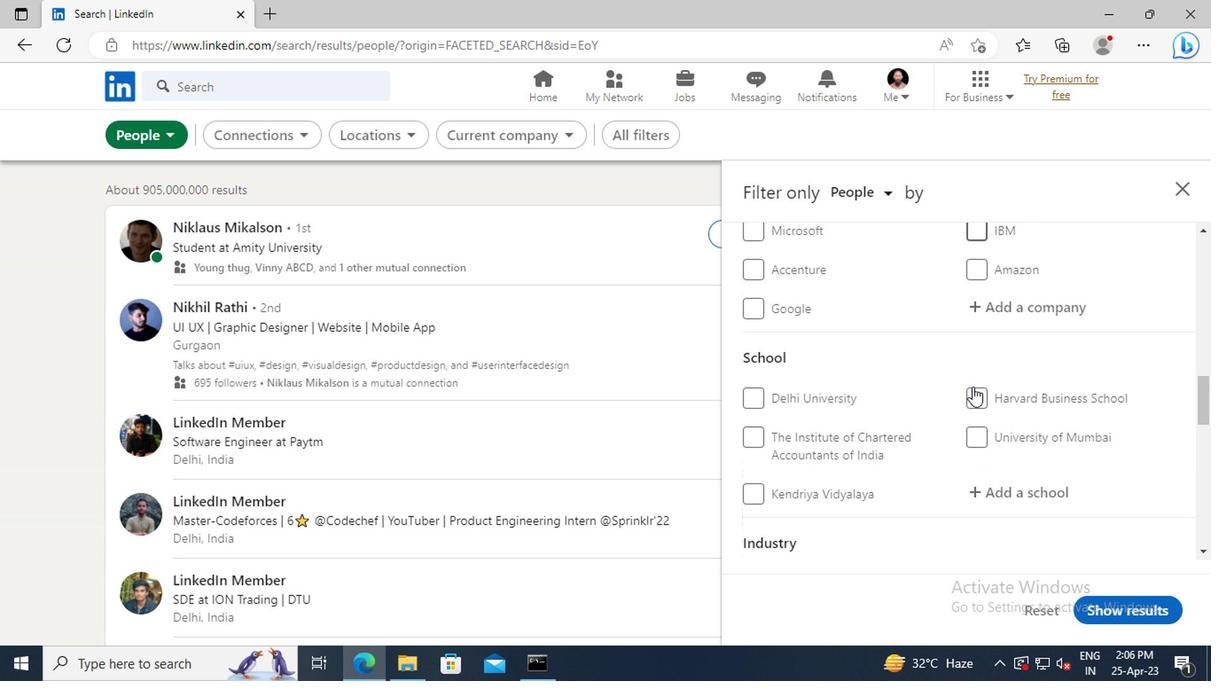 
Action: Mouse moved to (991, 395)
Screenshot: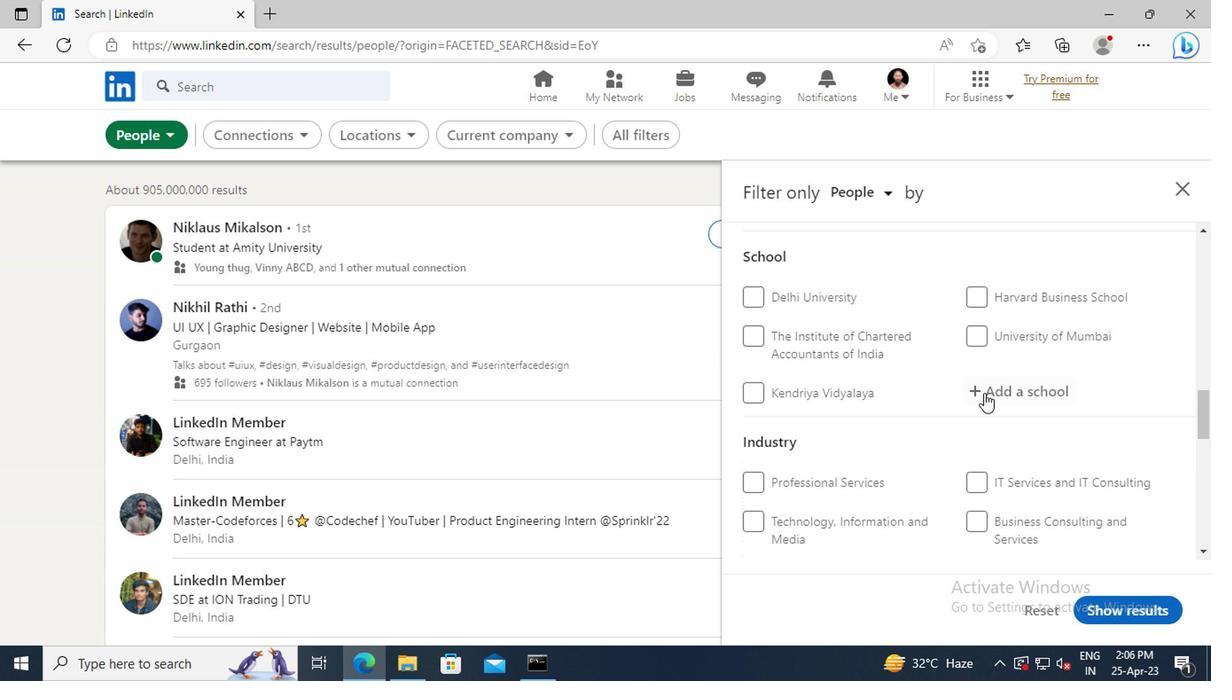 
Action: Mouse pressed left at (991, 395)
Screenshot: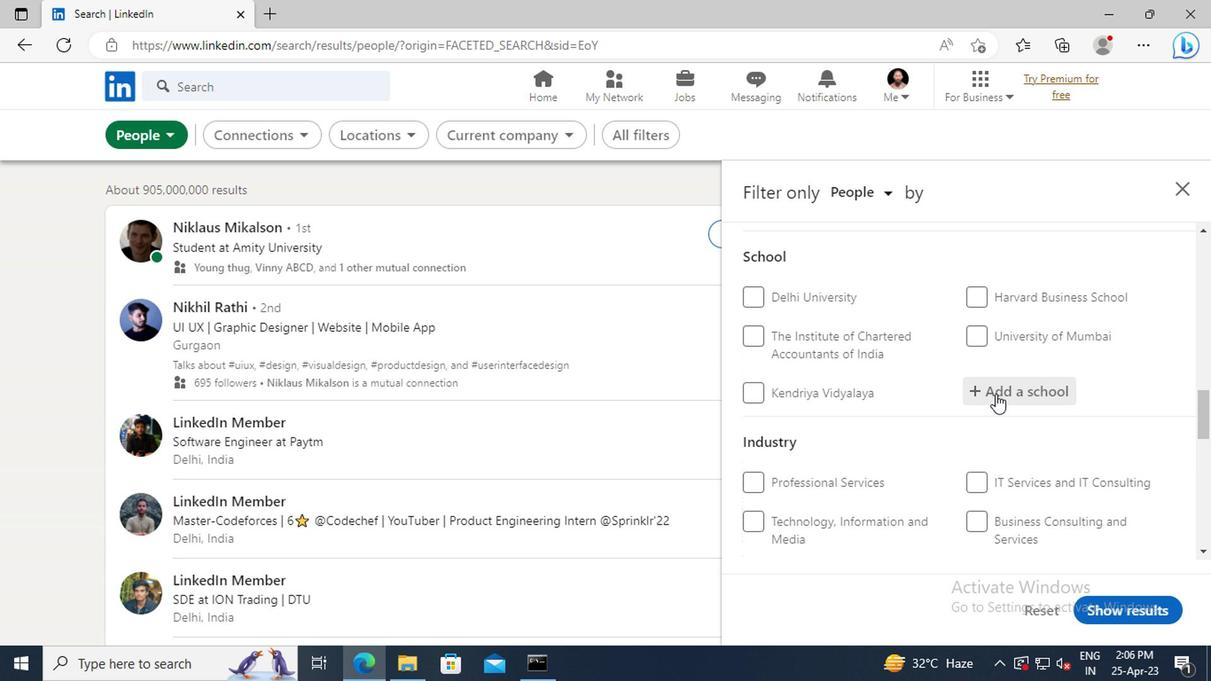 
Action: Key pressed <Key.shift>CT
Screenshot: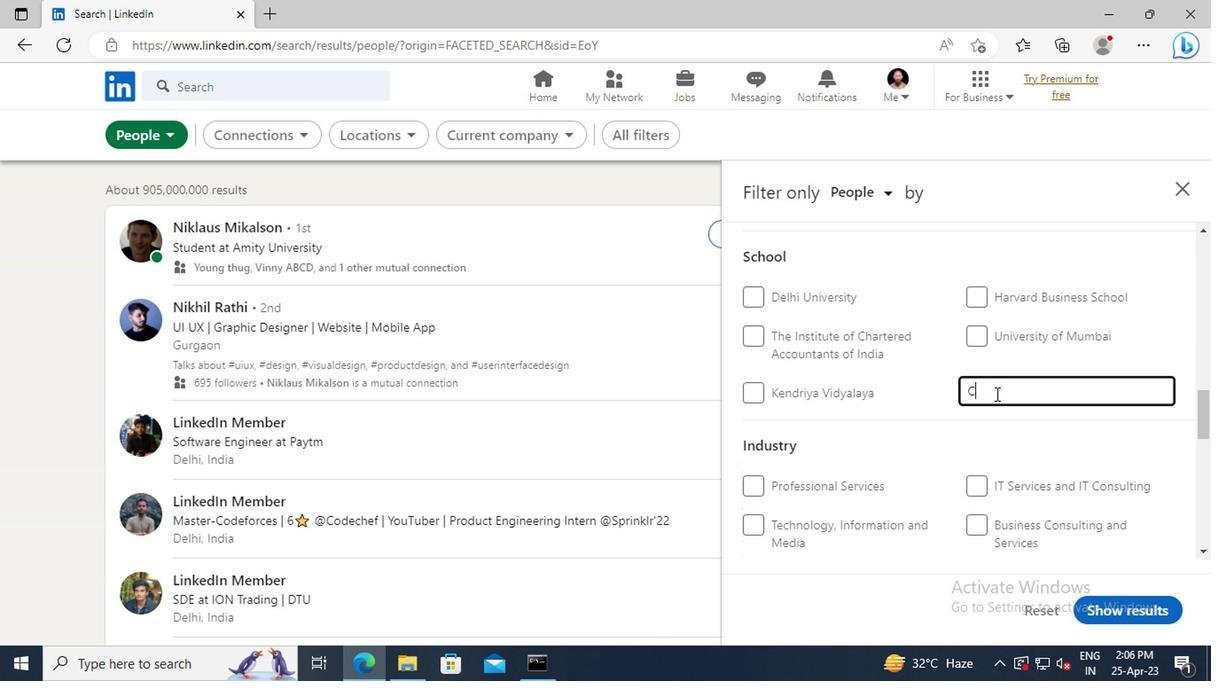 
Action: Mouse moved to (987, 398)
Screenshot: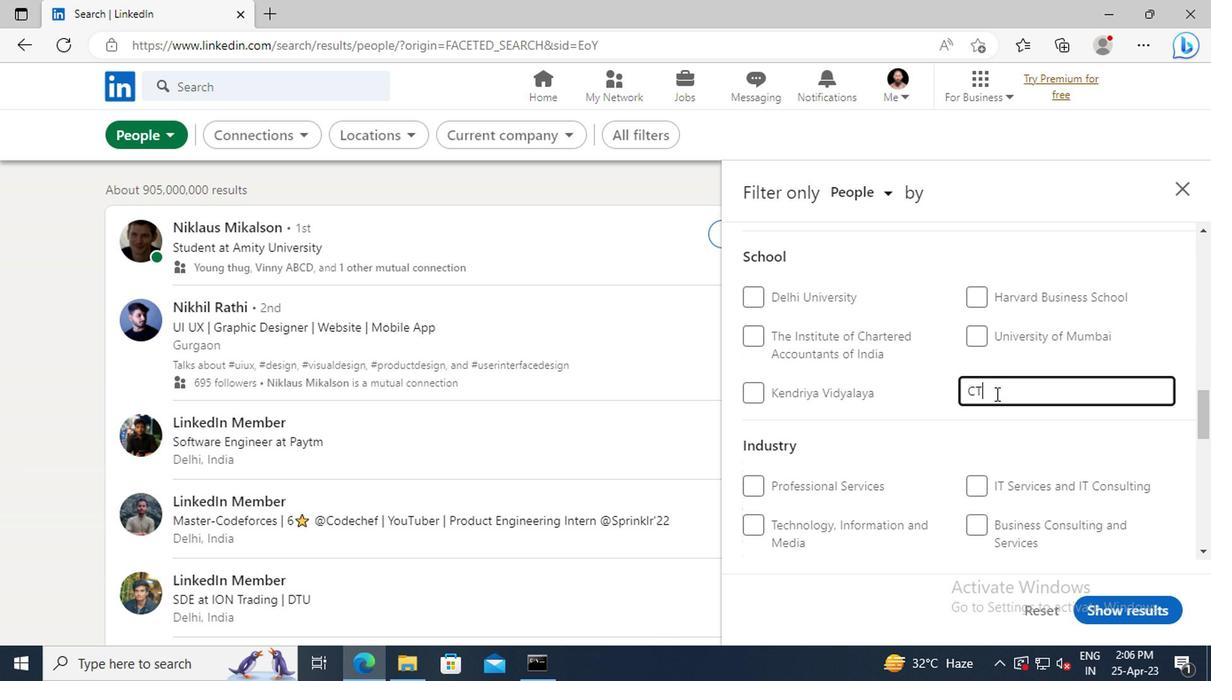 
Action: Key pressed <Key.space><Key.shift>UNIVERSITY
Screenshot: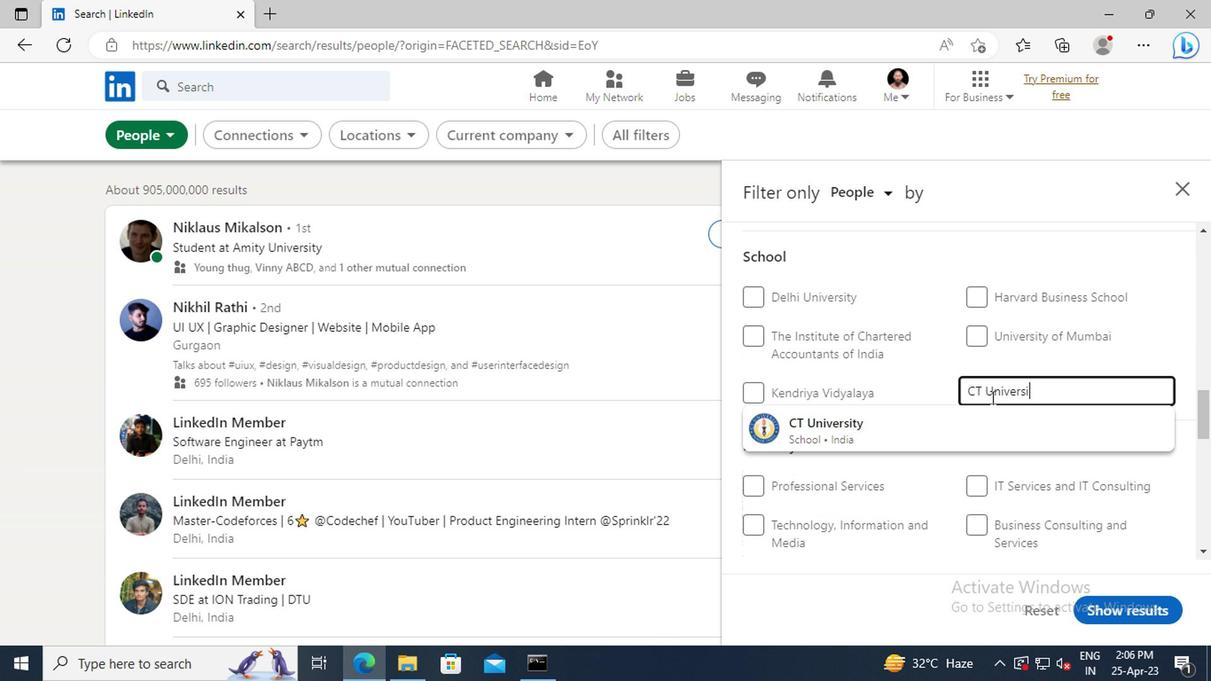 
Action: Mouse moved to (932, 421)
Screenshot: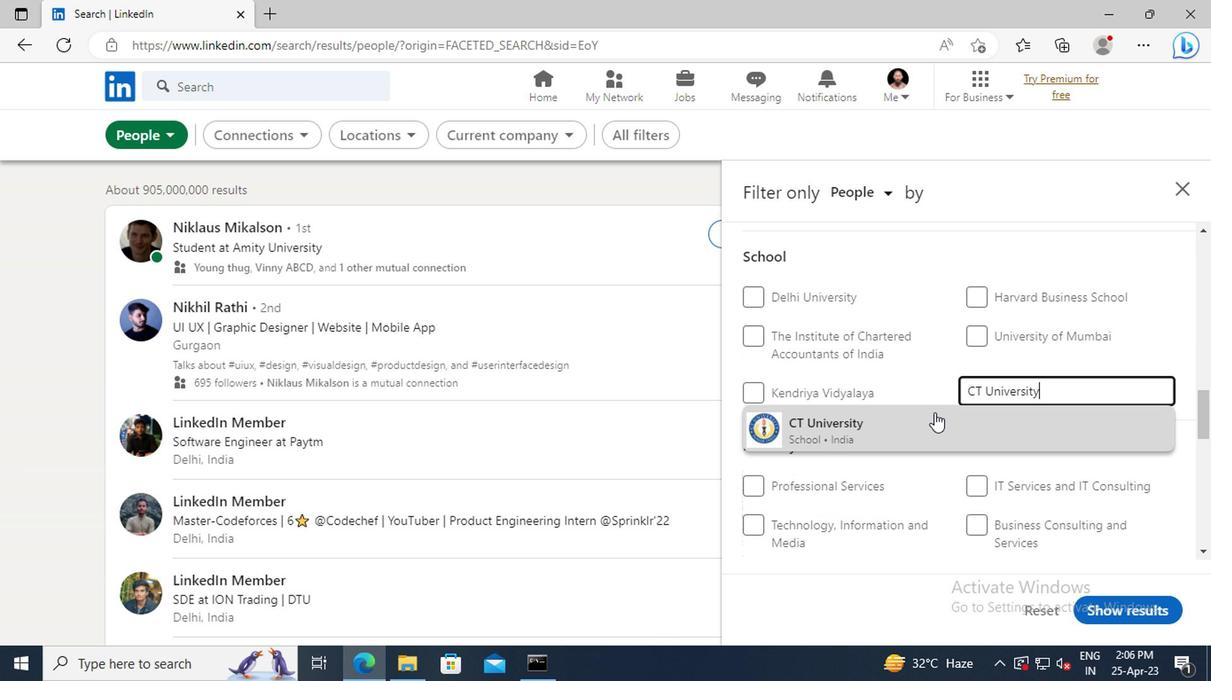 
Action: Mouse pressed left at (932, 421)
Screenshot: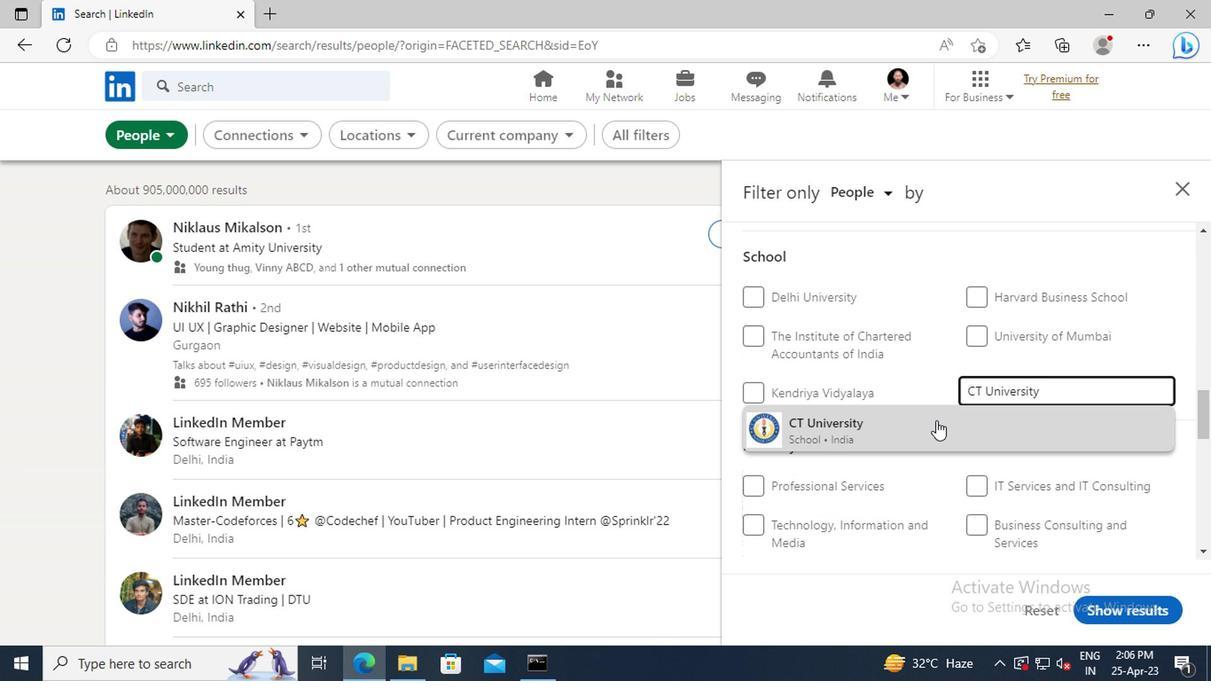 
Action: Mouse moved to (934, 385)
Screenshot: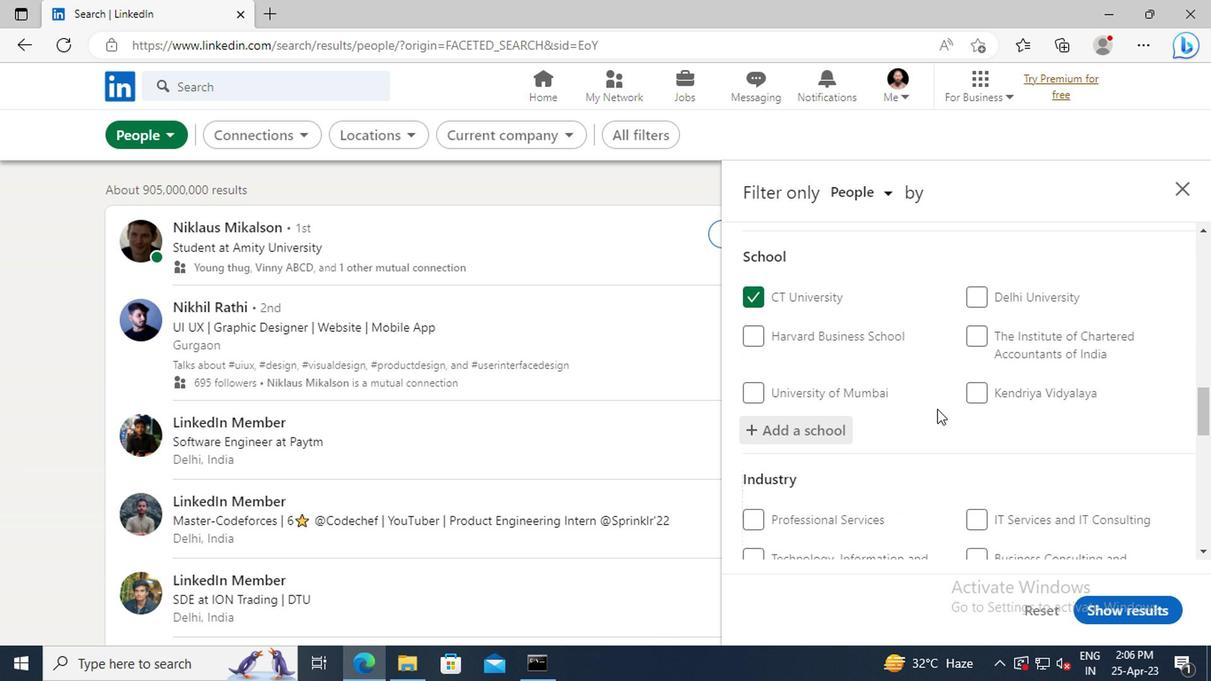 
Action: Mouse scrolled (934, 384) with delta (0, -1)
Screenshot: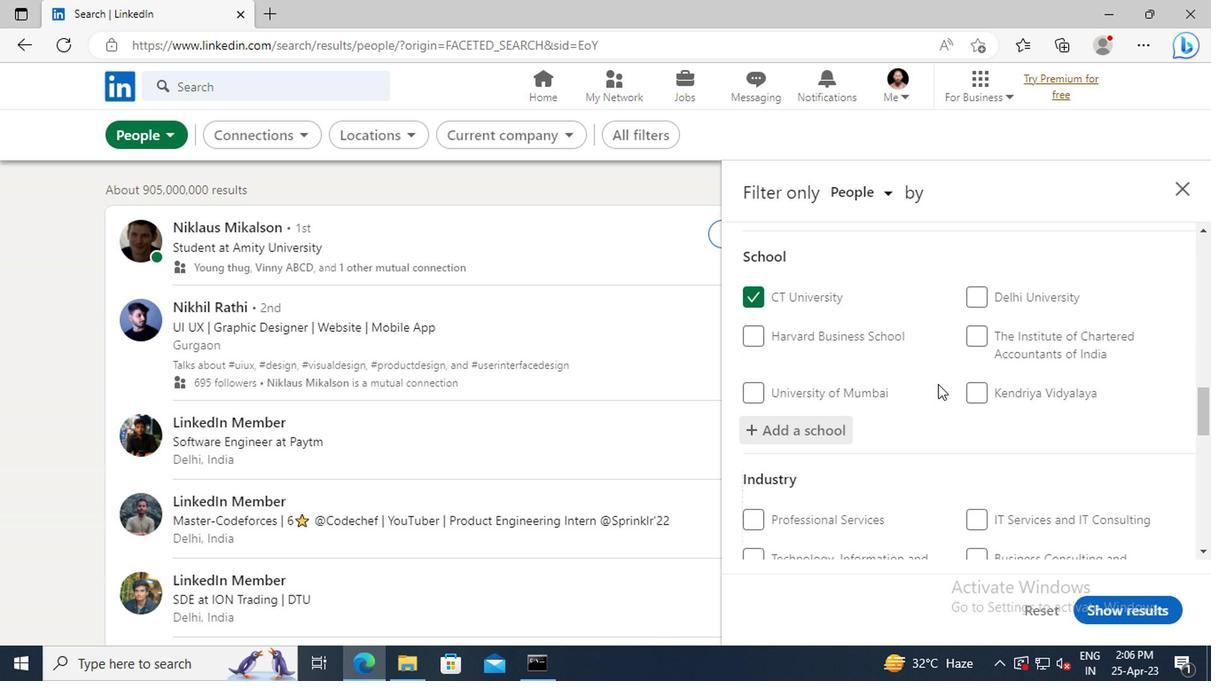 
Action: Mouse scrolled (934, 384) with delta (0, -1)
Screenshot: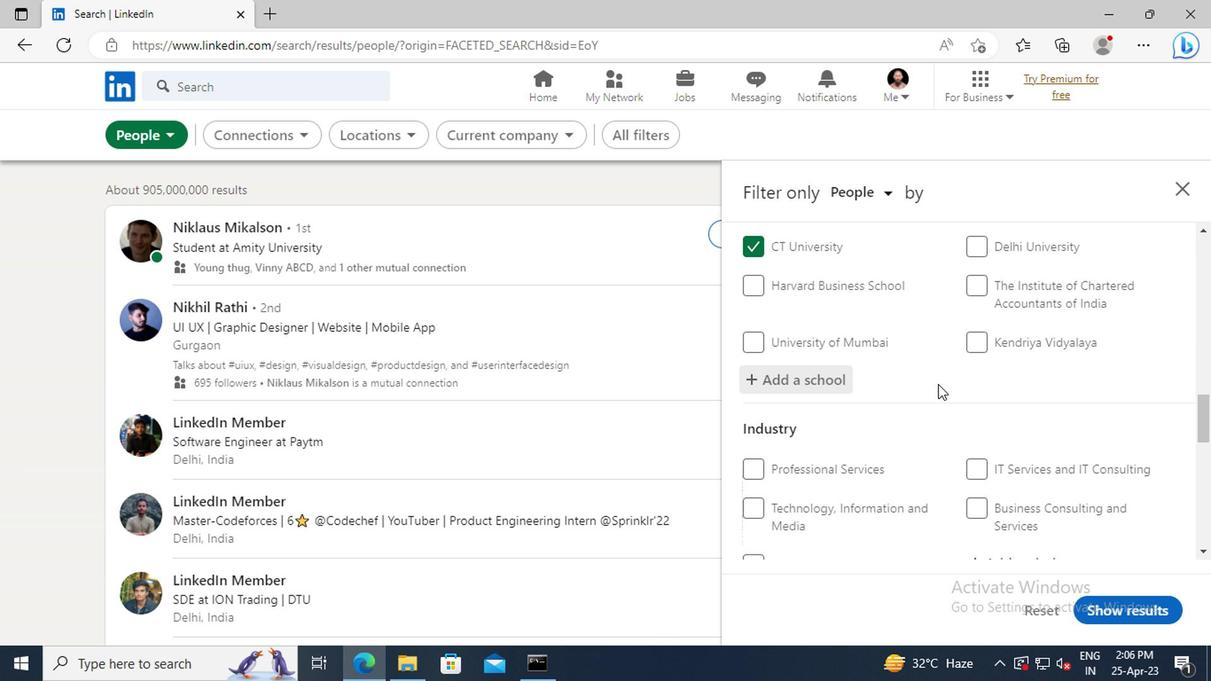 
Action: Mouse scrolled (934, 384) with delta (0, -1)
Screenshot: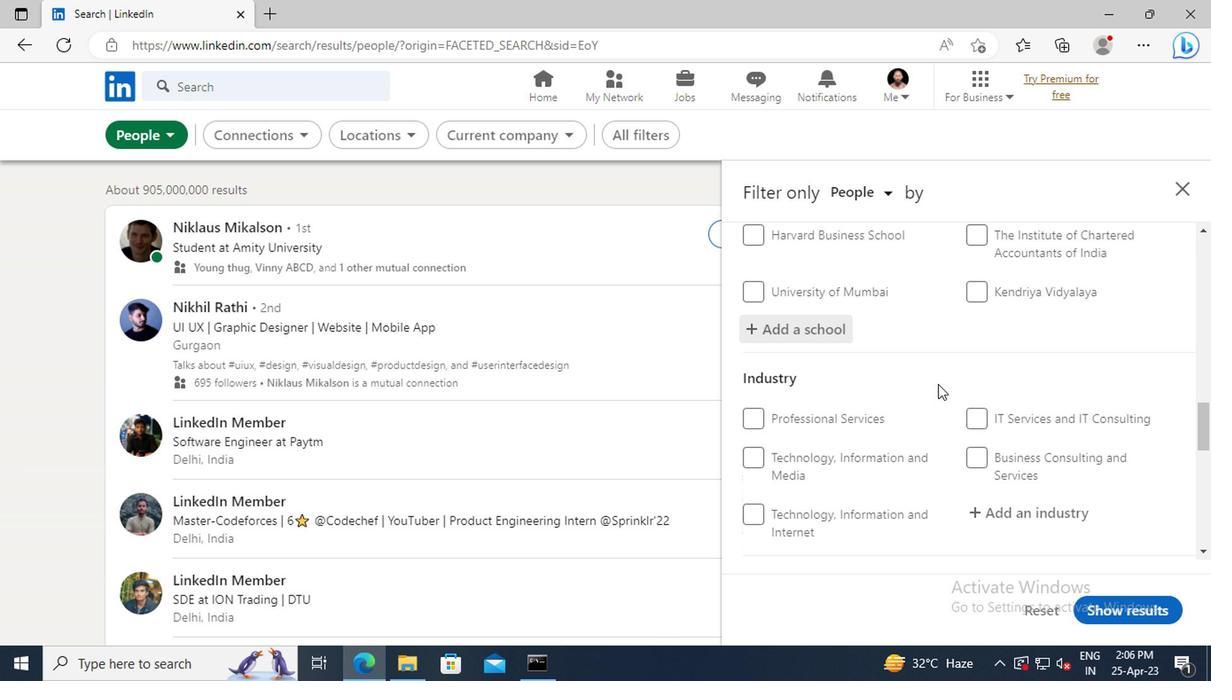 
Action: Mouse scrolled (934, 384) with delta (0, -1)
Screenshot: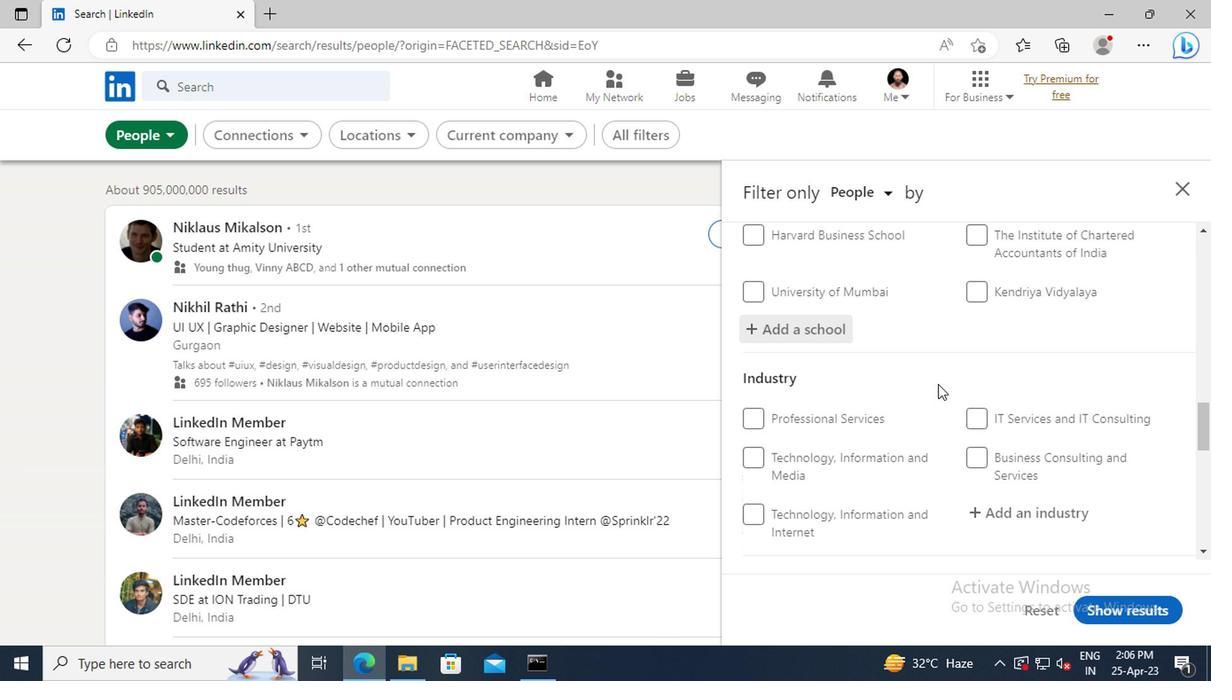 
Action: Mouse moved to (989, 408)
Screenshot: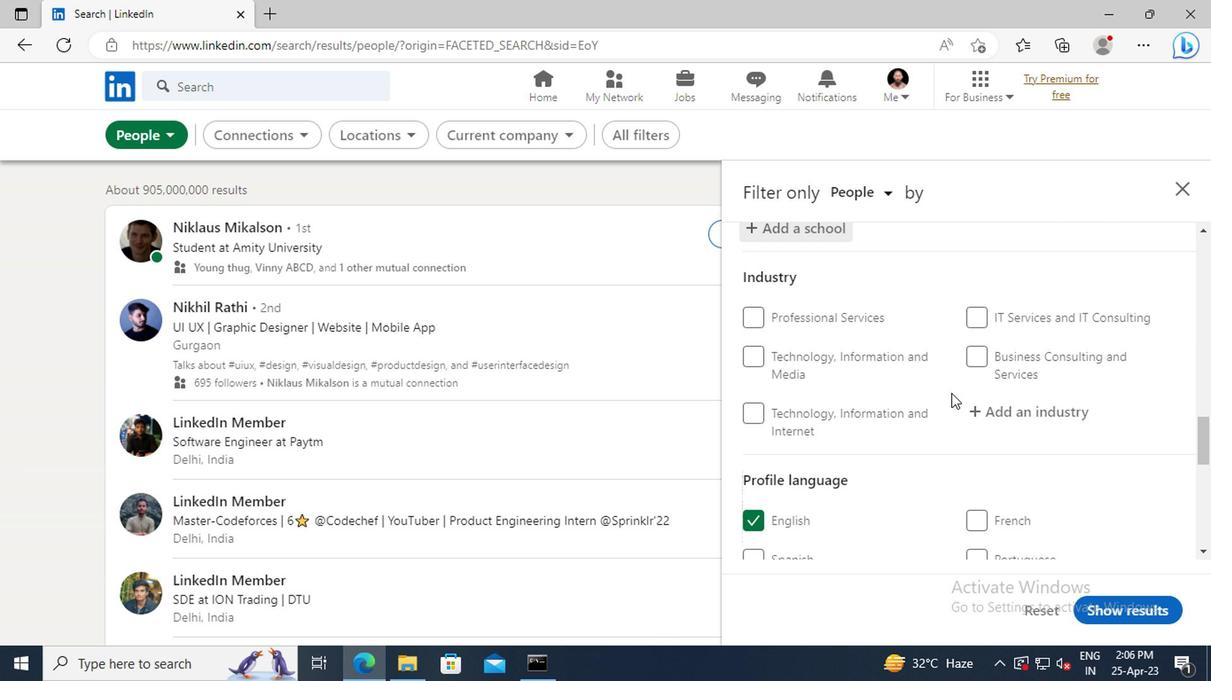 
Action: Mouse pressed left at (989, 408)
Screenshot: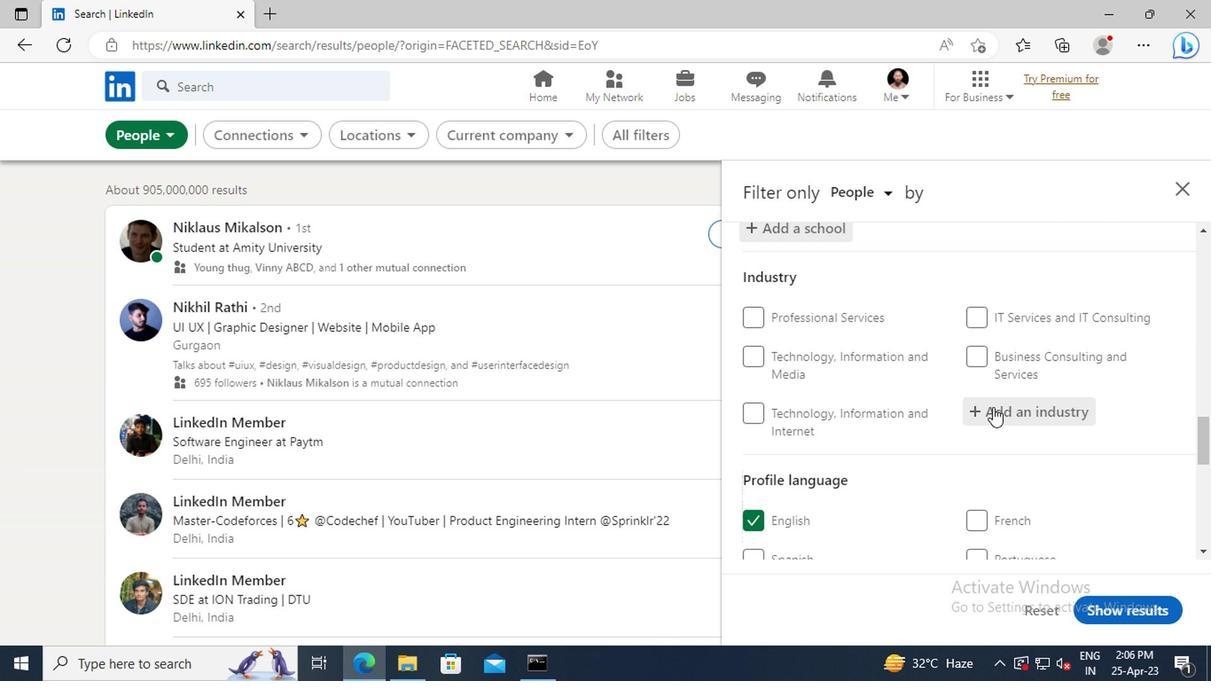 
Action: Mouse moved to (986, 413)
Screenshot: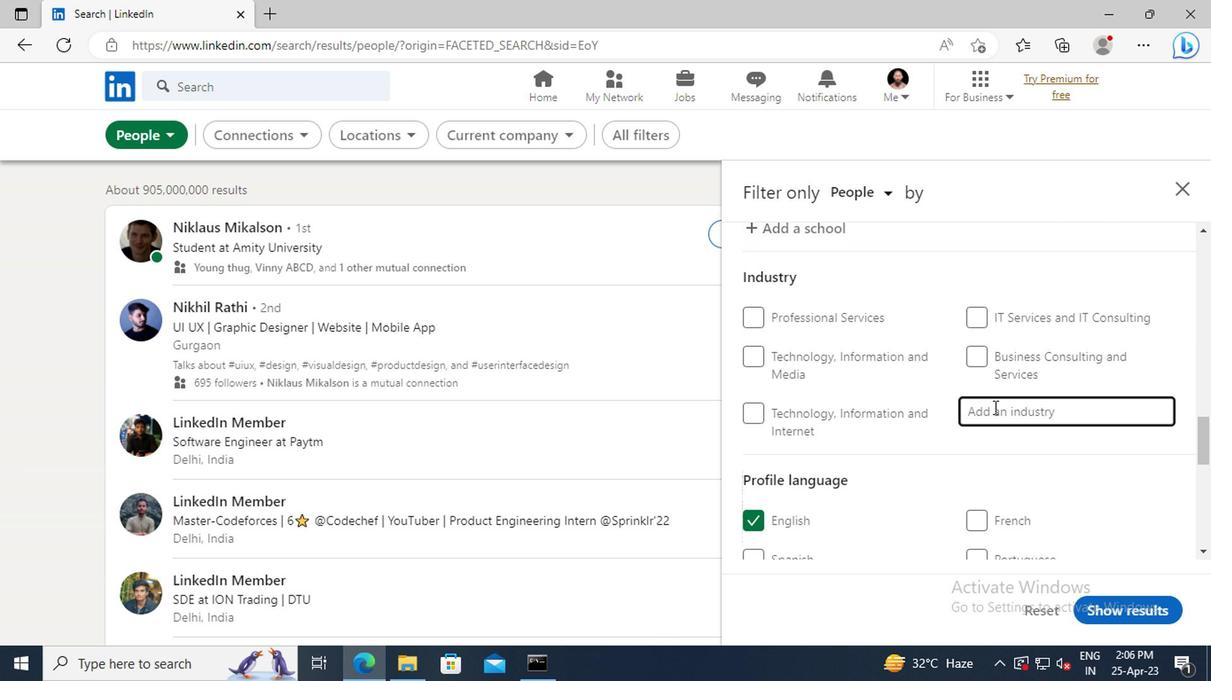
Action: Key pressed <Key.shift>ENTERTAINMENT<Key.space><Key.shift>PROVIDERS
Screenshot: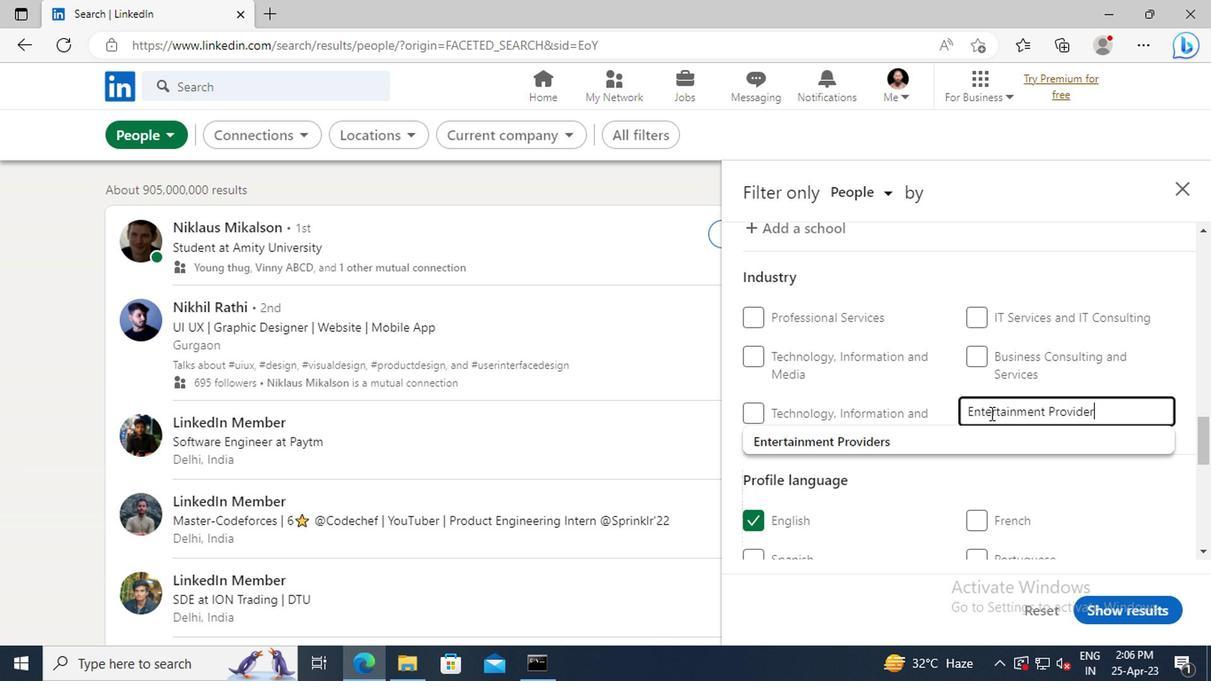 
Action: Mouse moved to (952, 437)
Screenshot: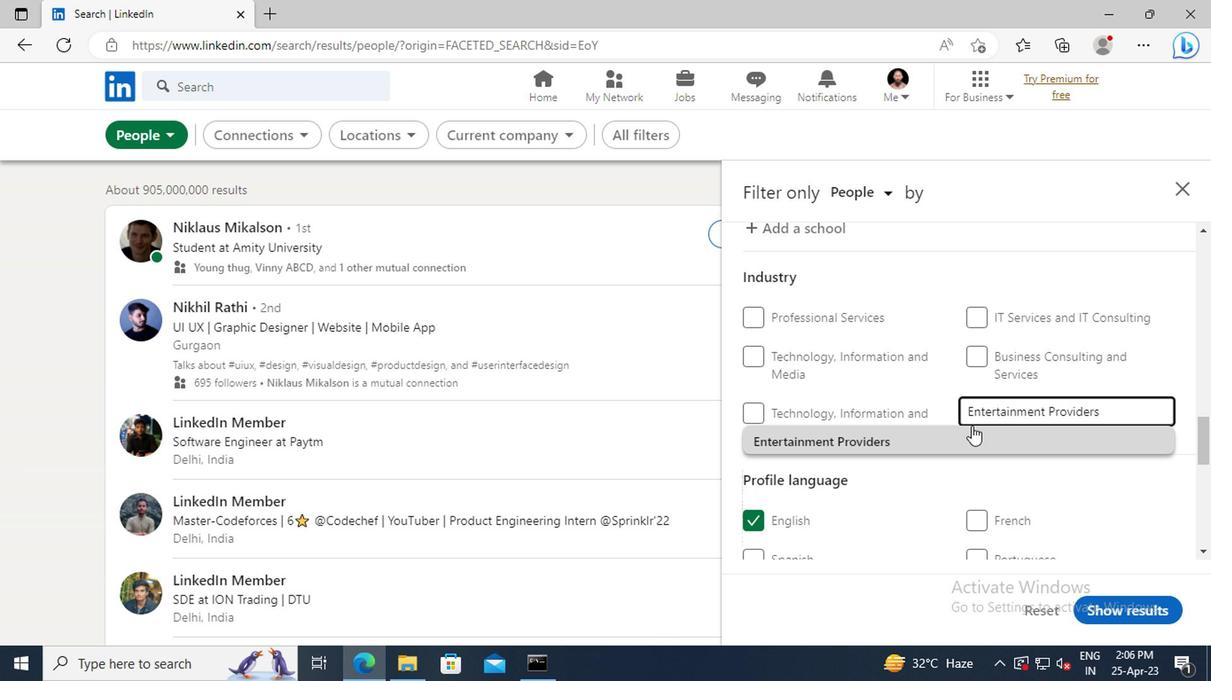 
Action: Mouse pressed left at (952, 437)
Screenshot: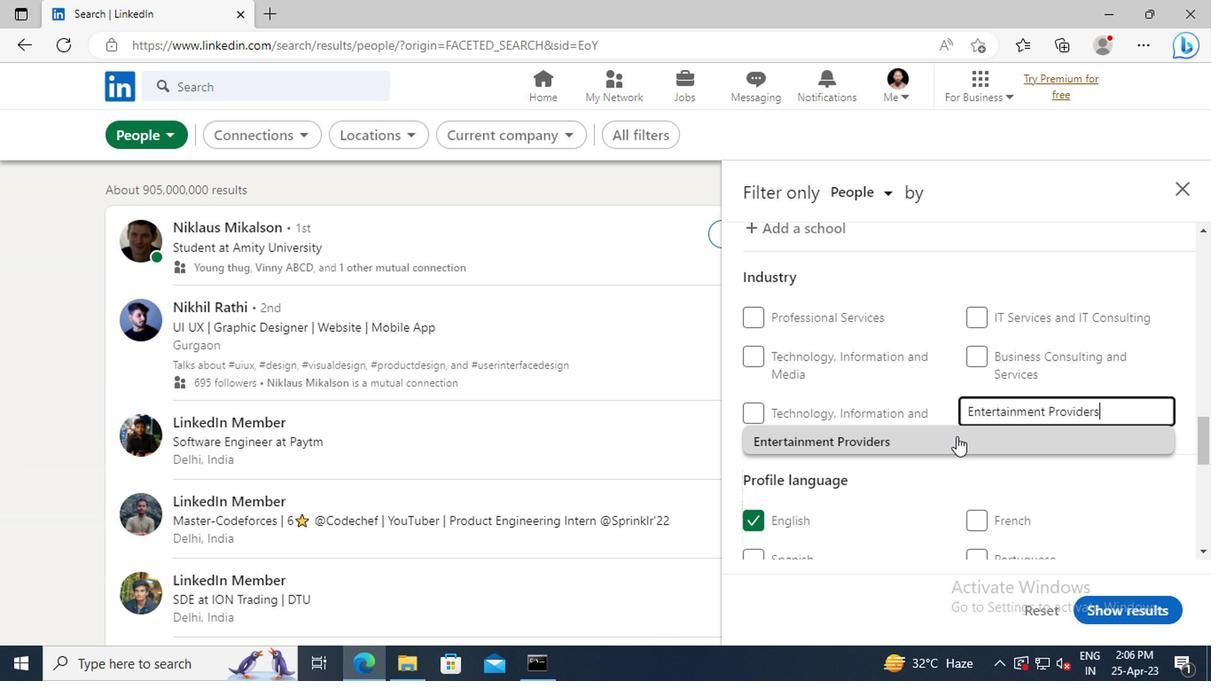 
Action: Mouse moved to (941, 393)
Screenshot: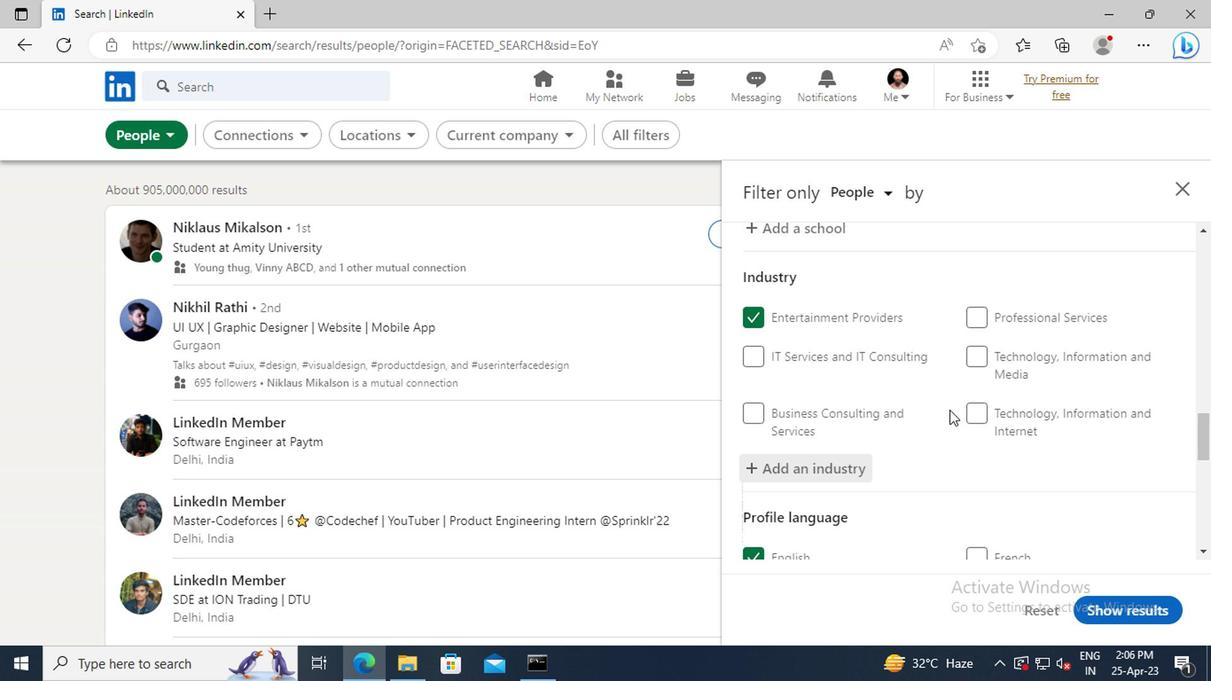 
Action: Mouse scrolled (941, 393) with delta (0, 0)
Screenshot: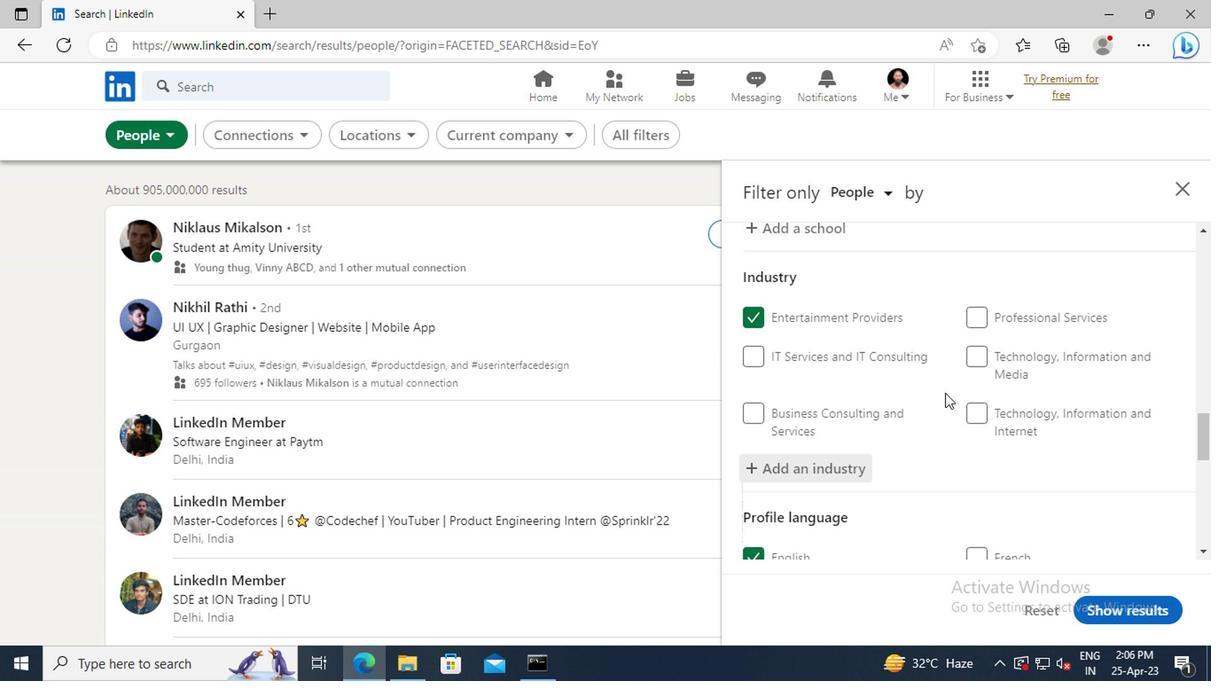 
Action: Mouse scrolled (941, 393) with delta (0, 0)
Screenshot: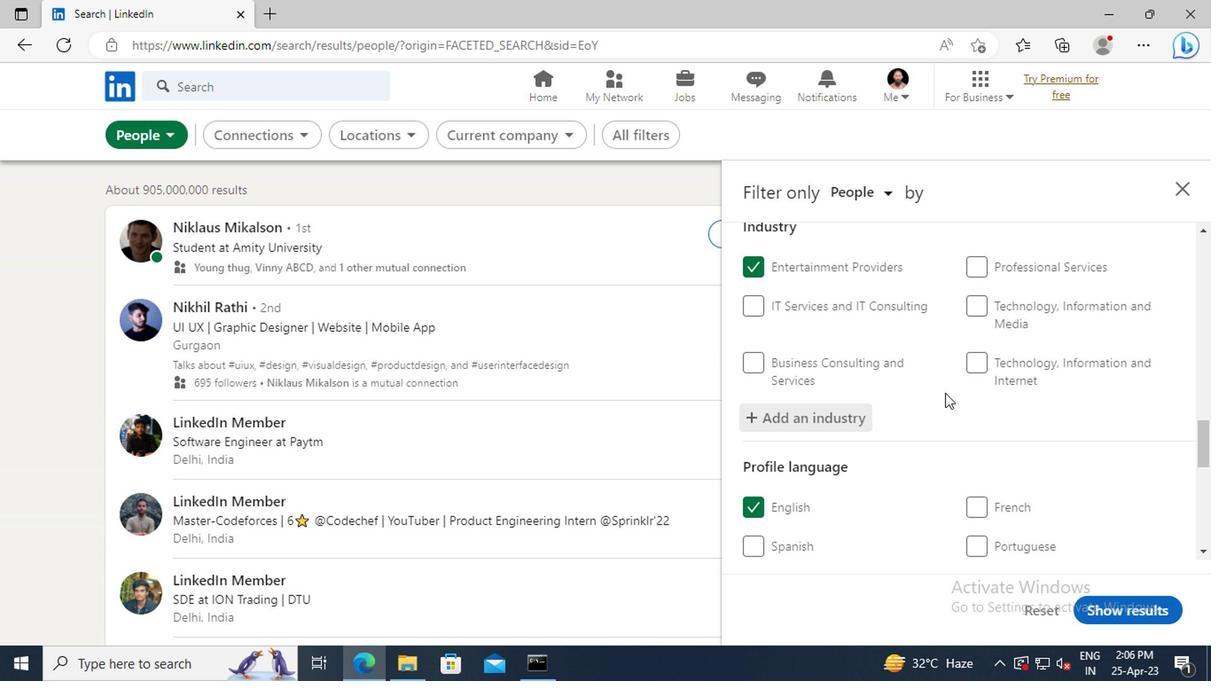 
Action: Mouse scrolled (941, 393) with delta (0, 0)
Screenshot: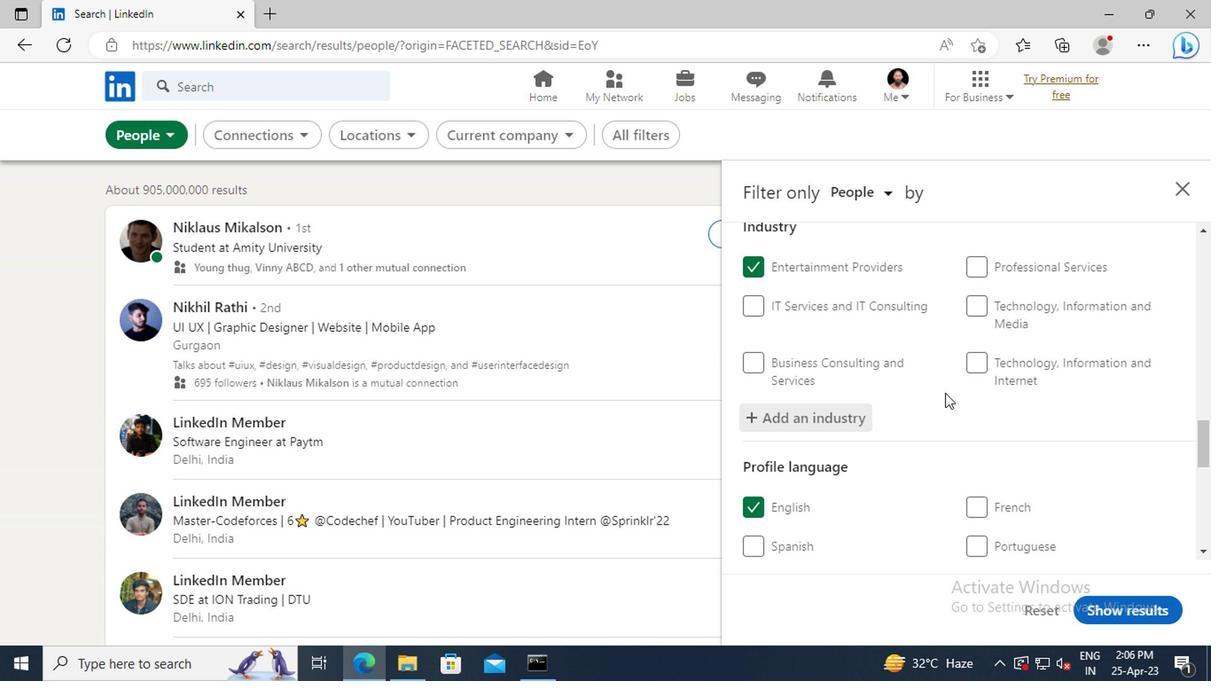 
Action: Mouse scrolled (941, 393) with delta (0, 0)
Screenshot: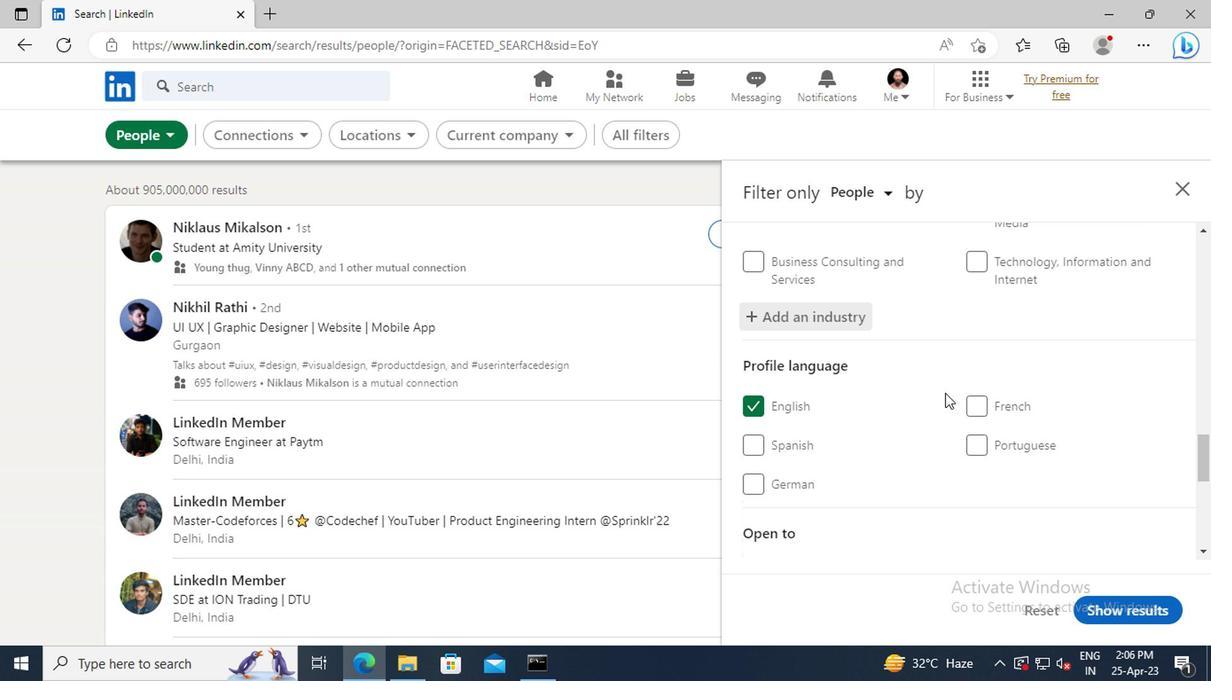 
Action: Mouse scrolled (941, 393) with delta (0, 0)
Screenshot: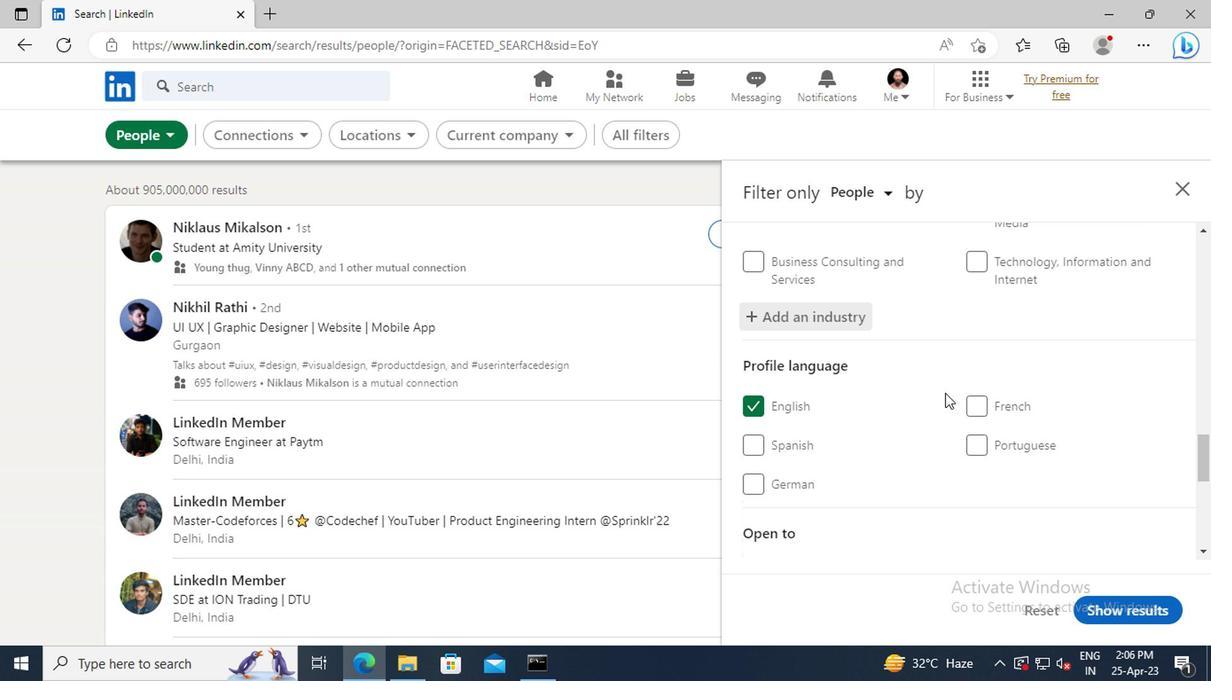 
Action: Mouse scrolled (941, 393) with delta (0, 0)
Screenshot: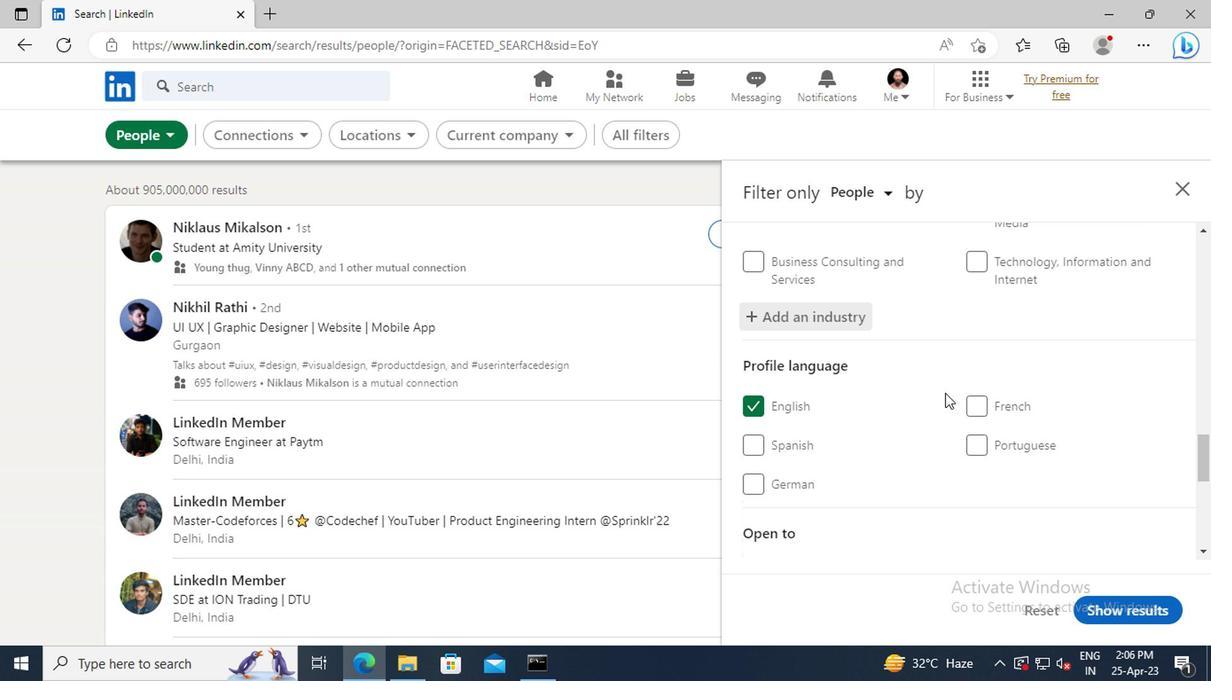 
Action: Mouse scrolled (941, 393) with delta (0, 0)
Screenshot: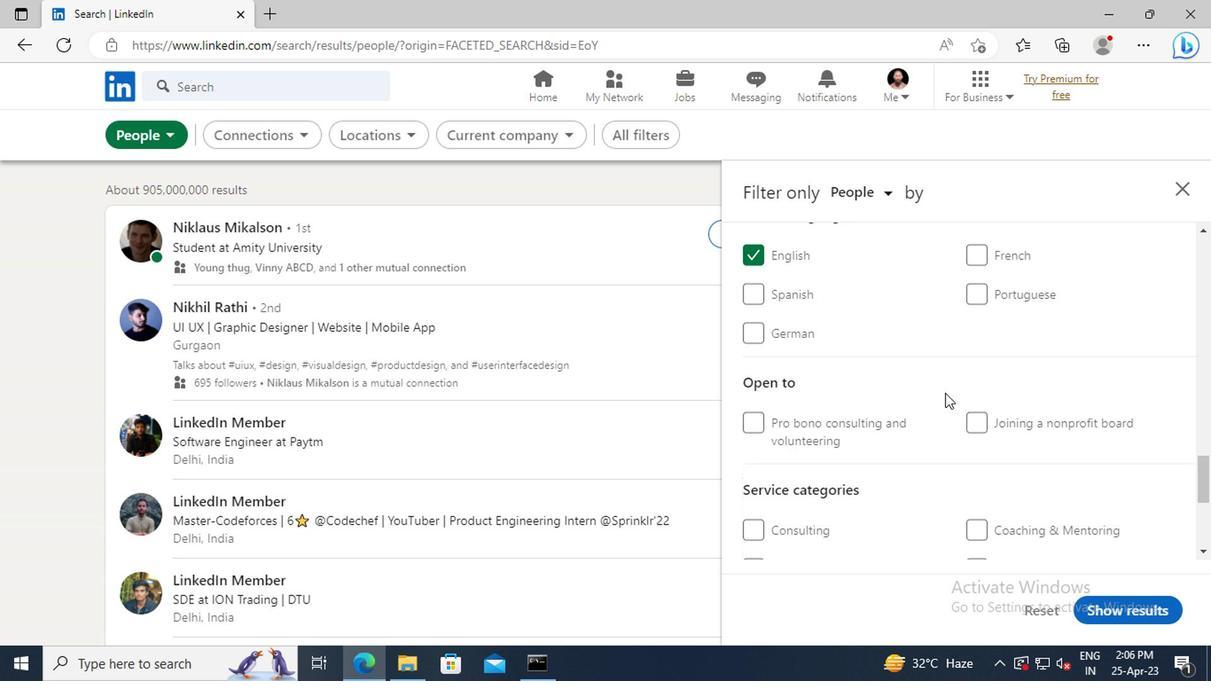 
Action: Mouse scrolled (941, 393) with delta (0, 0)
Screenshot: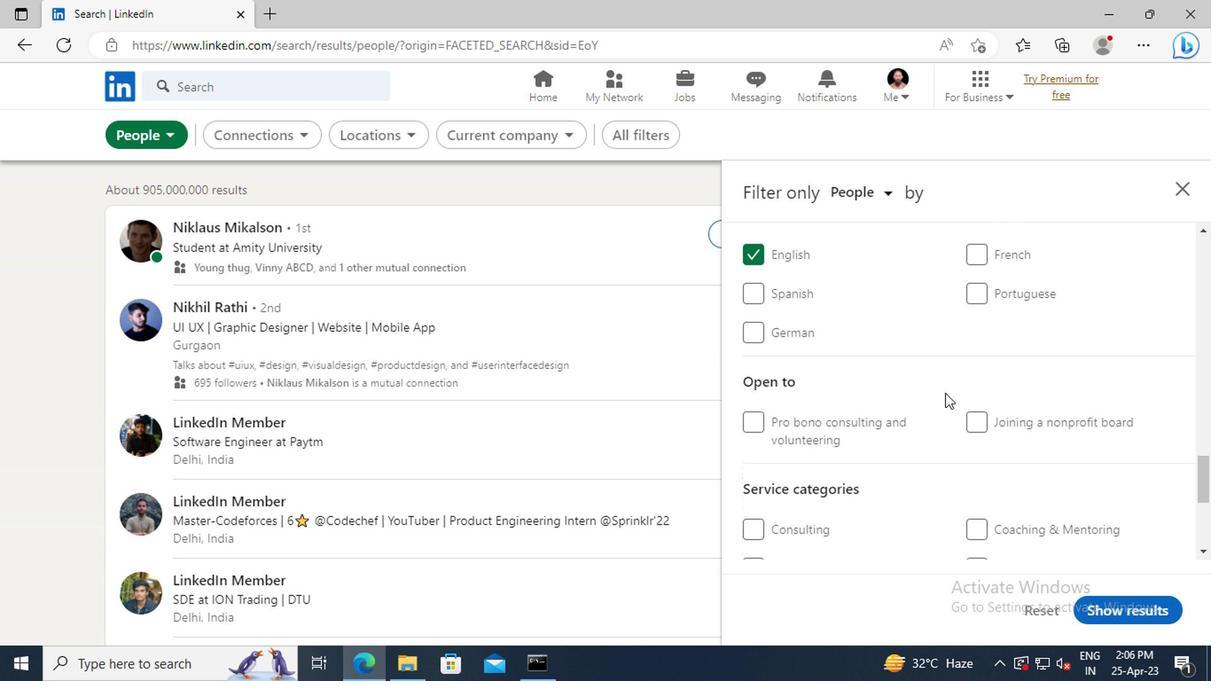 
Action: Mouse scrolled (941, 393) with delta (0, 0)
Screenshot: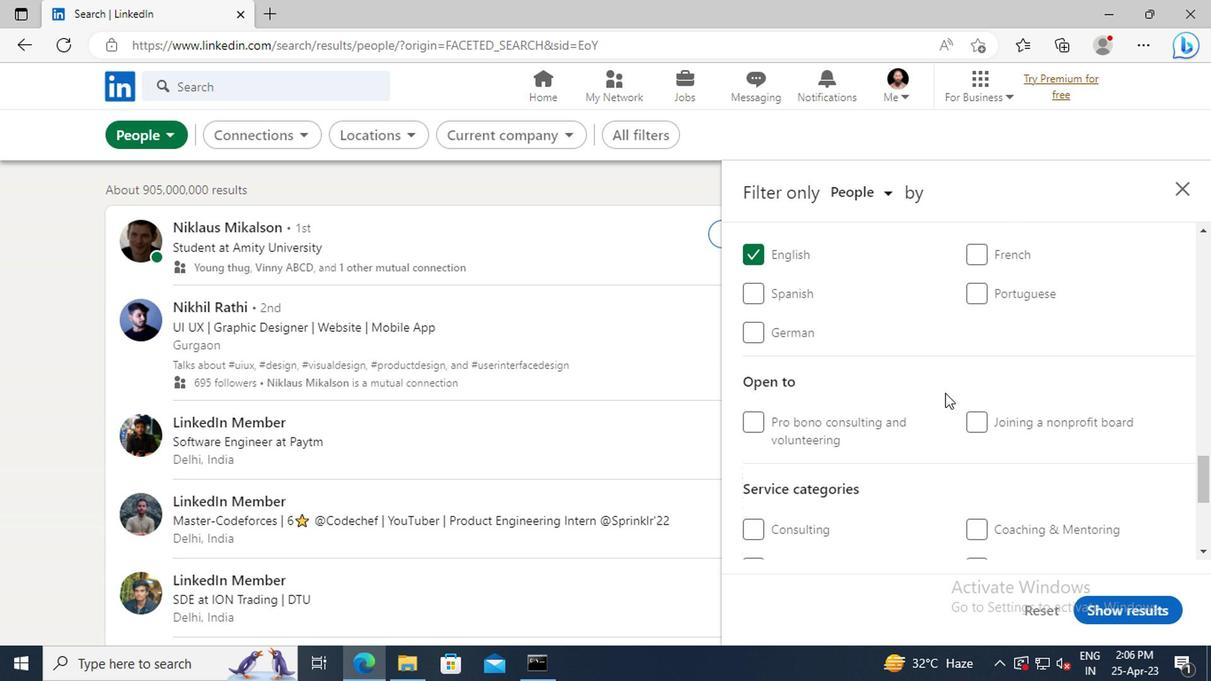 
Action: Mouse scrolled (941, 393) with delta (0, 0)
Screenshot: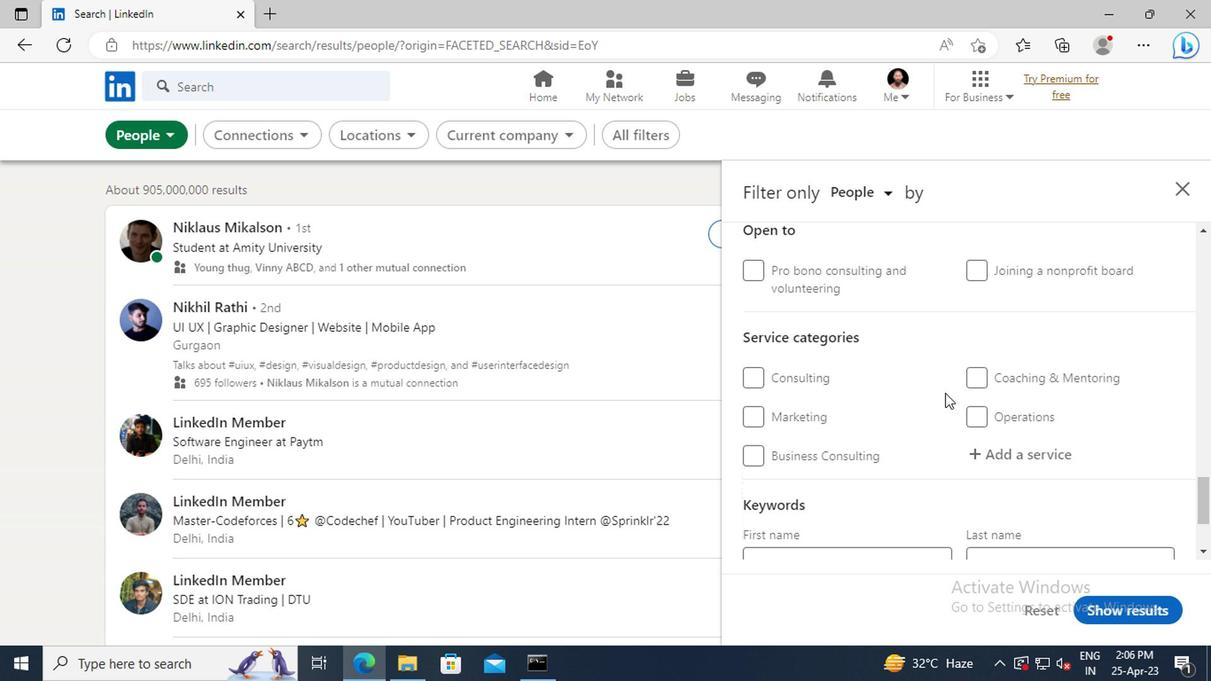 
Action: Mouse moved to (997, 408)
Screenshot: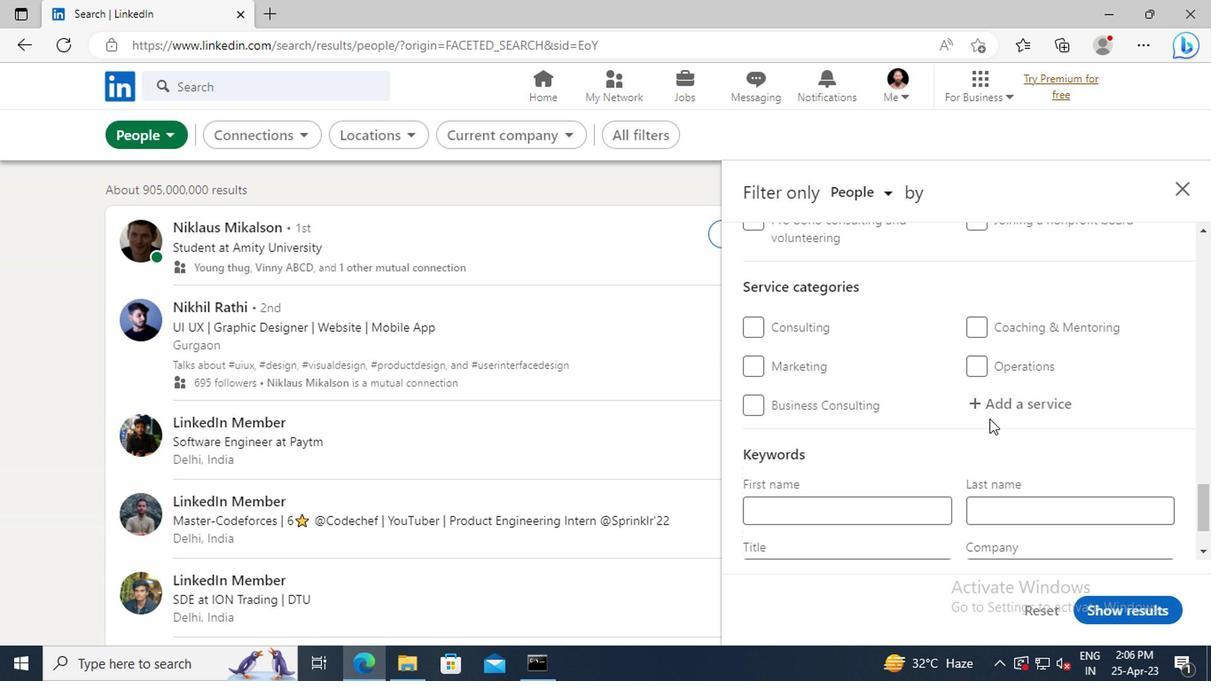
Action: Mouse pressed left at (997, 408)
Screenshot: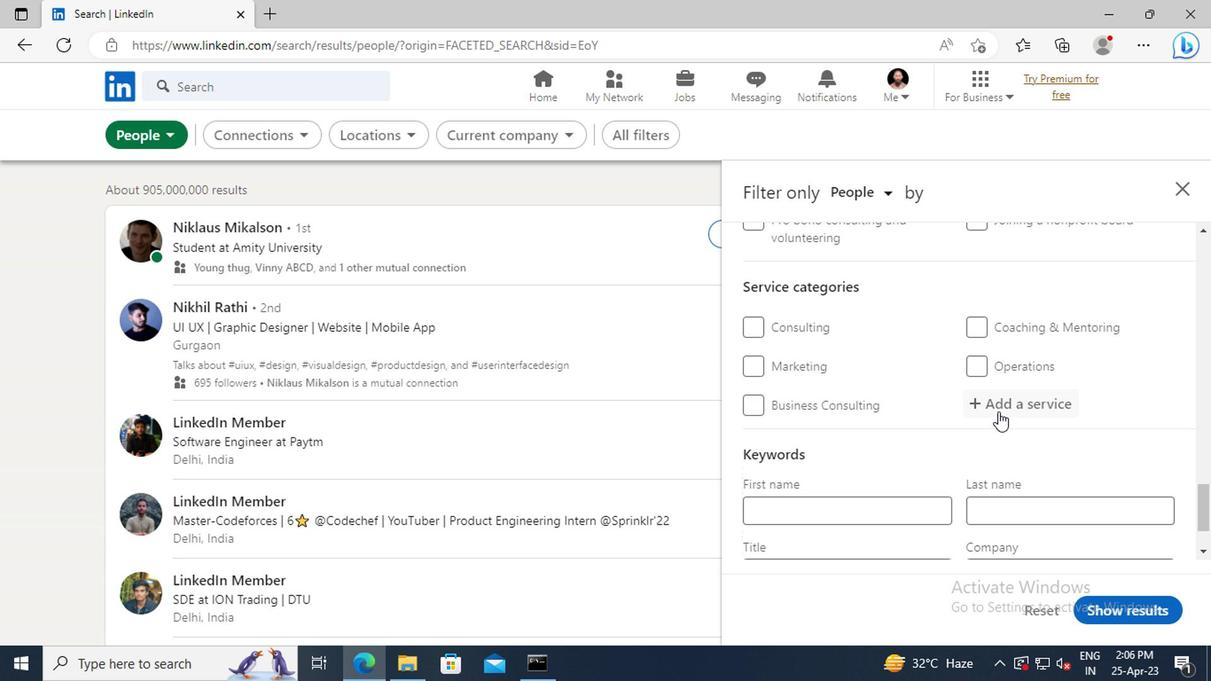 
Action: Mouse moved to (963, 429)
Screenshot: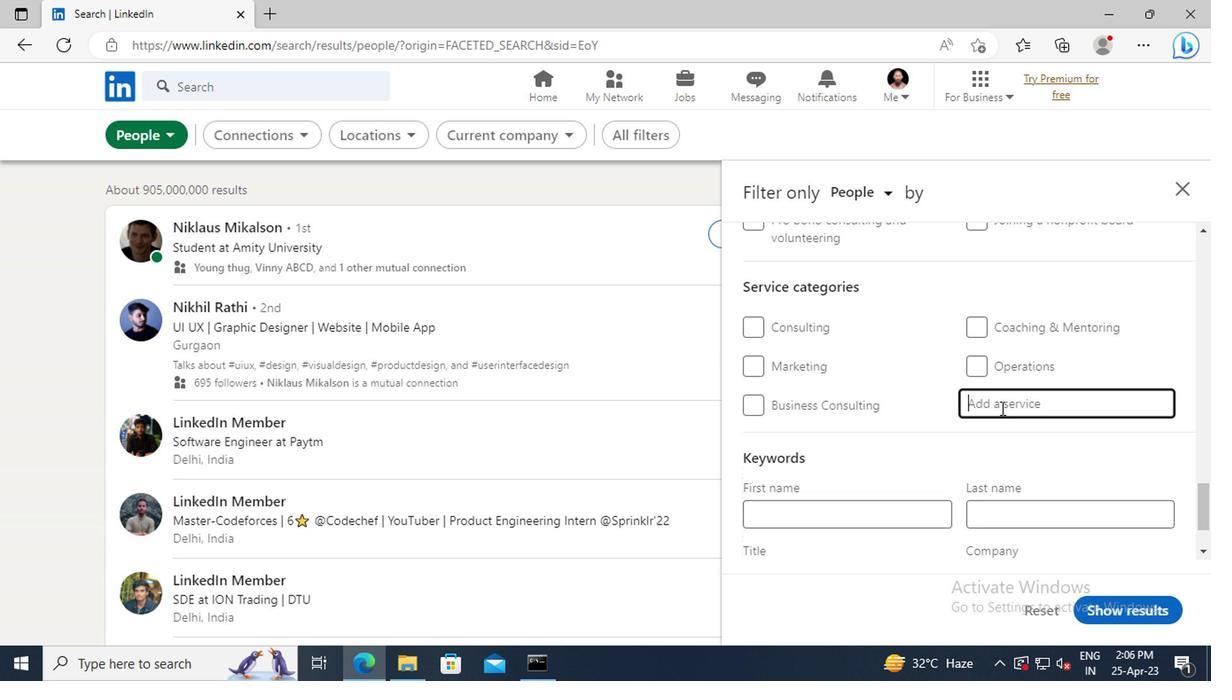 
Action: Key pressed <Key.shift>RETIREMENT<Key.space><Key.shift>PLANNING
Screenshot: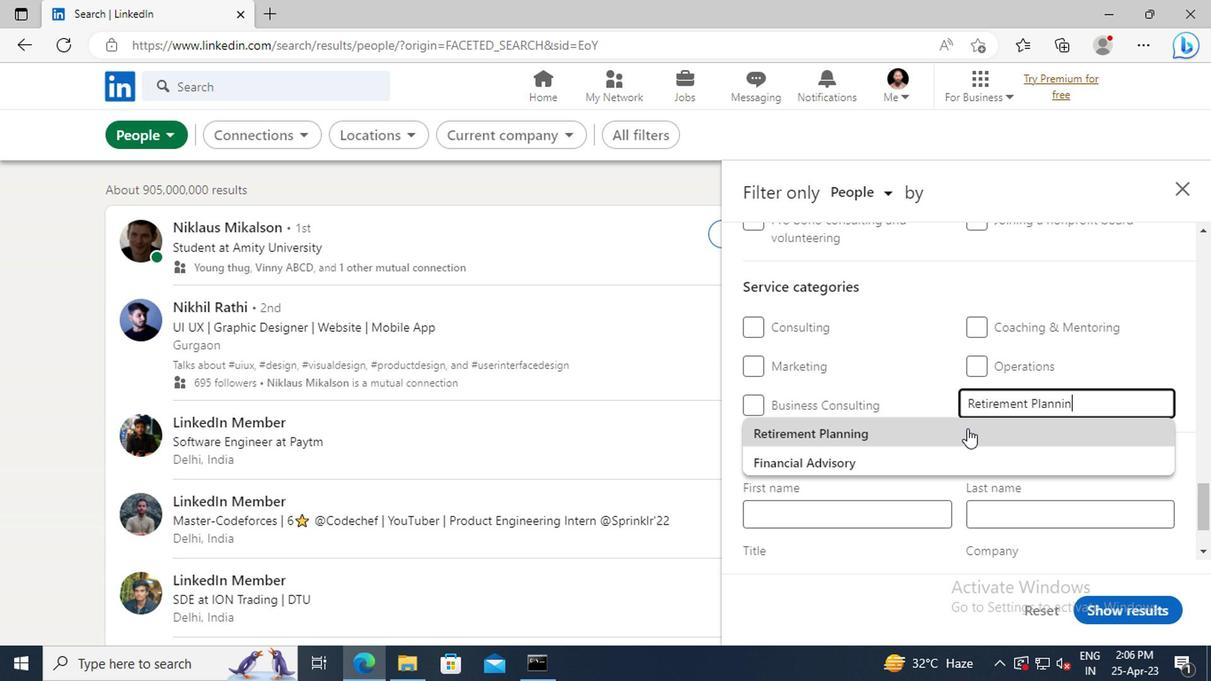 
Action: Mouse moved to (928, 433)
Screenshot: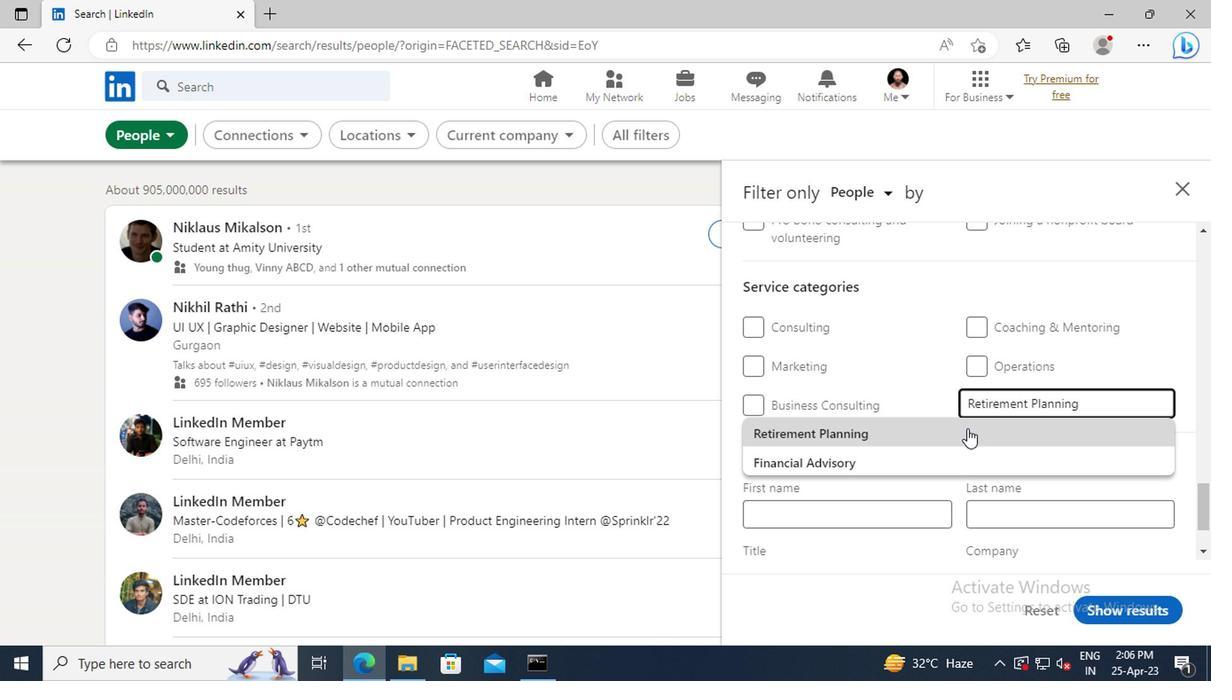 
Action: Mouse pressed left at (928, 433)
Screenshot: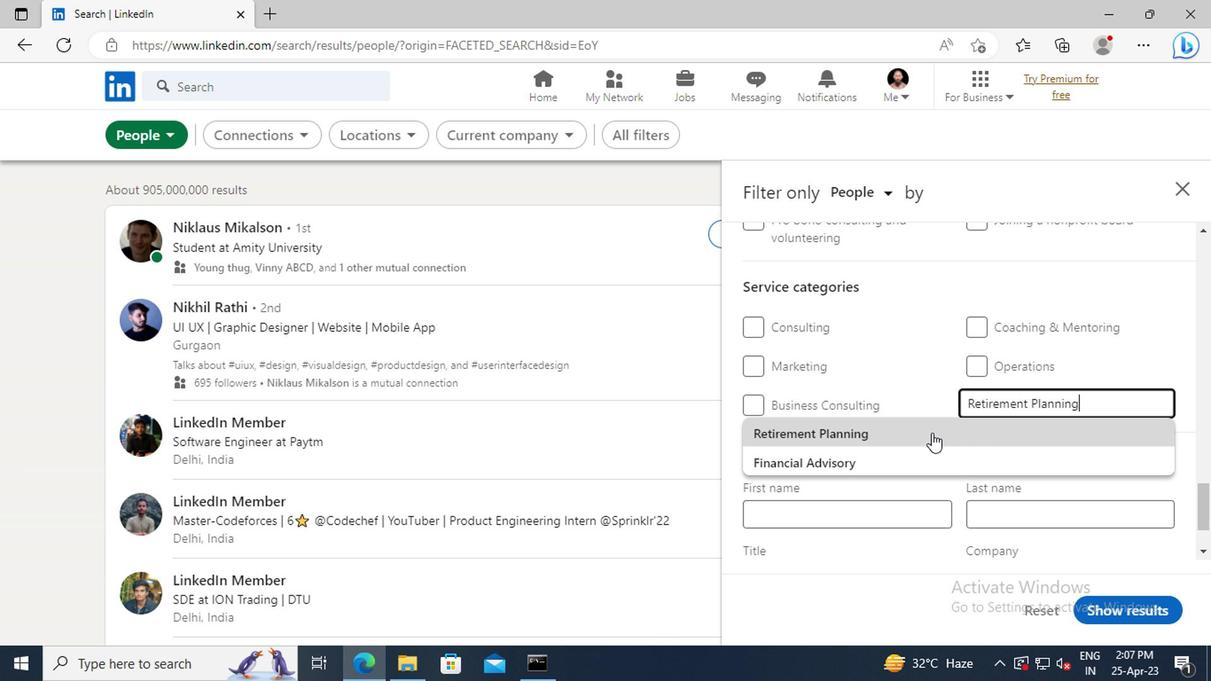 
Action: Mouse moved to (915, 399)
Screenshot: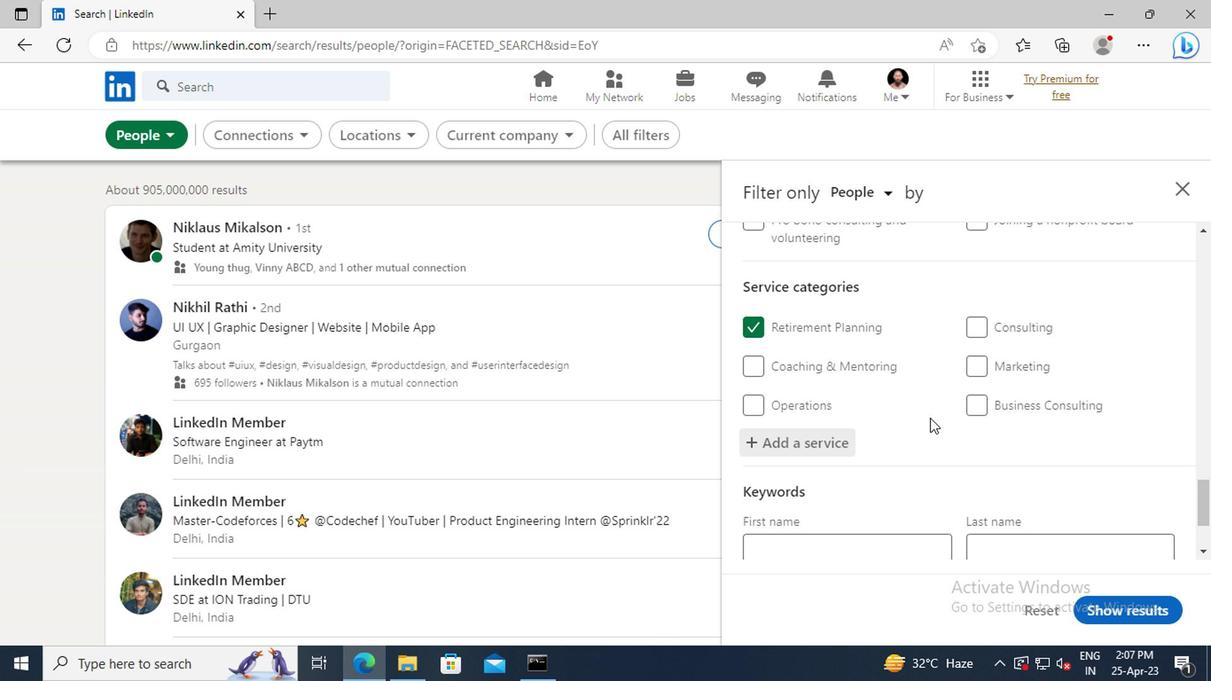 
Action: Mouse scrolled (915, 398) with delta (0, -1)
Screenshot: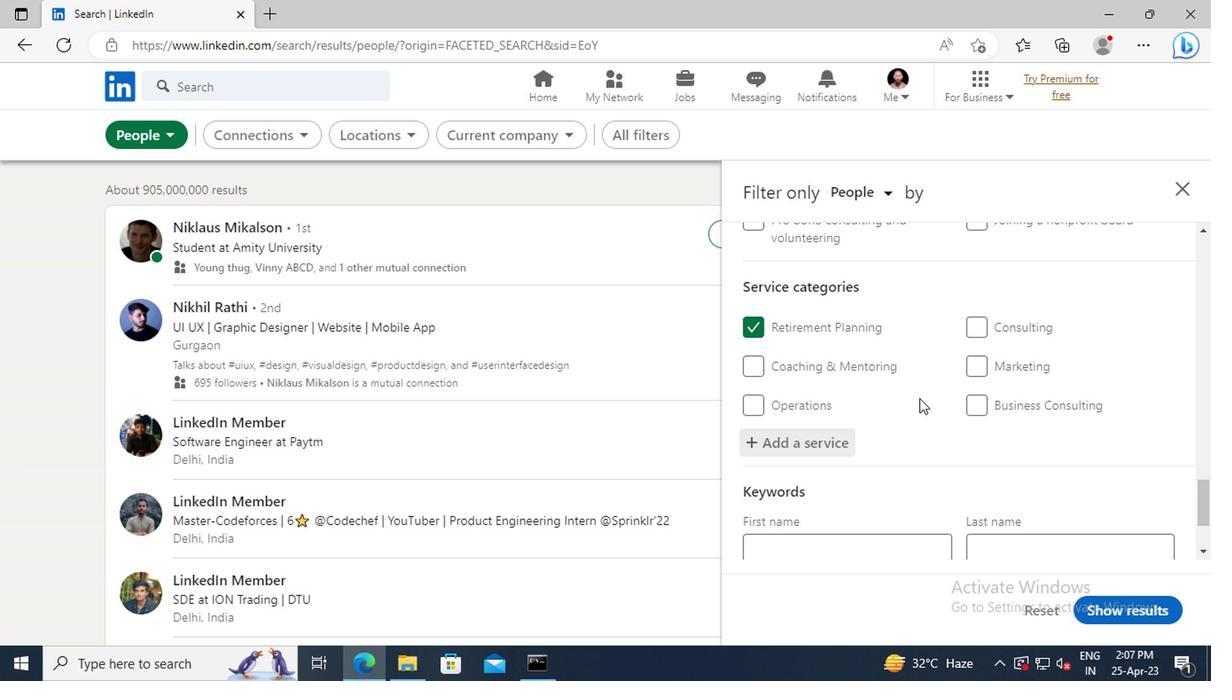 
Action: Mouse scrolled (915, 398) with delta (0, -1)
Screenshot: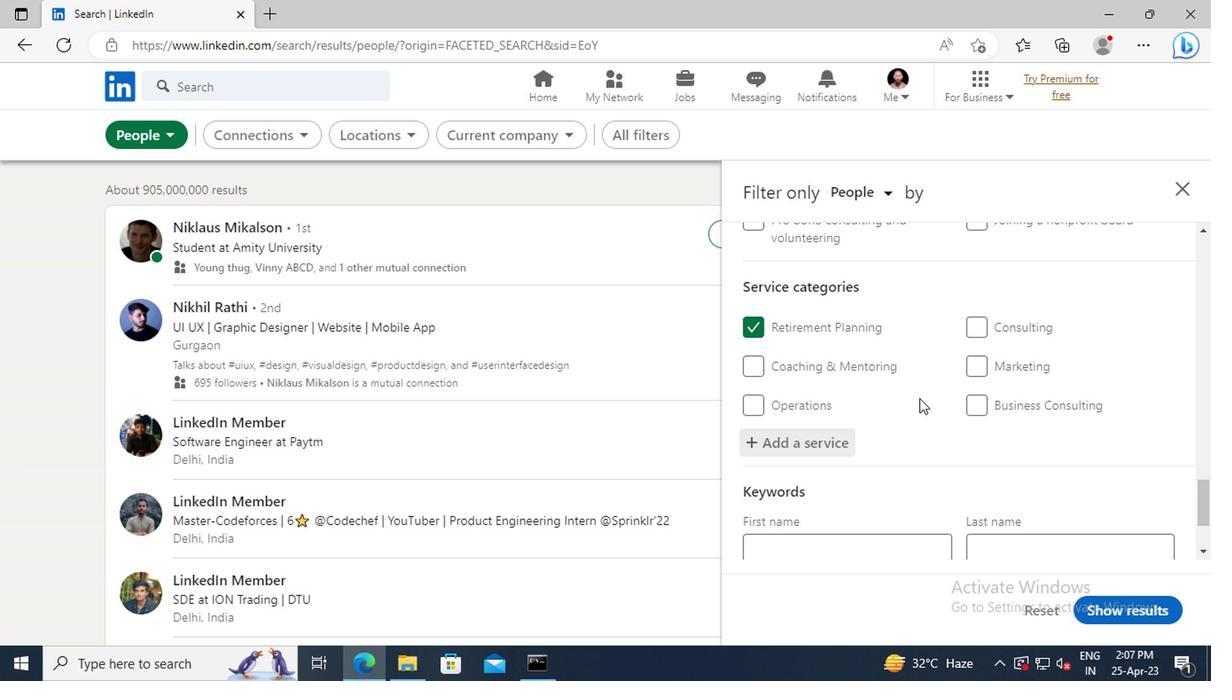 
Action: Mouse scrolled (915, 398) with delta (0, -1)
Screenshot: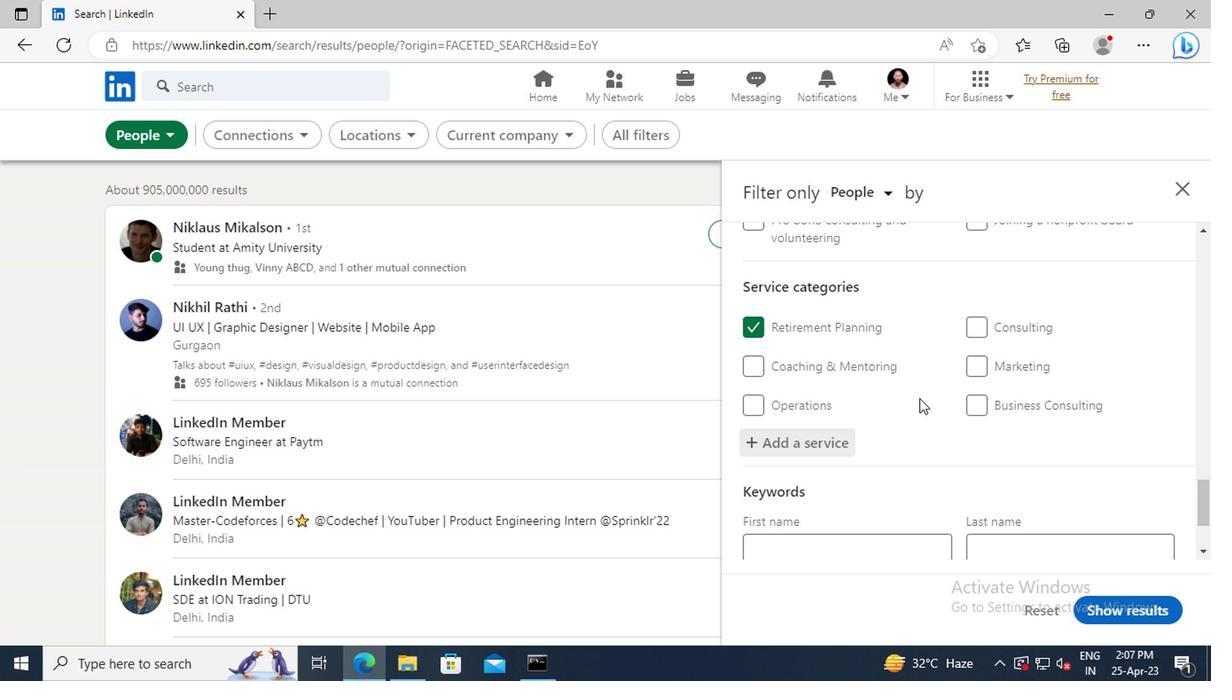 
Action: Mouse scrolled (915, 398) with delta (0, -1)
Screenshot: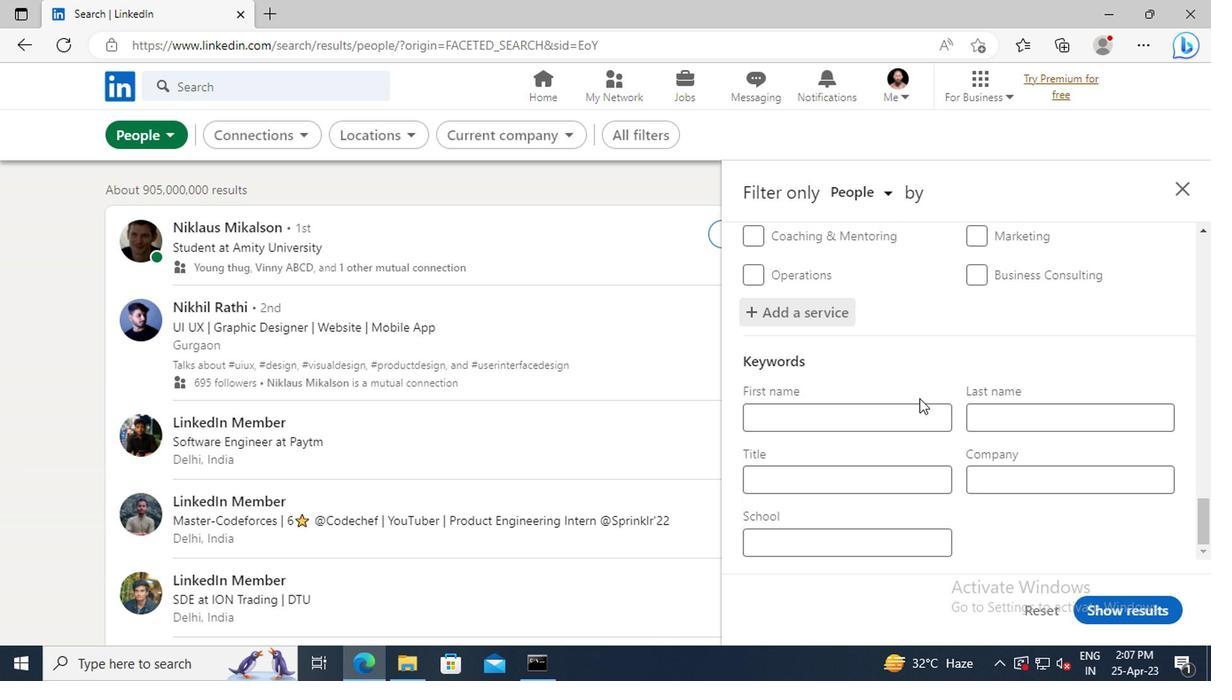 
Action: Mouse scrolled (915, 398) with delta (0, -1)
Screenshot: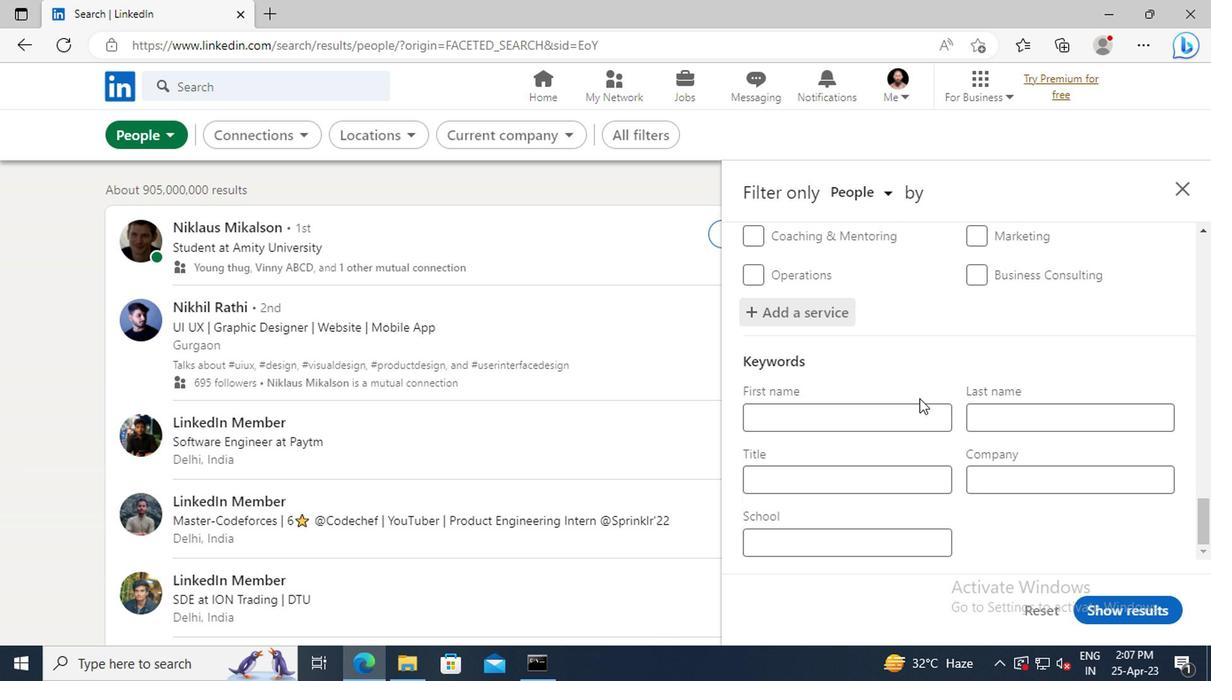 
Action: Mouse moved to (871, 480)
Screenshot: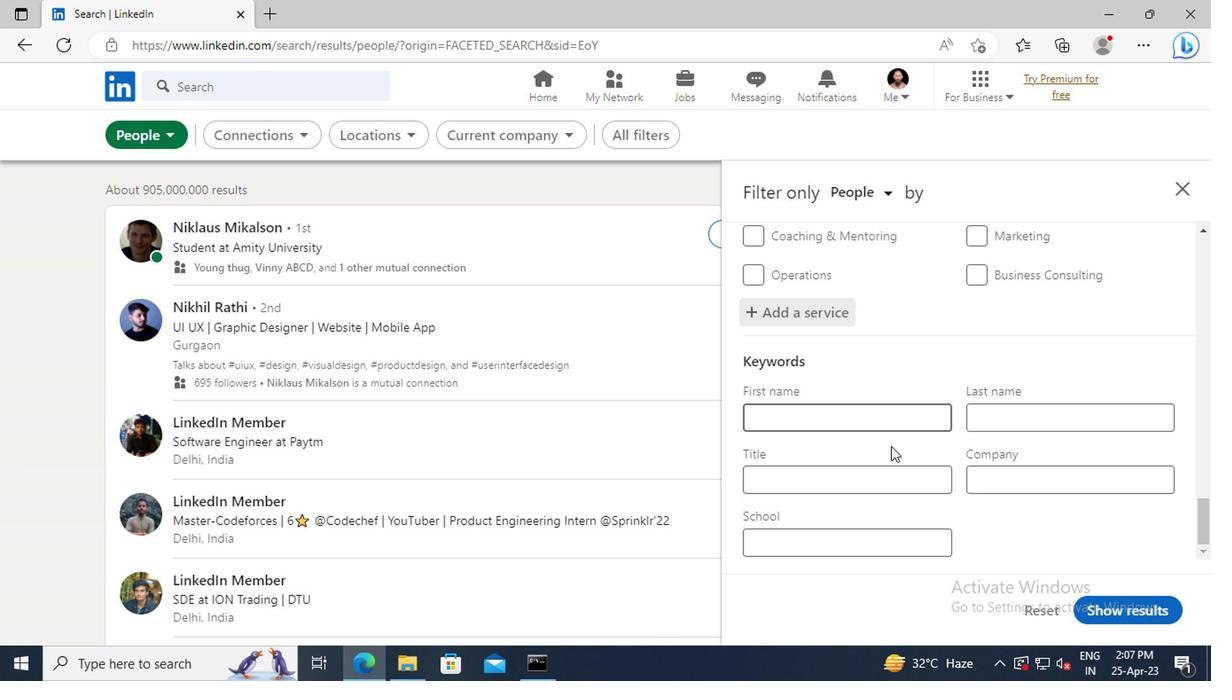 
Action: Mouse pressed left at (871, 480)
Screenshot: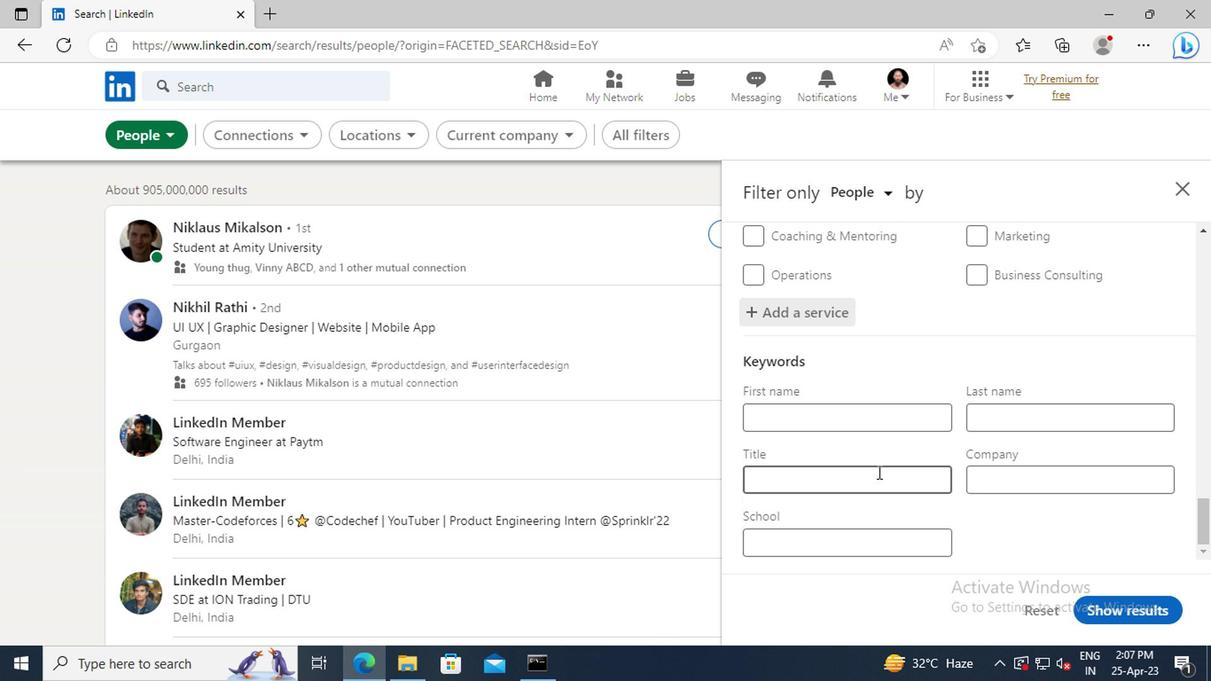 
Action: Key pressed <Key.shift>DIRECTOR
Screenshot: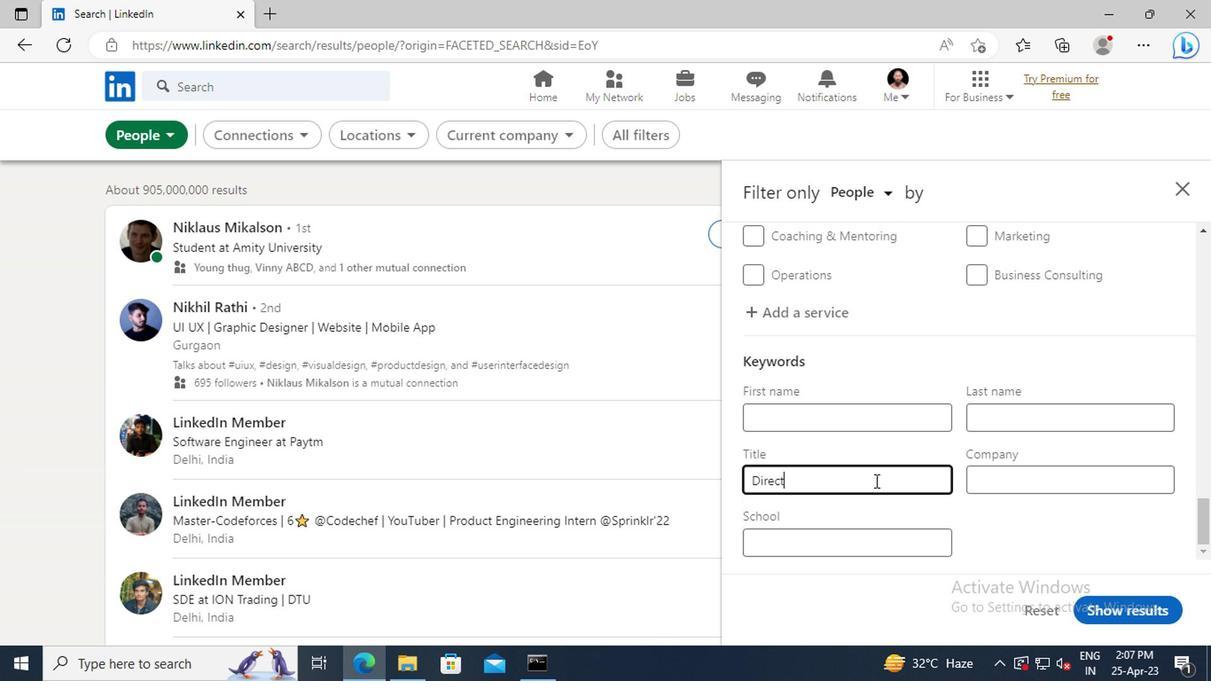 
Action: Mouse moved to (1119, 600)
Screenshot: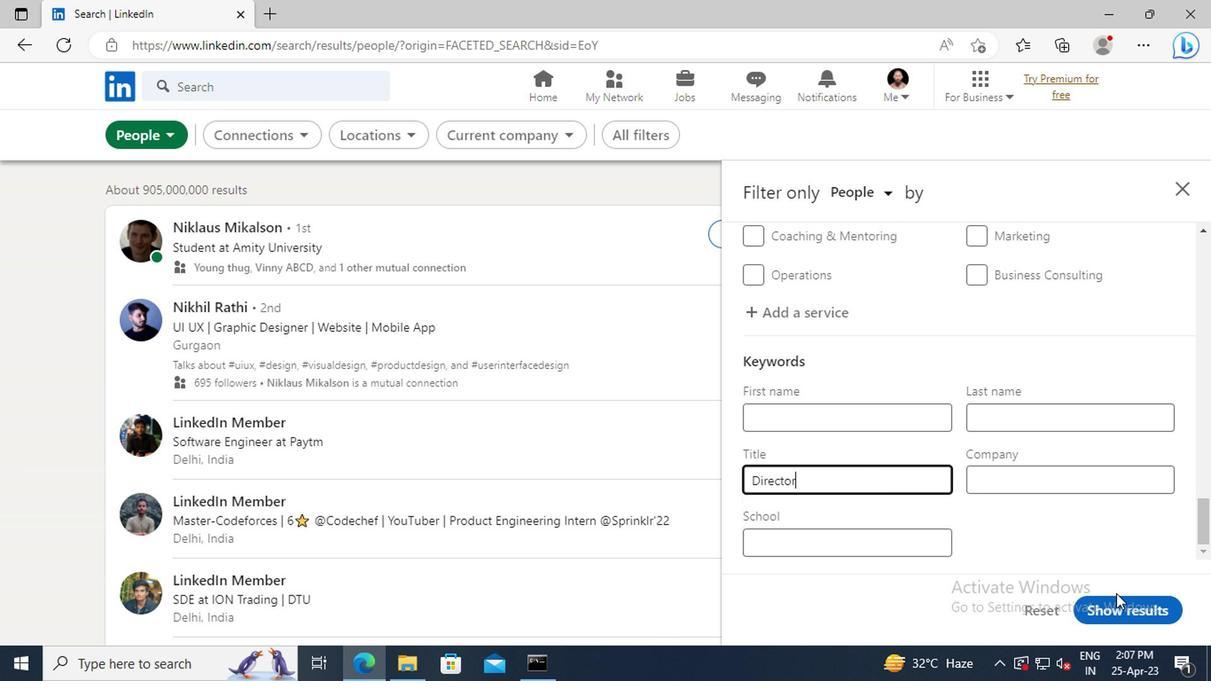 
Action: Mouse pressed left at (1119, 600)
Screenshot: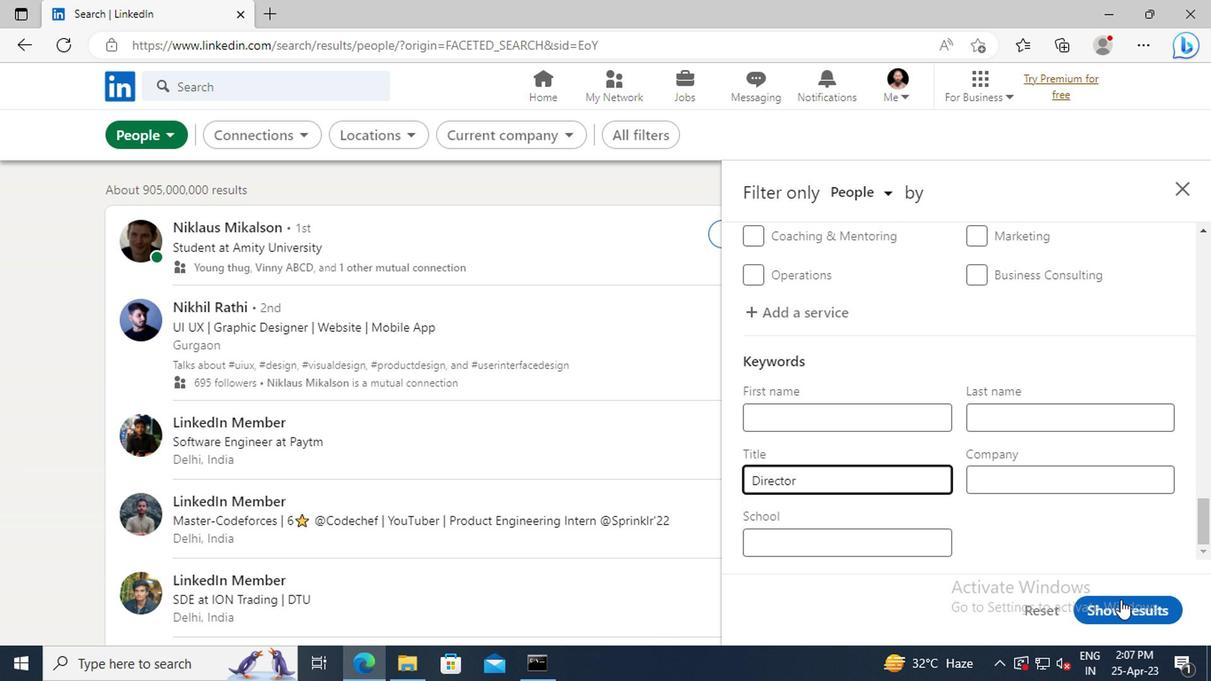 
